 Task: nan
Action: Mouse moved to (541, 153)
Screenshot: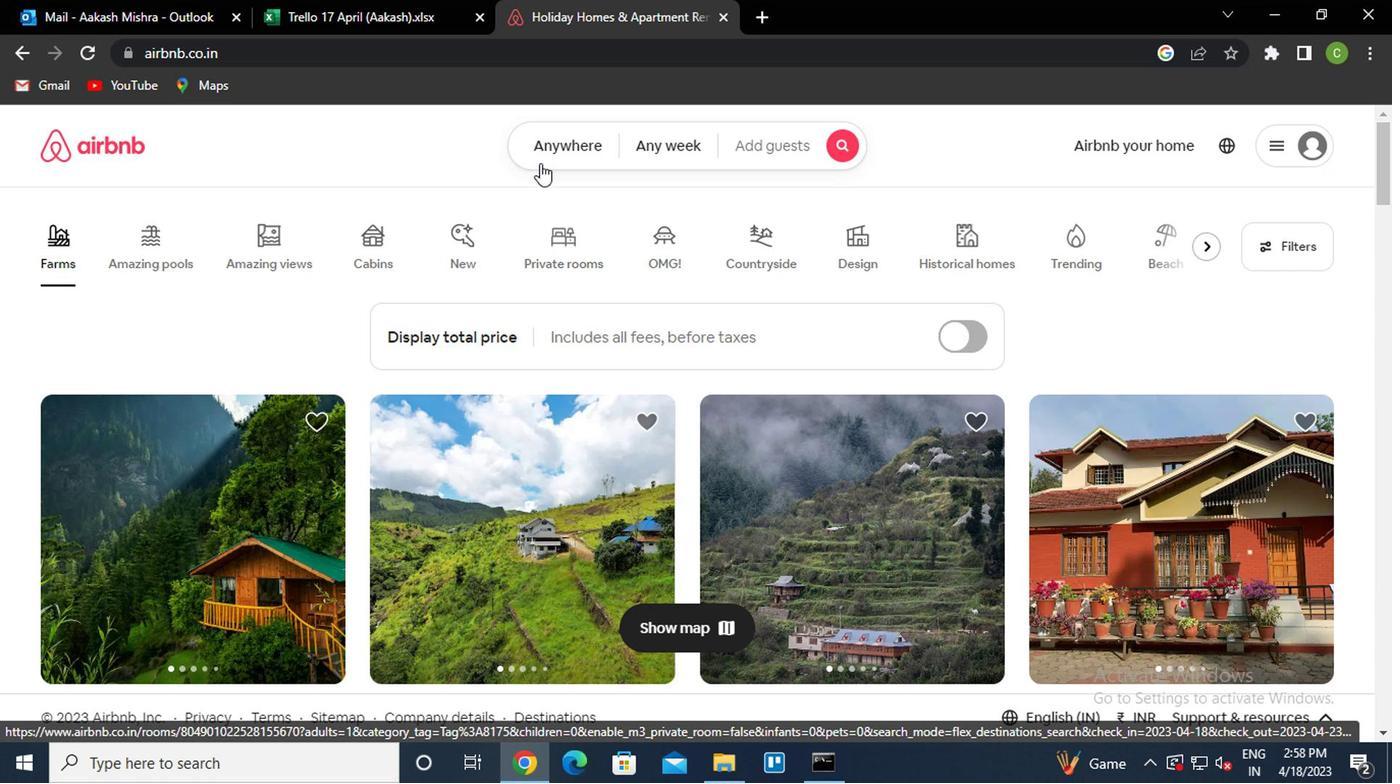 
Action: Mouse pressed left at (541, 153)
Screenshot: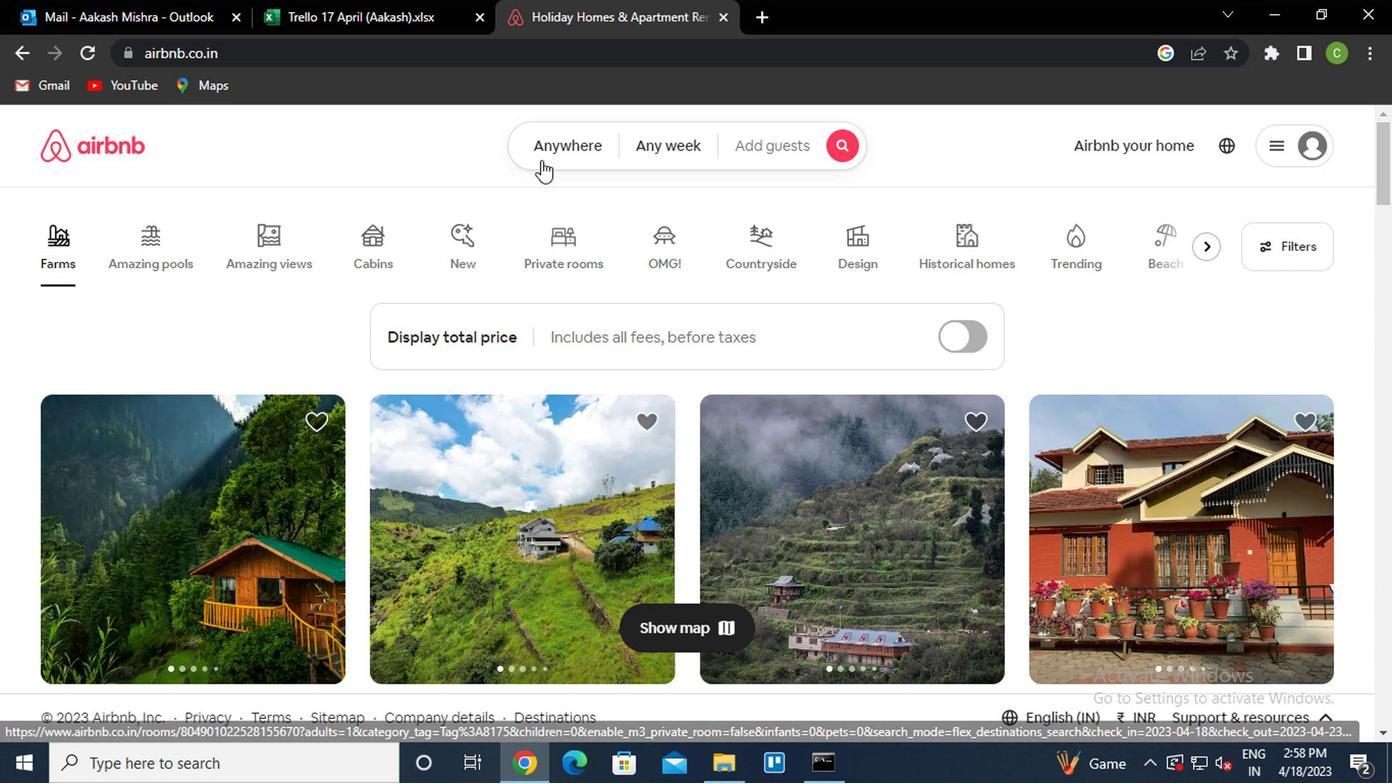 
Action: Mouse moved to (353, 216)
Screenshot: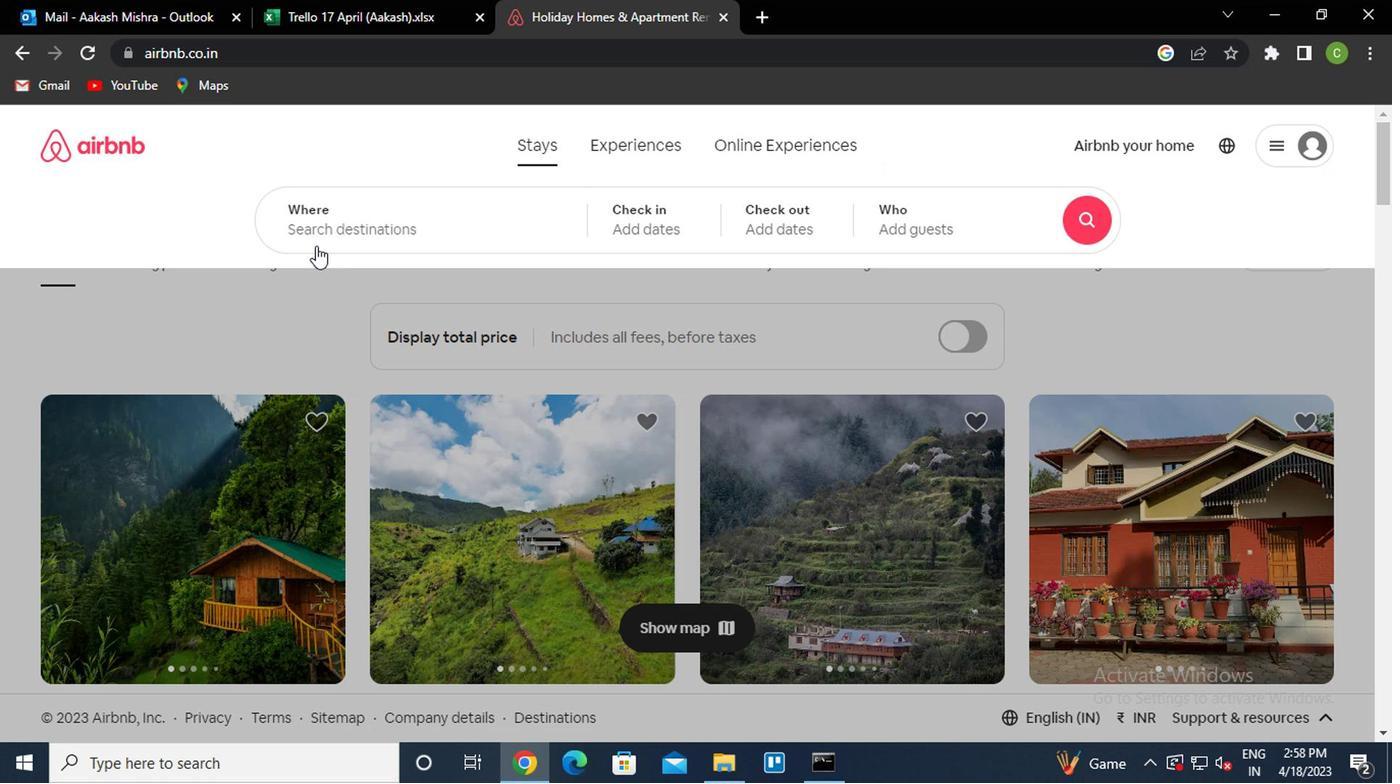 
Action: Mouse pressed left at (353, 216)
Screenshot: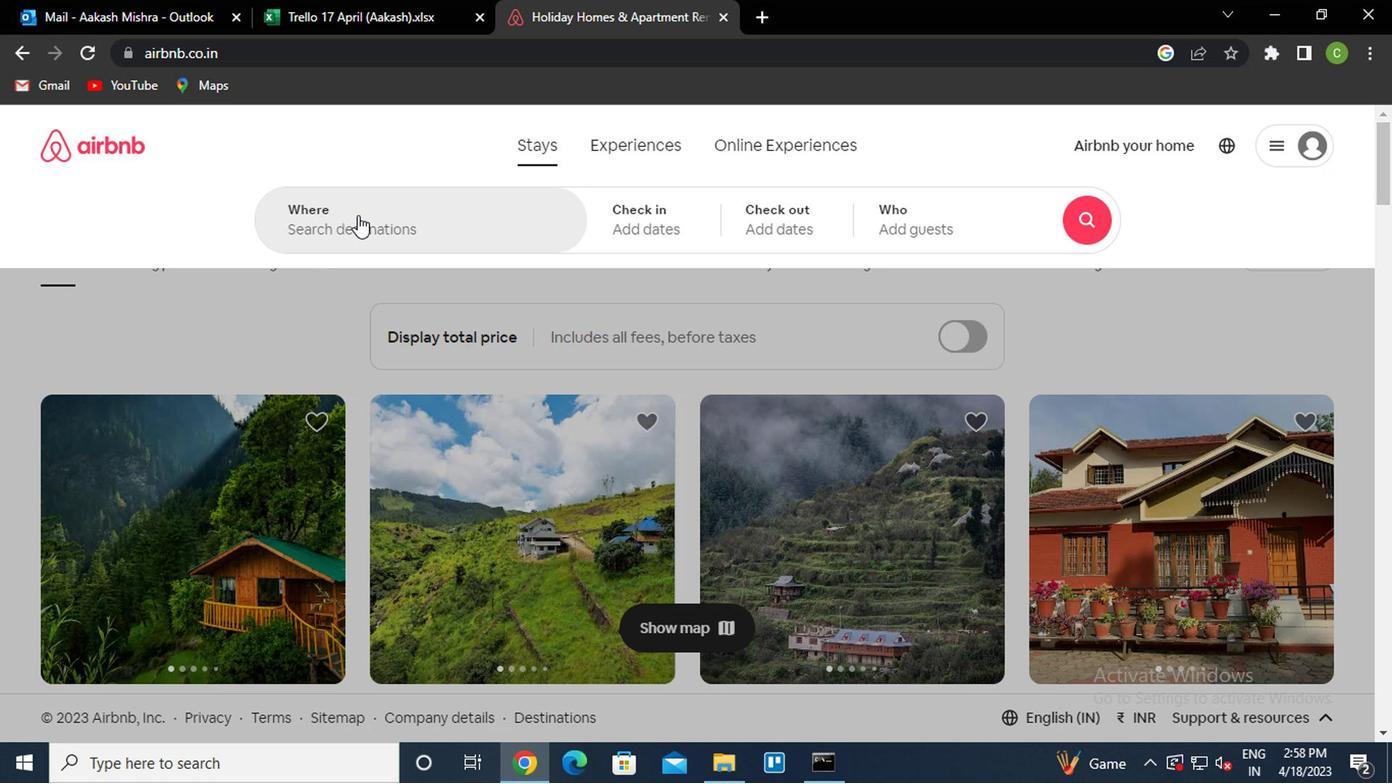 
Action: Mouse moved to (357, 225)
Screenshot: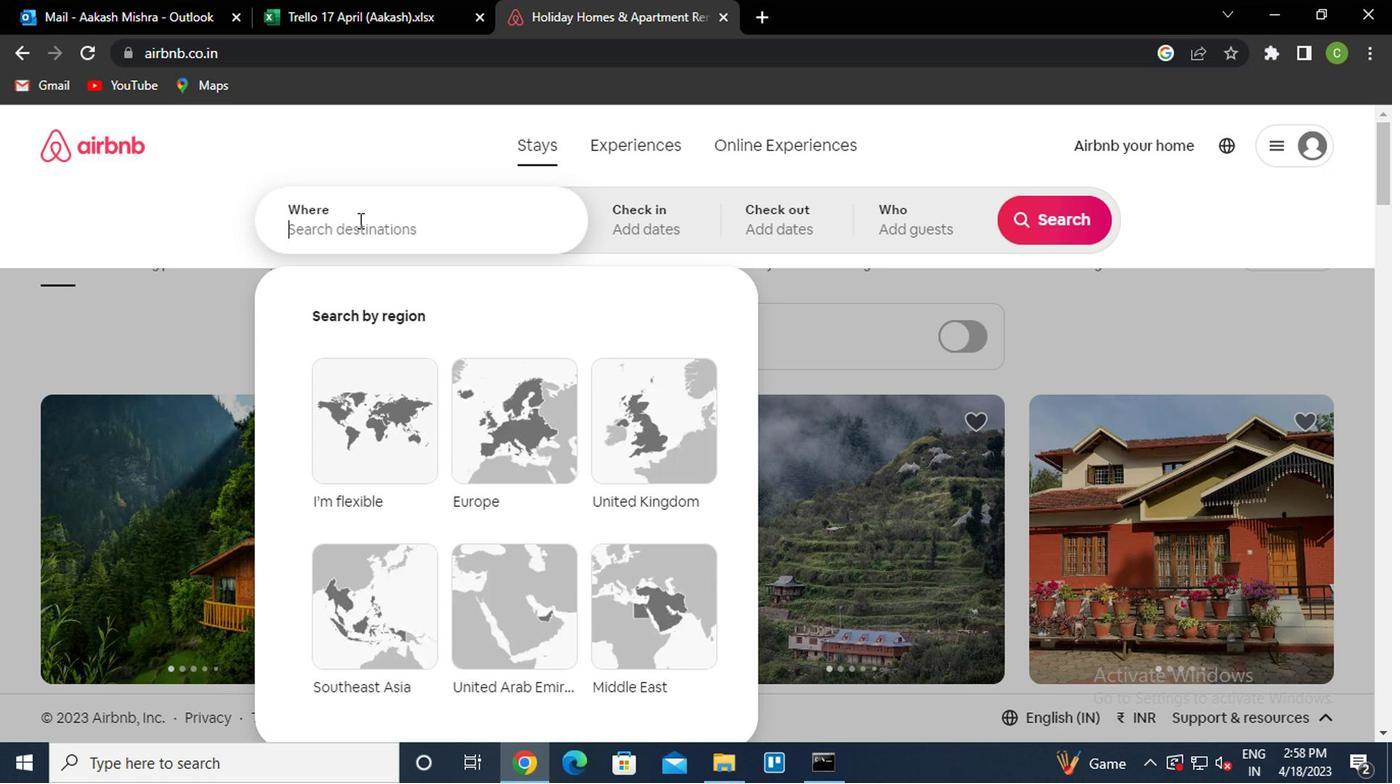 
Action: Key pressed <Key.caps_lock>i<Key.caps_lock>tapecuru<Key.space>brazil
Screenshot: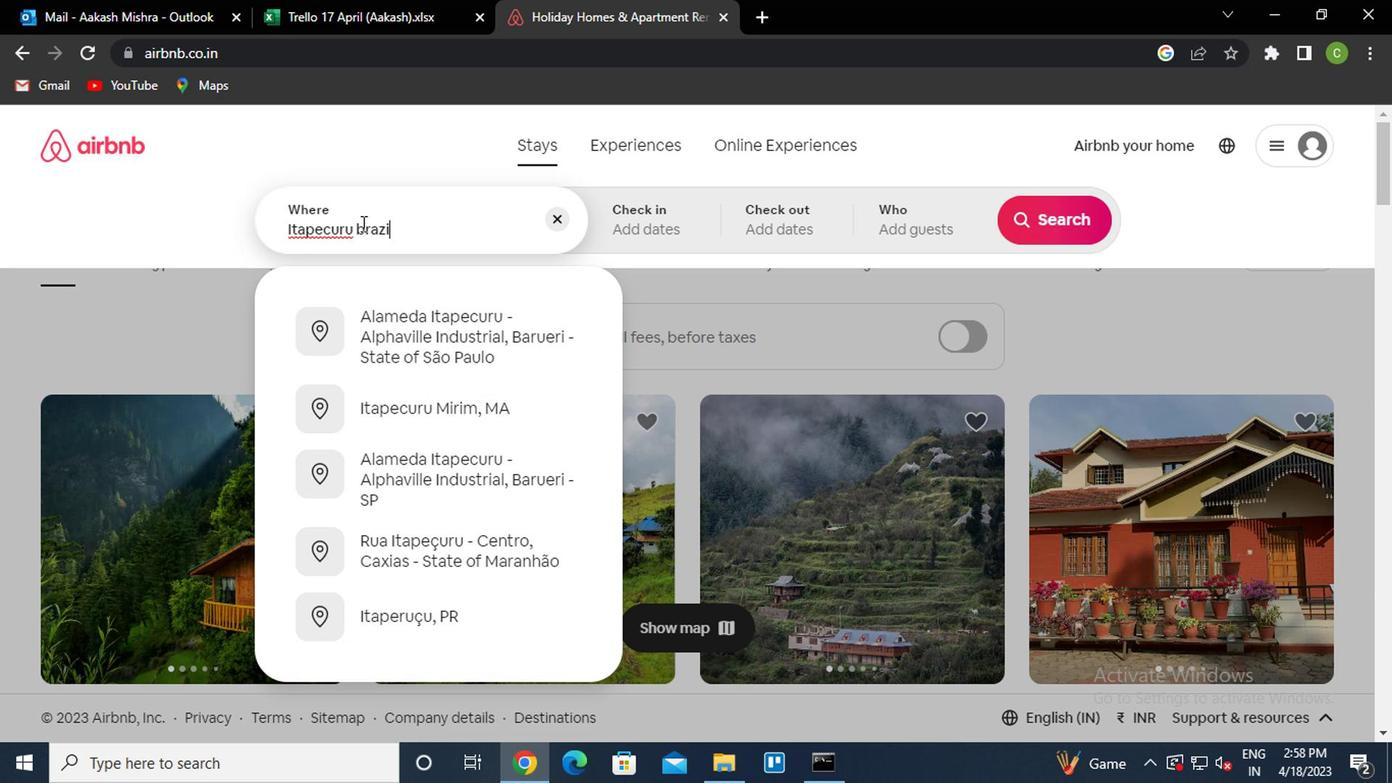 
Action: Mouse moved to (417, 330)
Screenshot: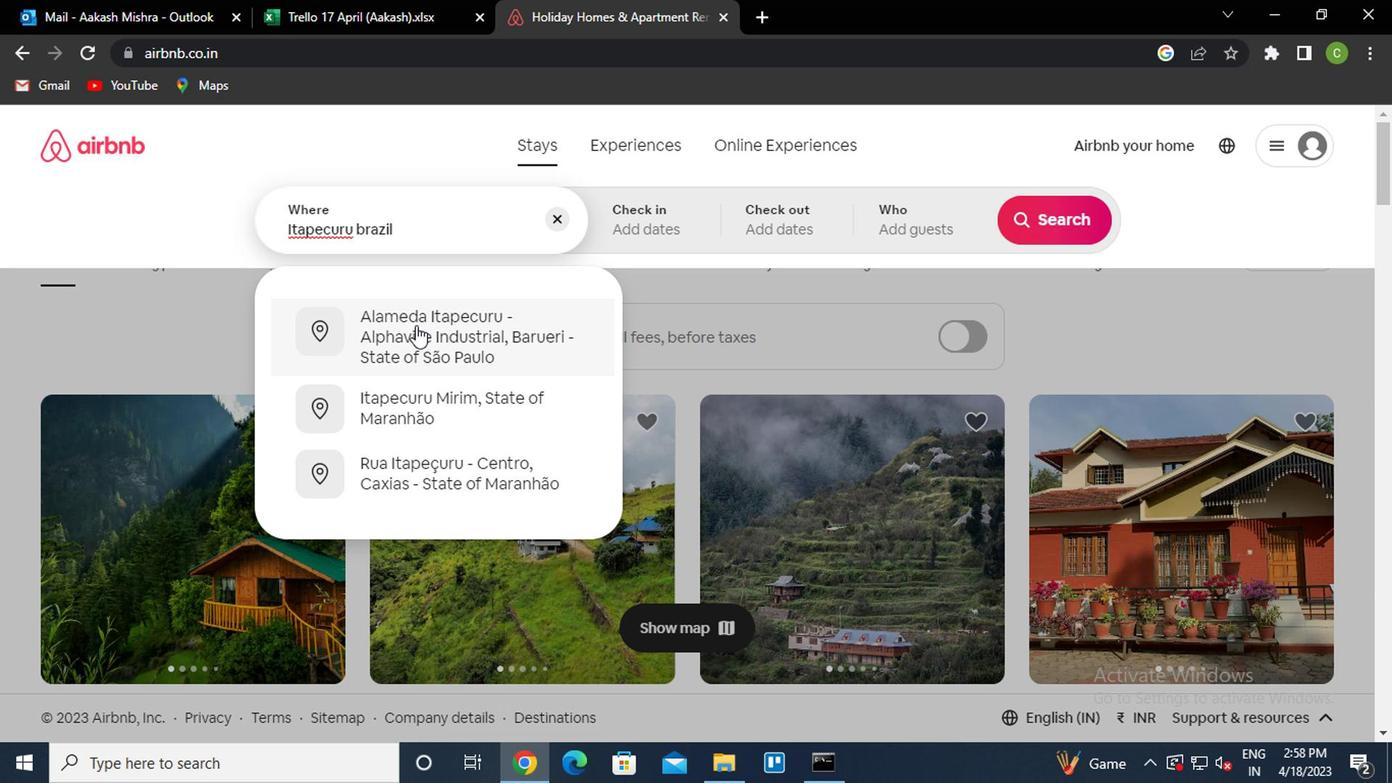 
Action: Mouse pressed left at (417, 330)
Screenshot: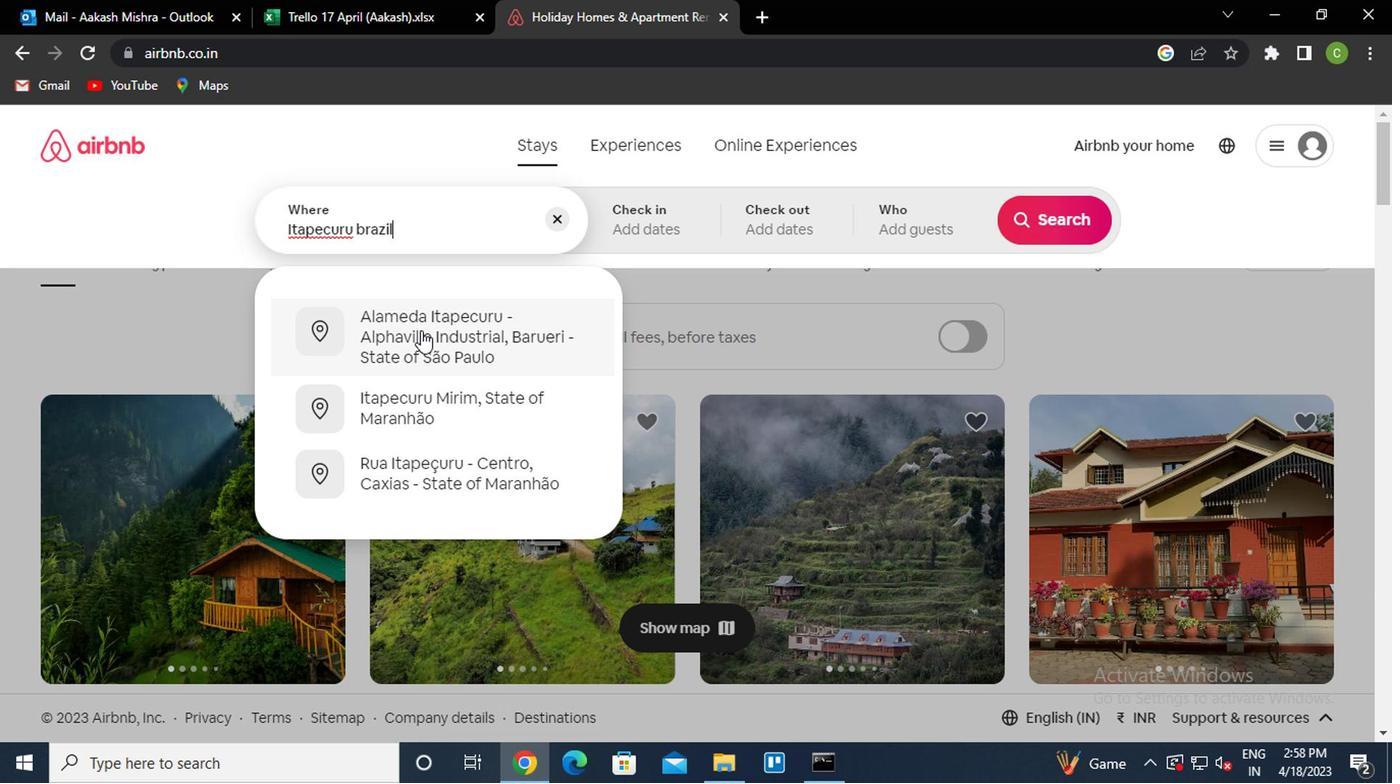 
Action: Mouse moved to (725, 503)
Screenshot: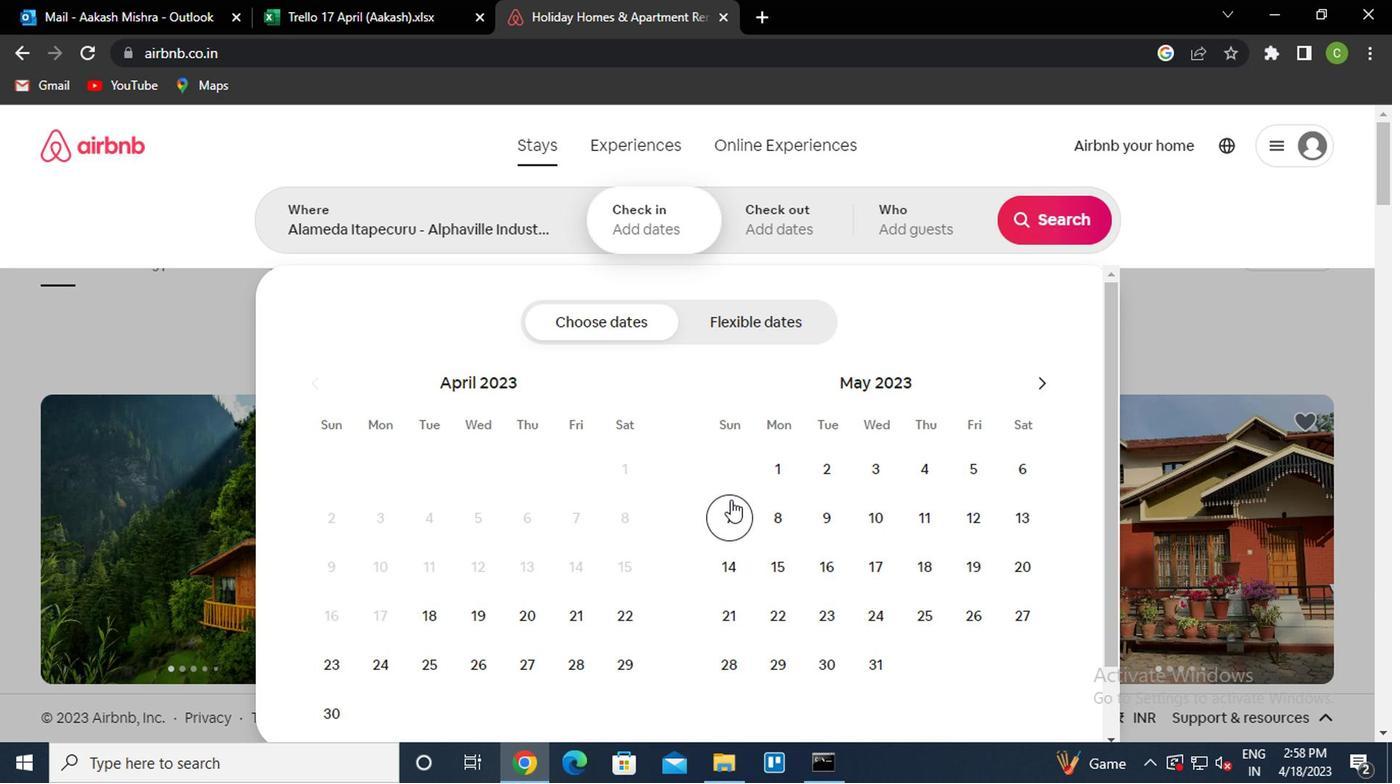
Action: Mouse pressed left at (725, 503)
Screenshot: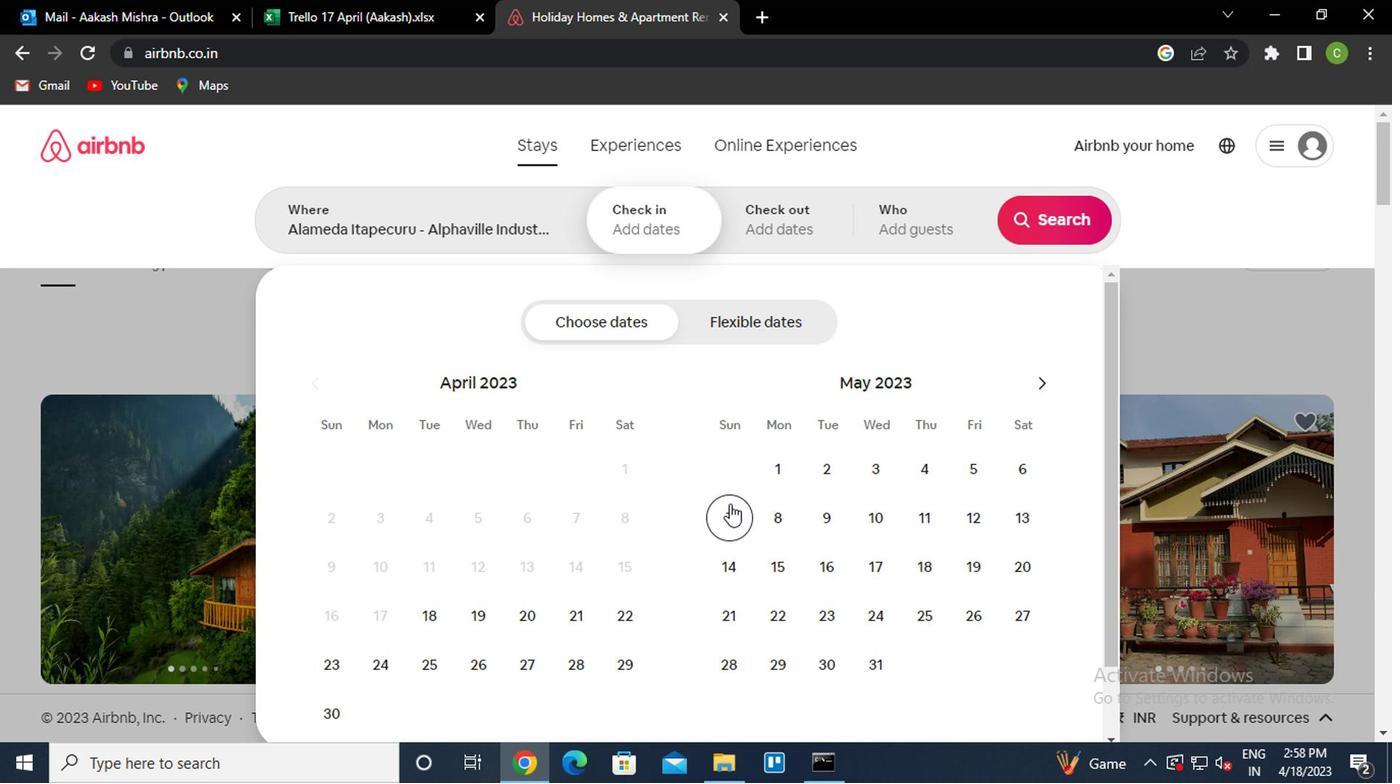 
Action: Mouse moved to (782, 570)
Screenshot: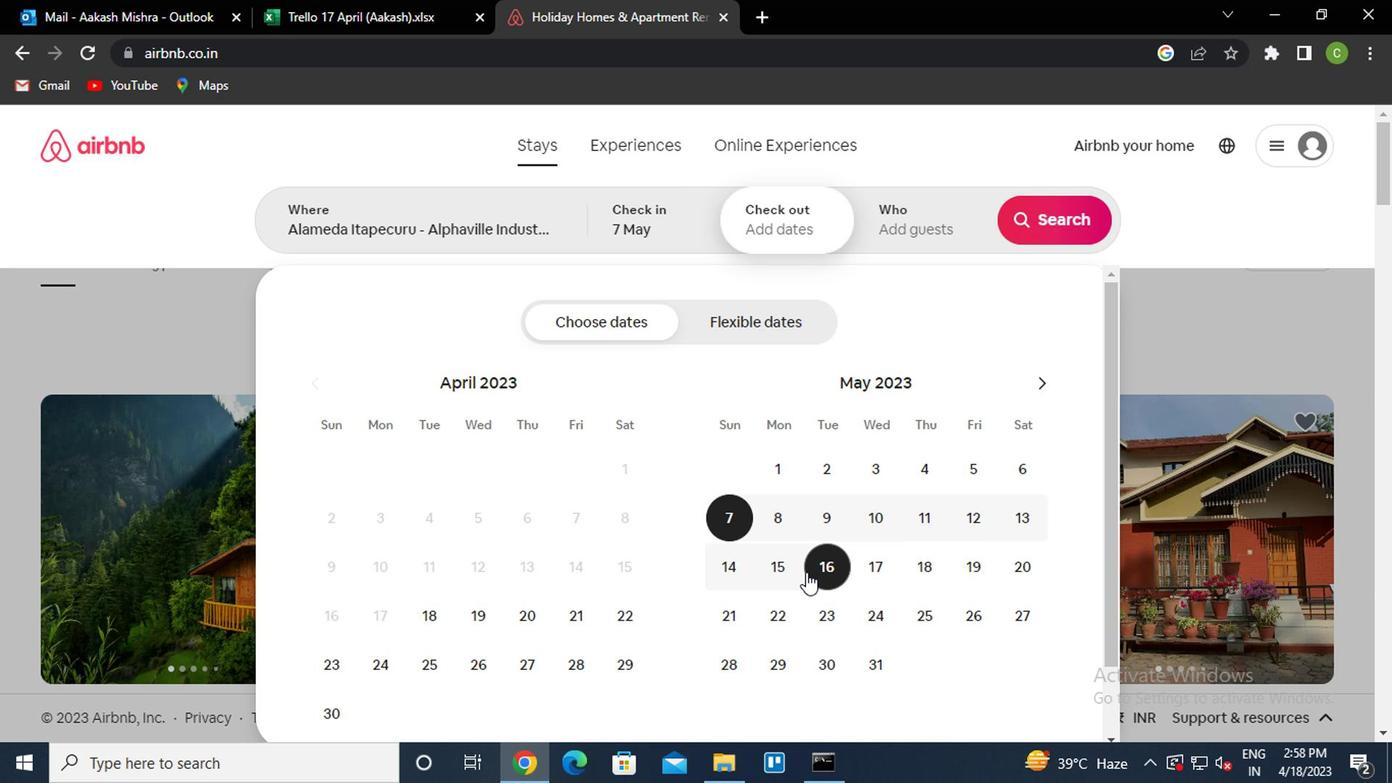 
Action: Mouse pressed left at (782, 570)
Screenshot: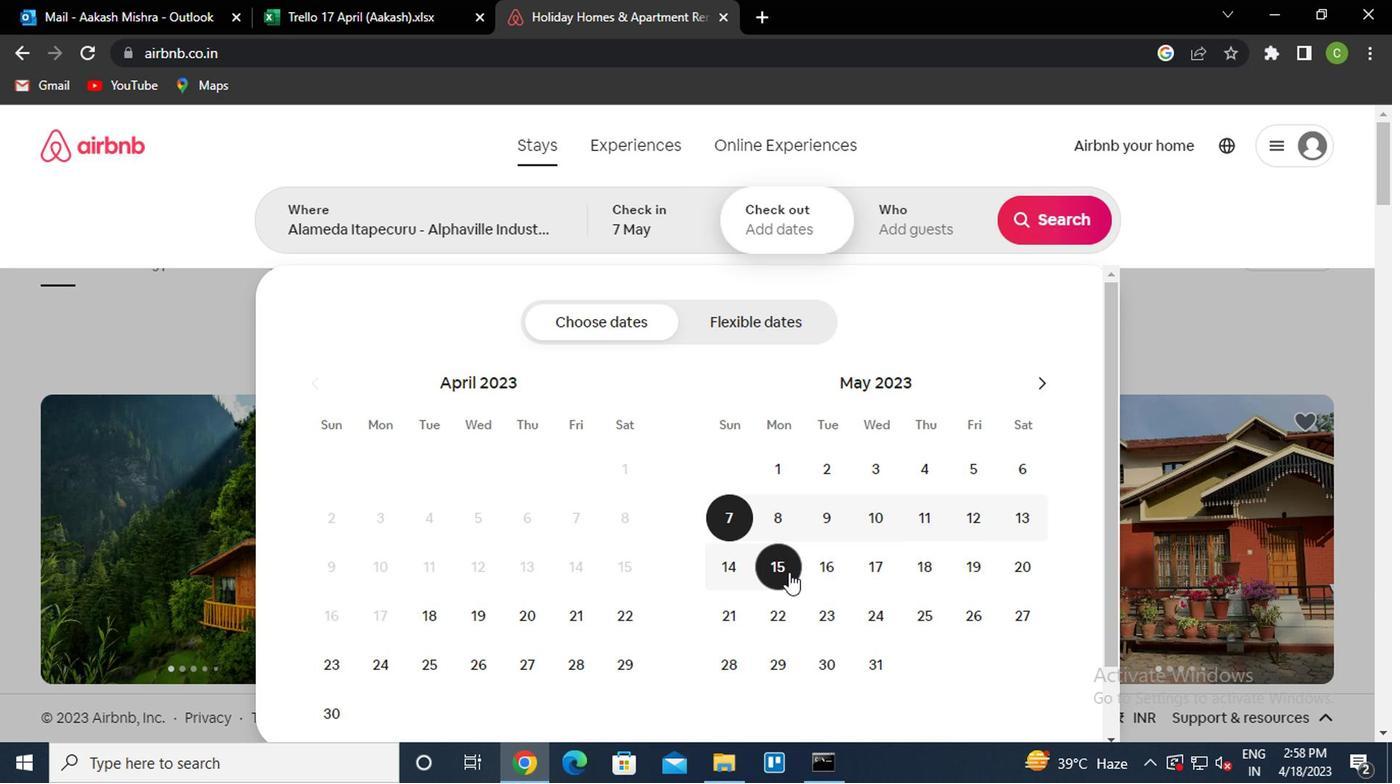 
Action: Mouse moved to (961, 216)
Screenshot: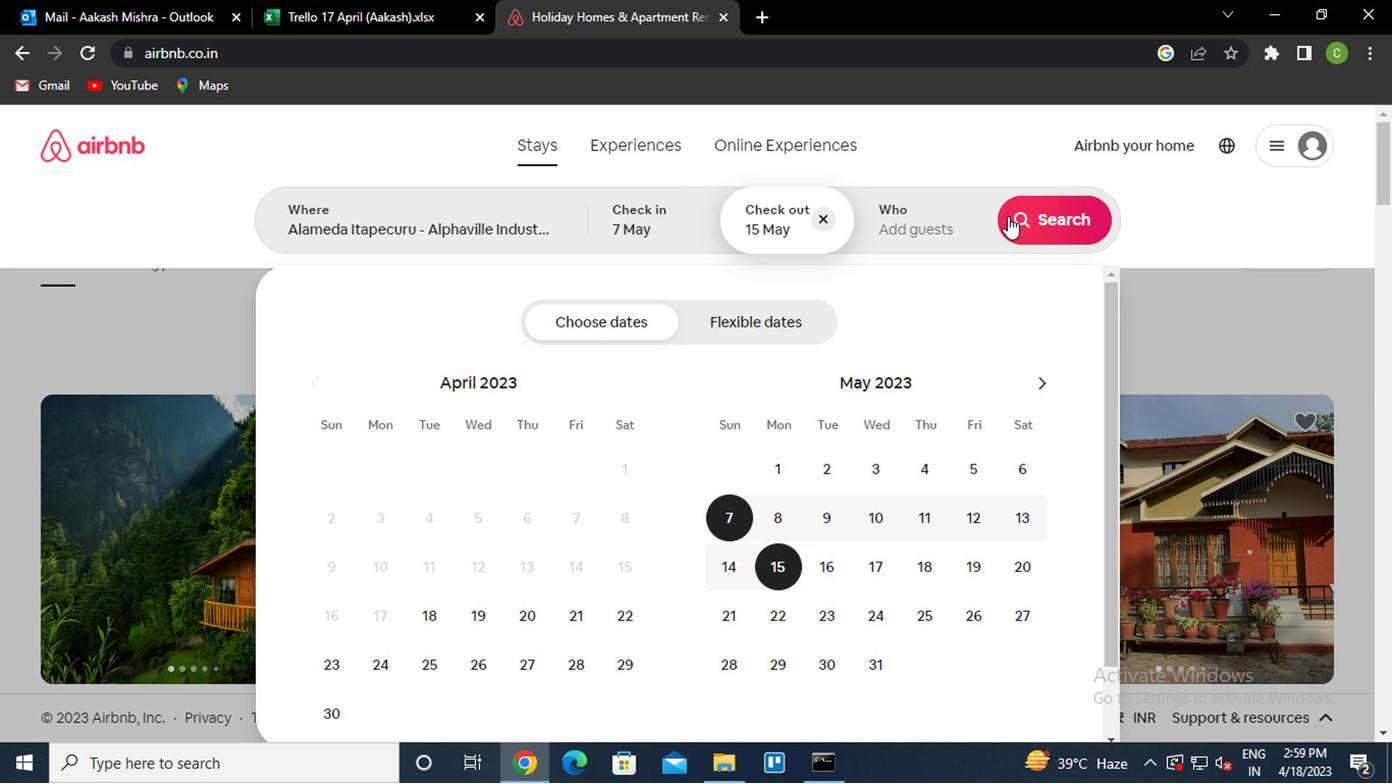 
Action: Mouse pressed left at (961, 216)
Screenshot: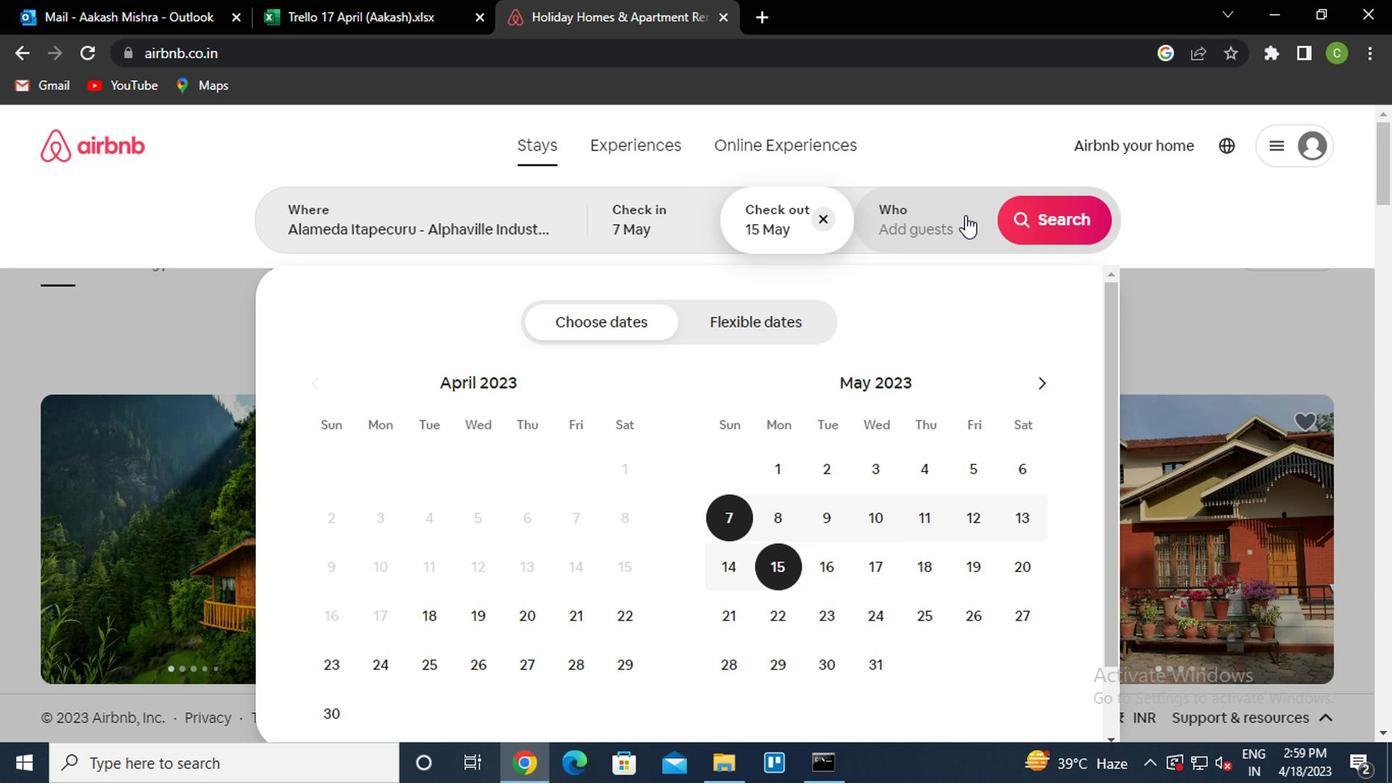 
Action: Mouse moved to (1053, 343)
Screenshot: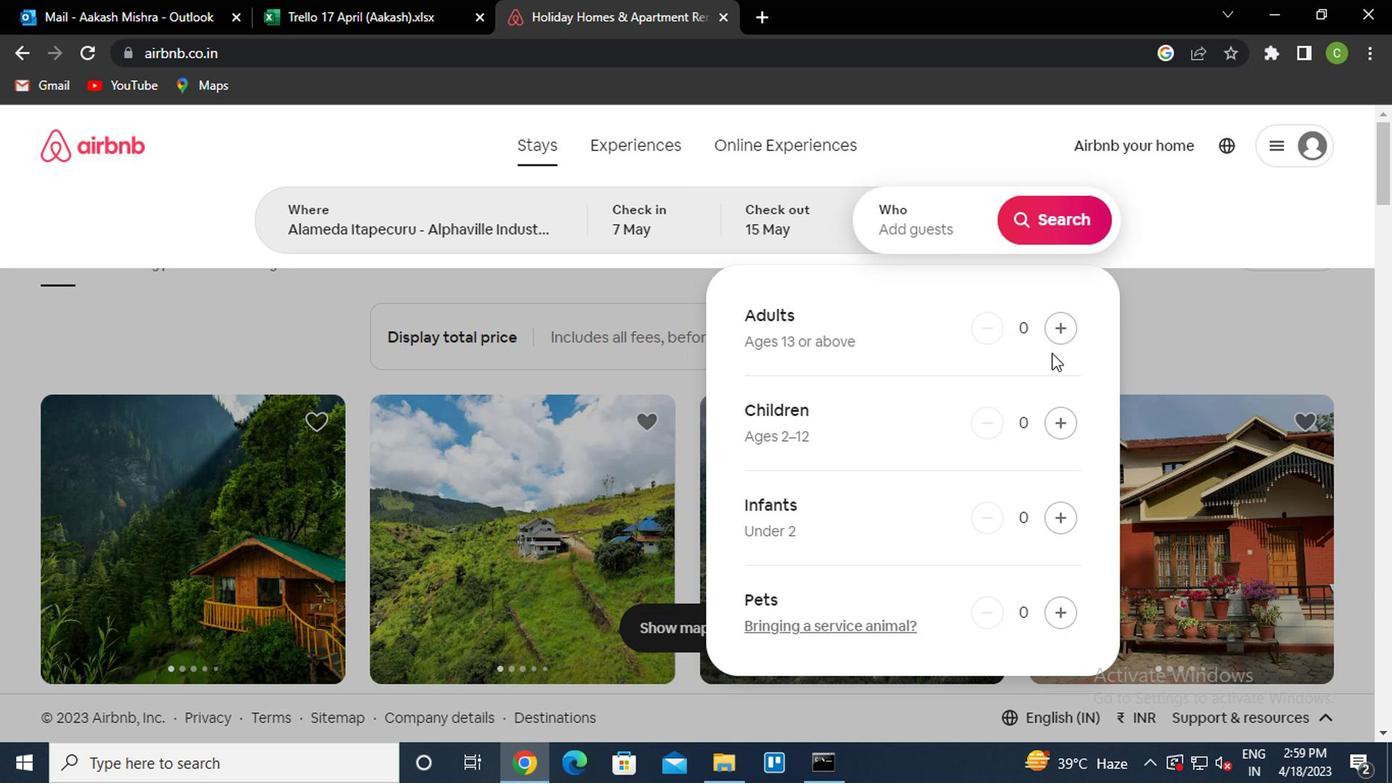 
Action: Mouse pressed left at (1053, 343)
Screenshot: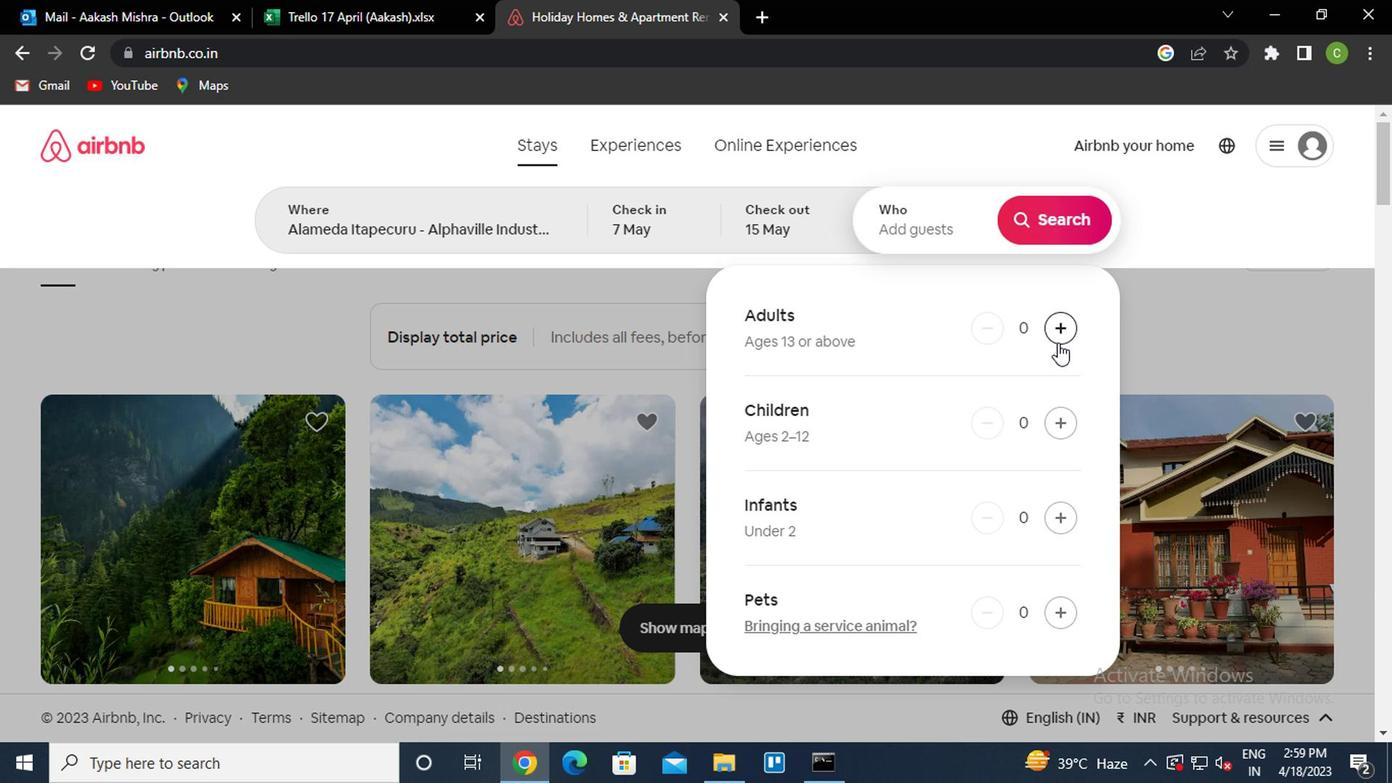
Action: Mouse pressed left at (1053, 343)
Screenshot: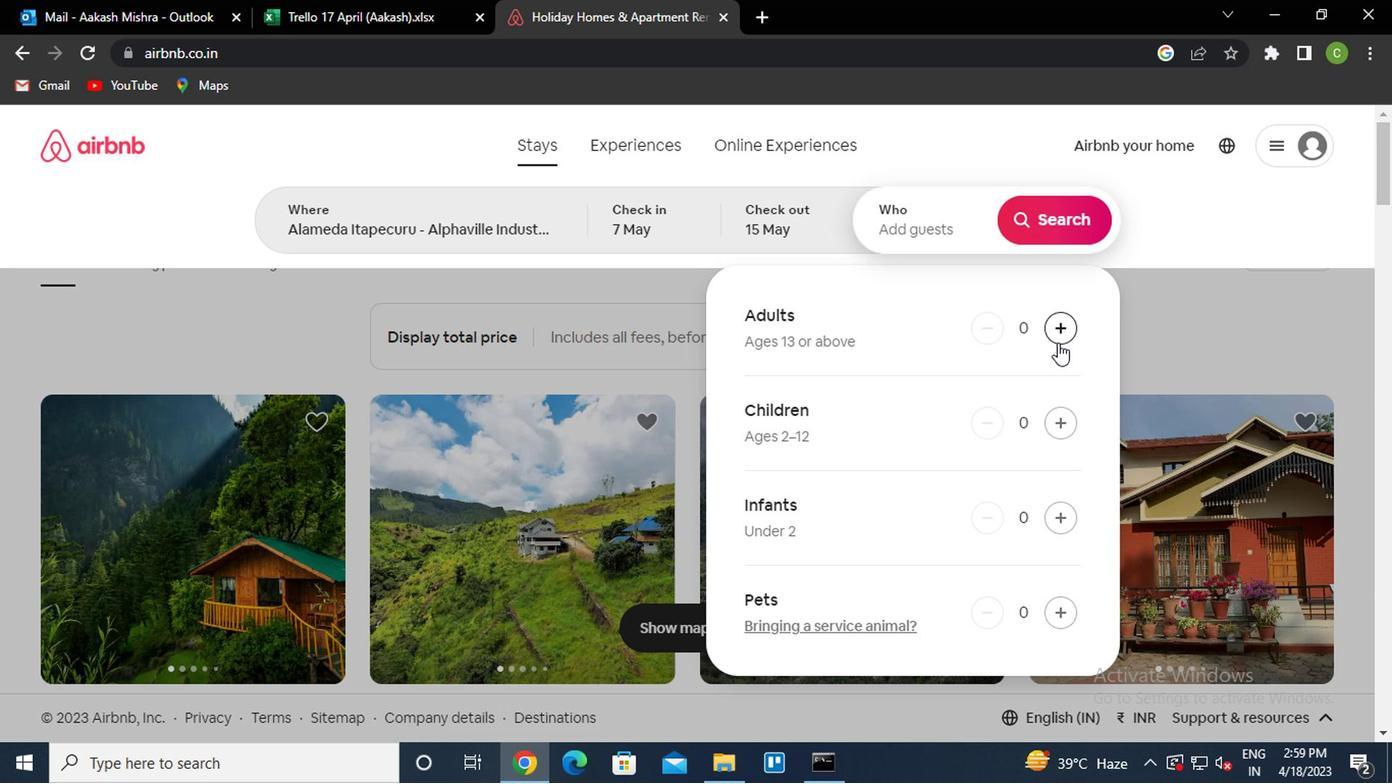
Action: Mouse pressed left at (1053, 343)
Screenshot: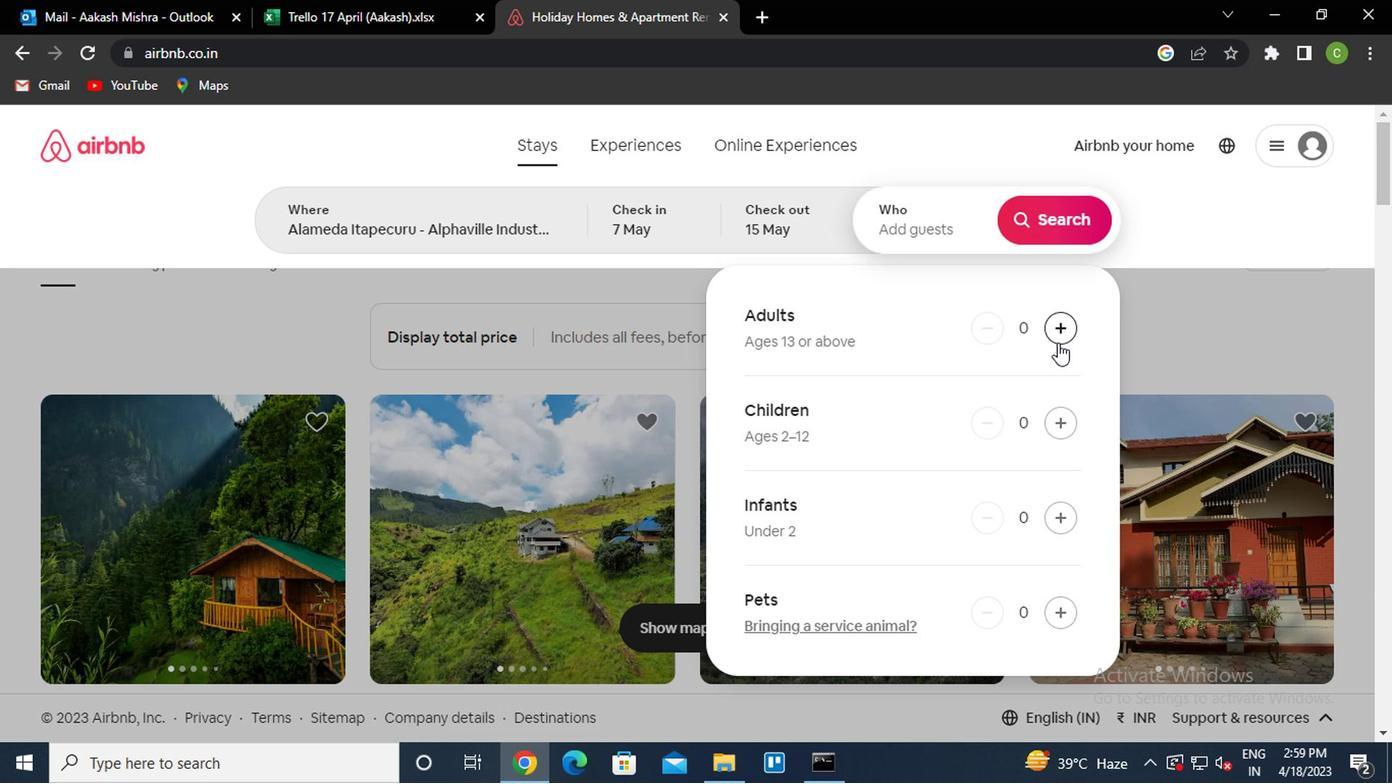 
Action: Mouse pressed left at (1053, 343)
Screenshot: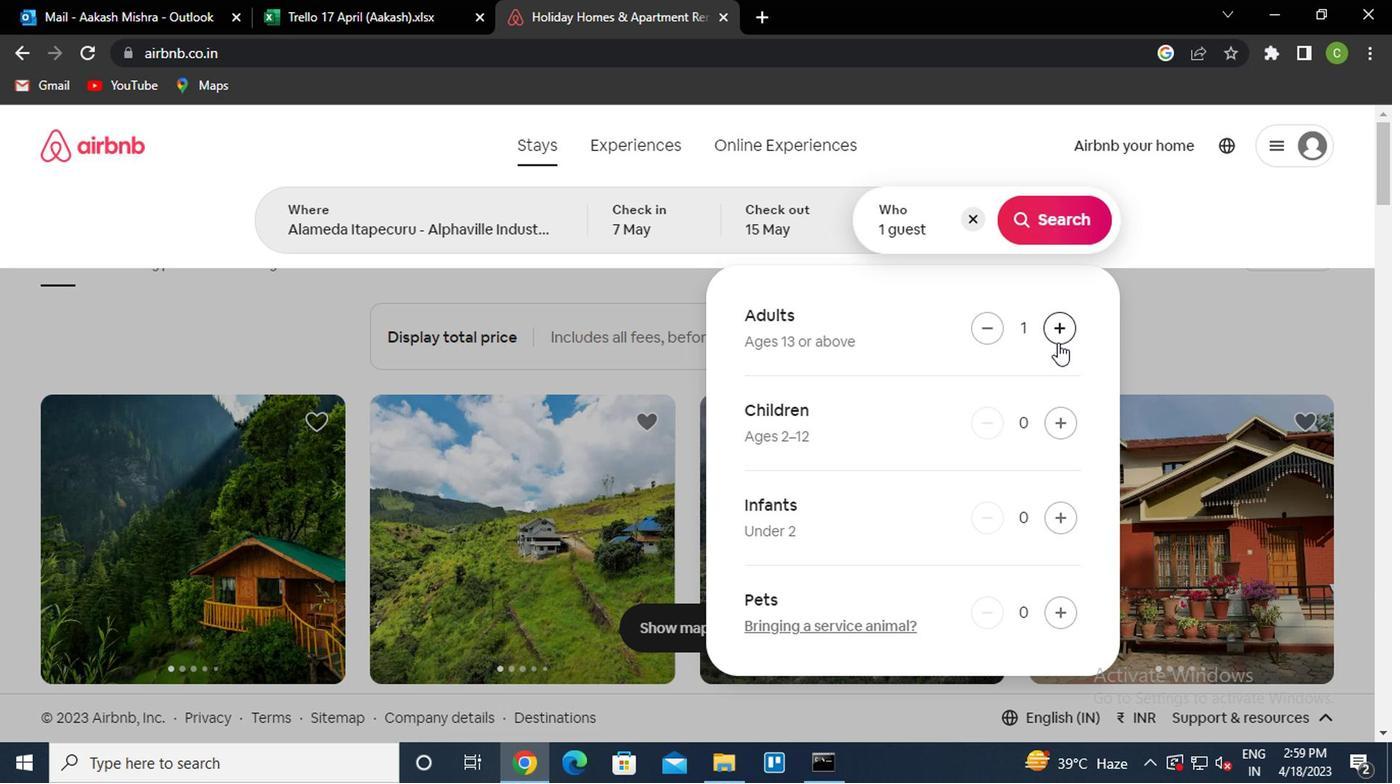 
Action: Mouse pressed left at (1053, 343)
Screenshot: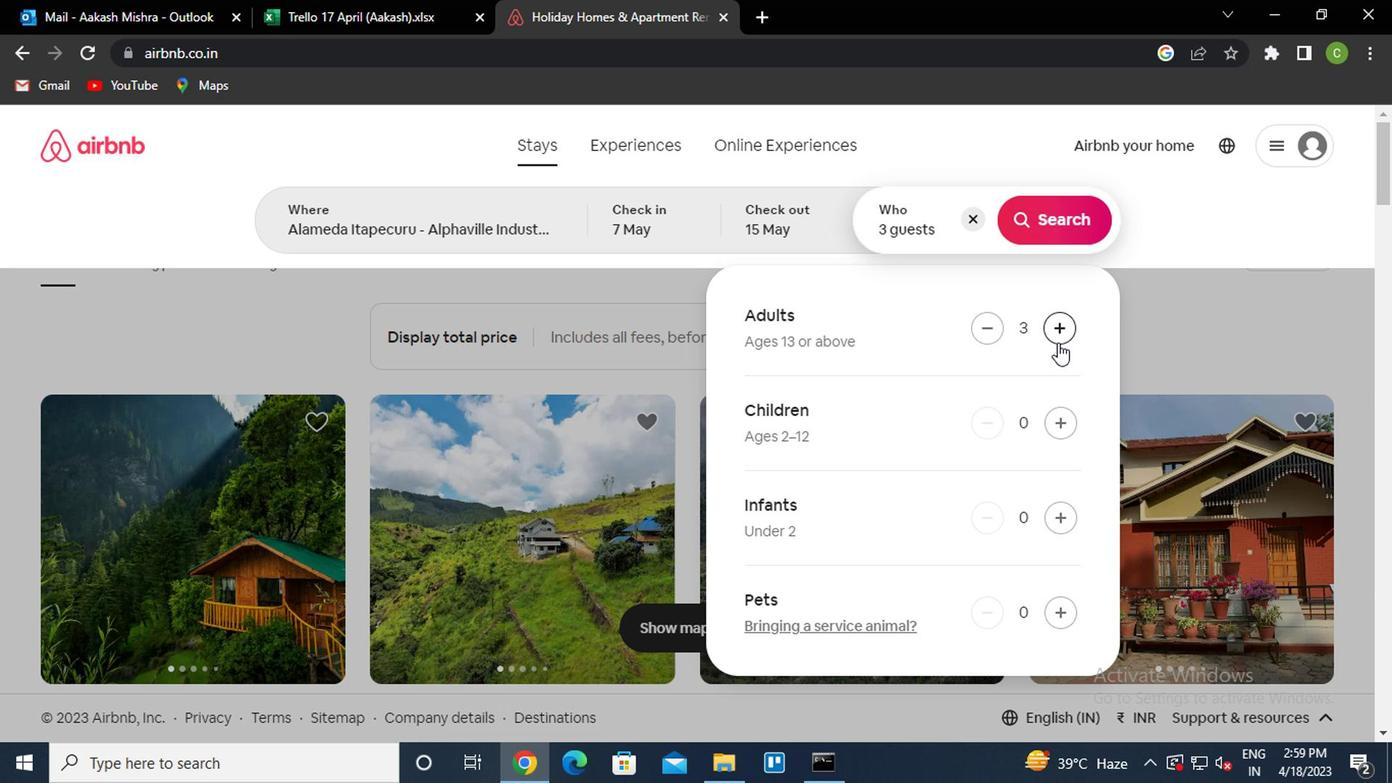 
Action: Mouse pressed left at (1053, 343)
Screenshot: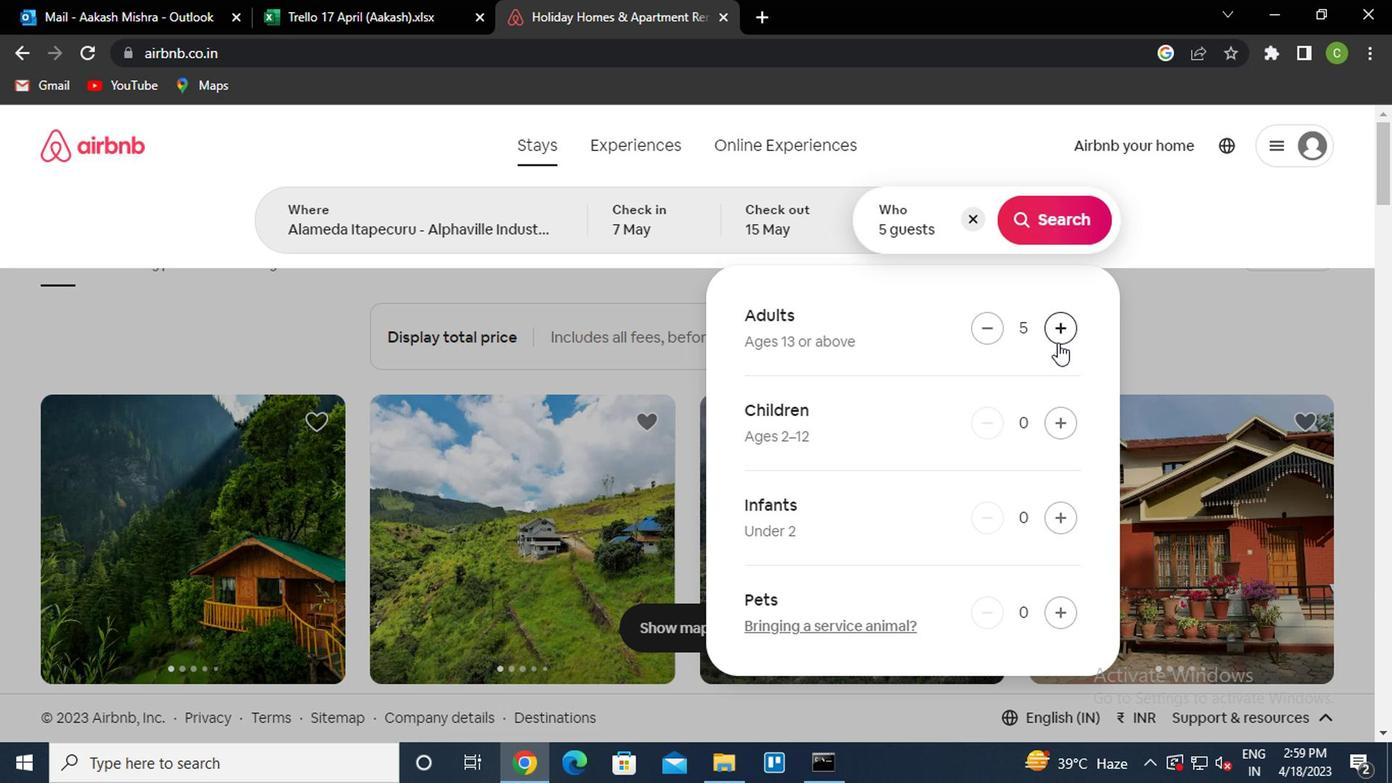 
Action: Mouse moved to (1166, 357)
Screenshot: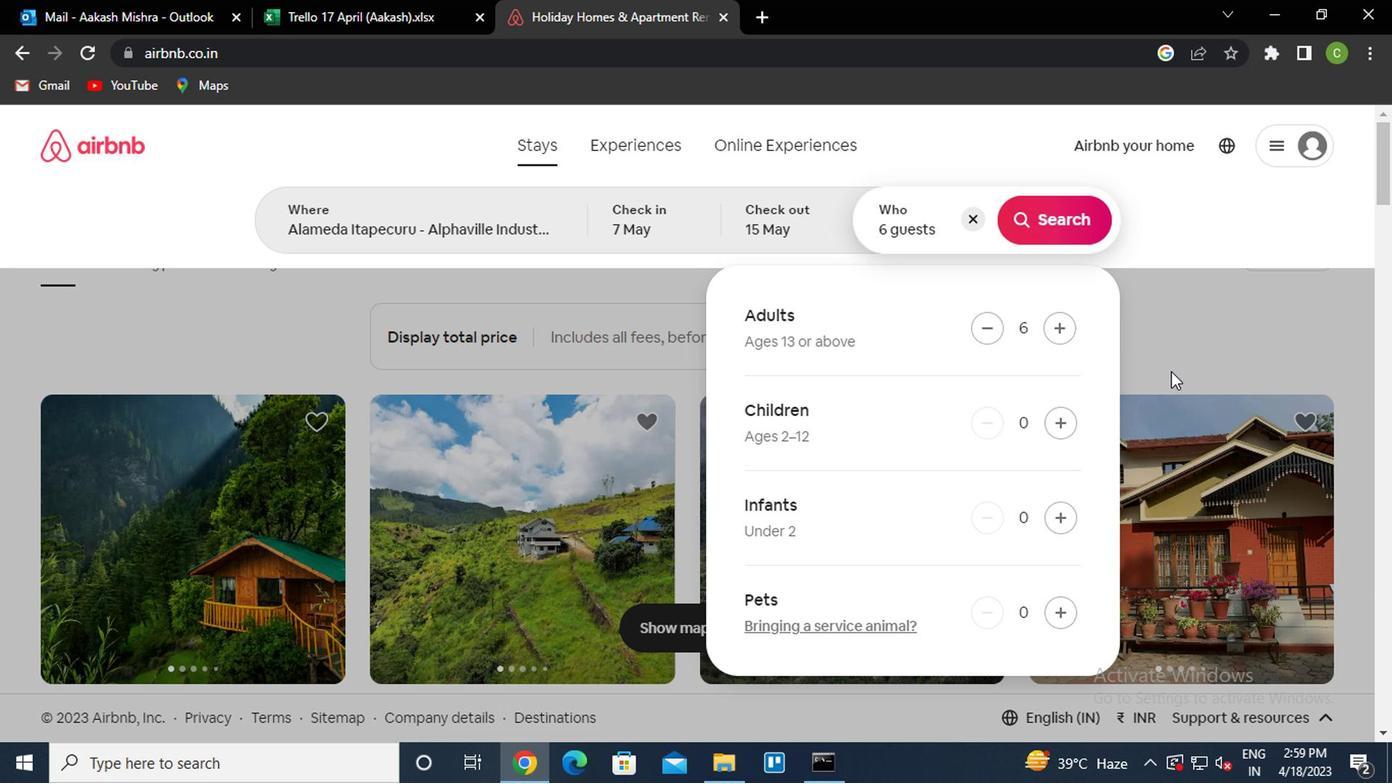 
Action: Mouse pressed left at (1166, 357)
Screenshot: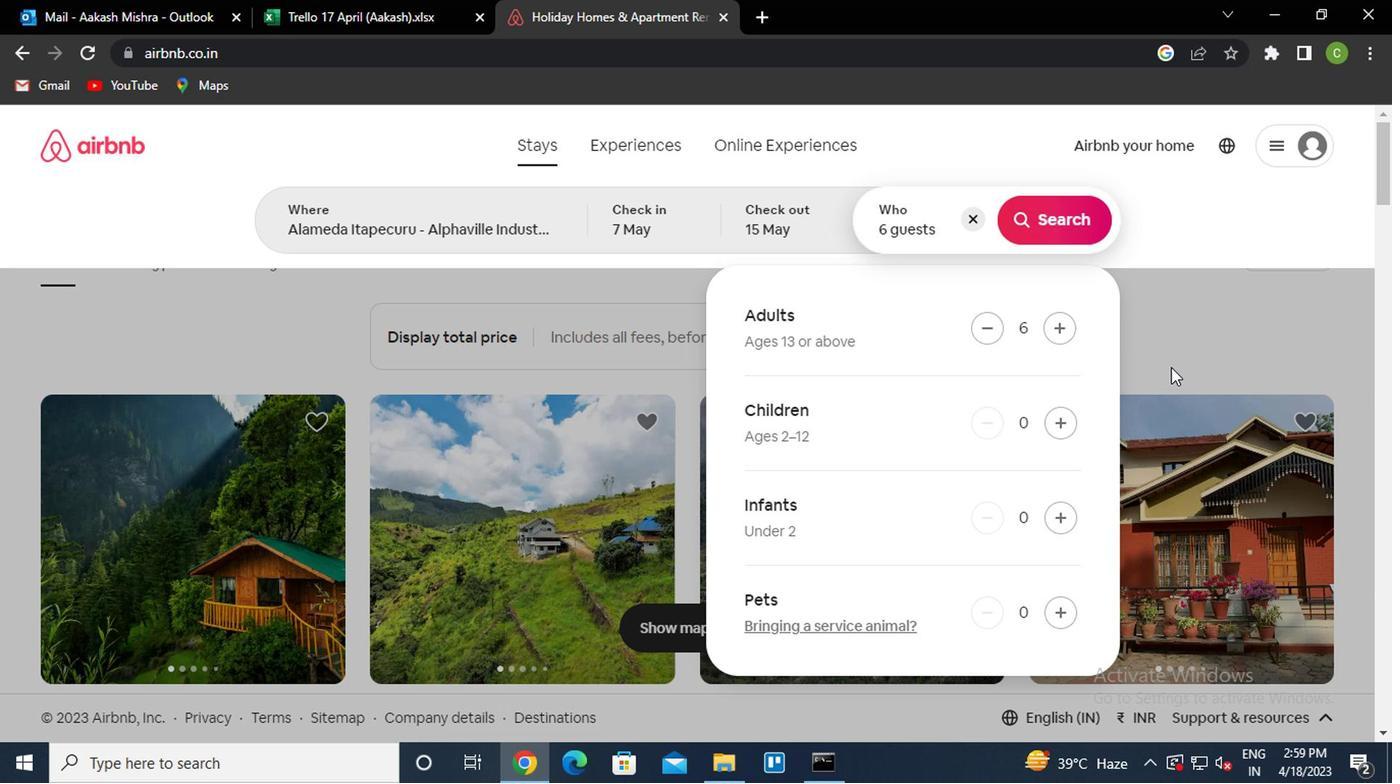 
Action: Mouse moved to (1279, 254)
Screenshot: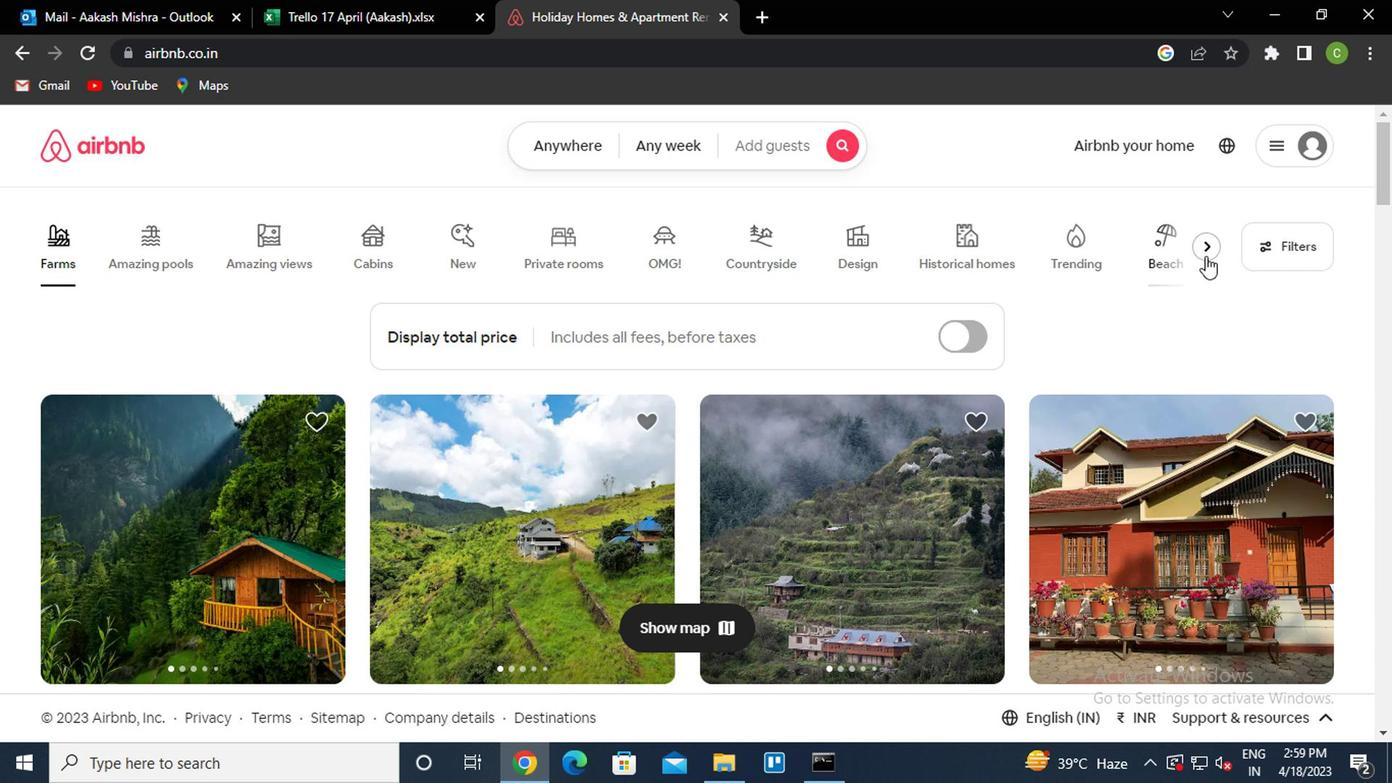 
Action: Mouse pressed left at (1279, 254)
Screenshot: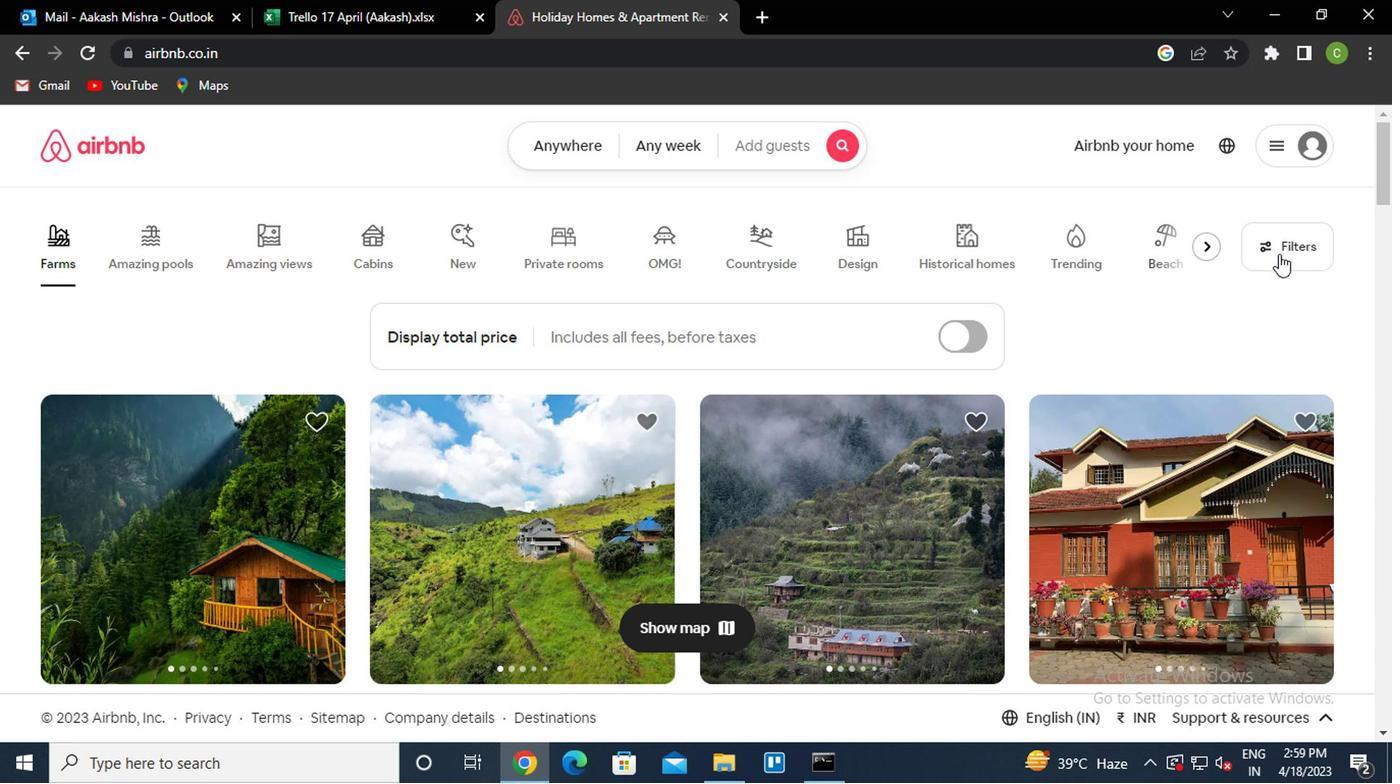 
Action: Mouse moved to (454, 493)
Screenshot: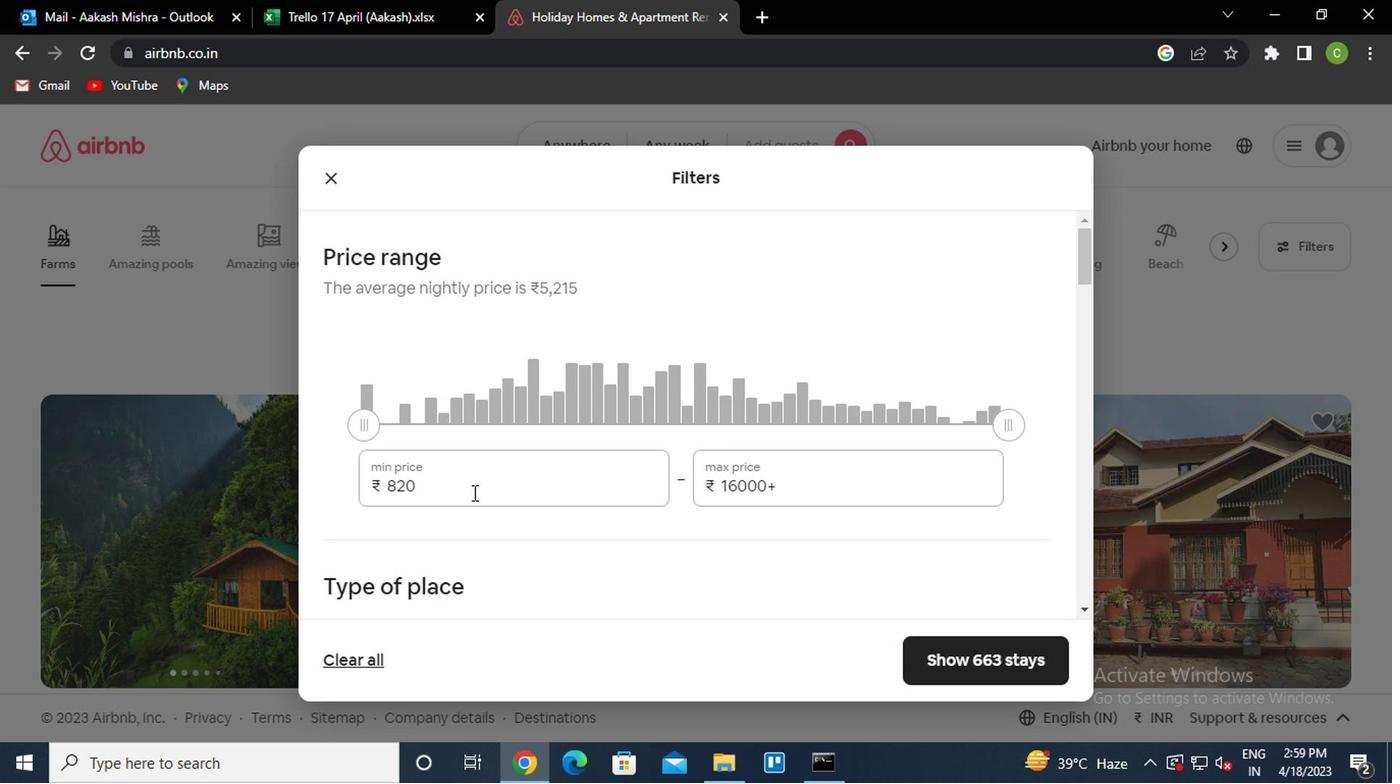 
Action: Mouse pressed left at (454, 493)
Screenshot: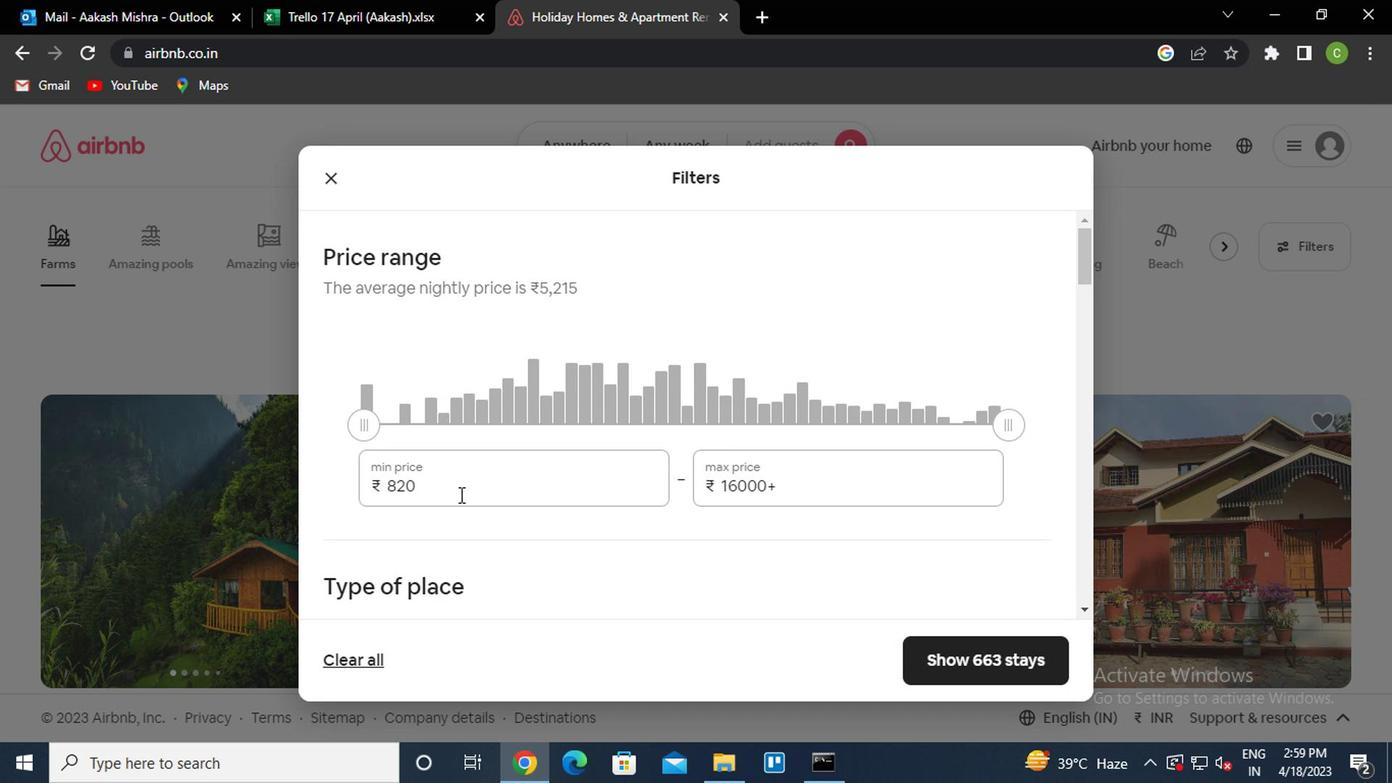 
Action: Mouse moved to (454, 493)
Screenshot: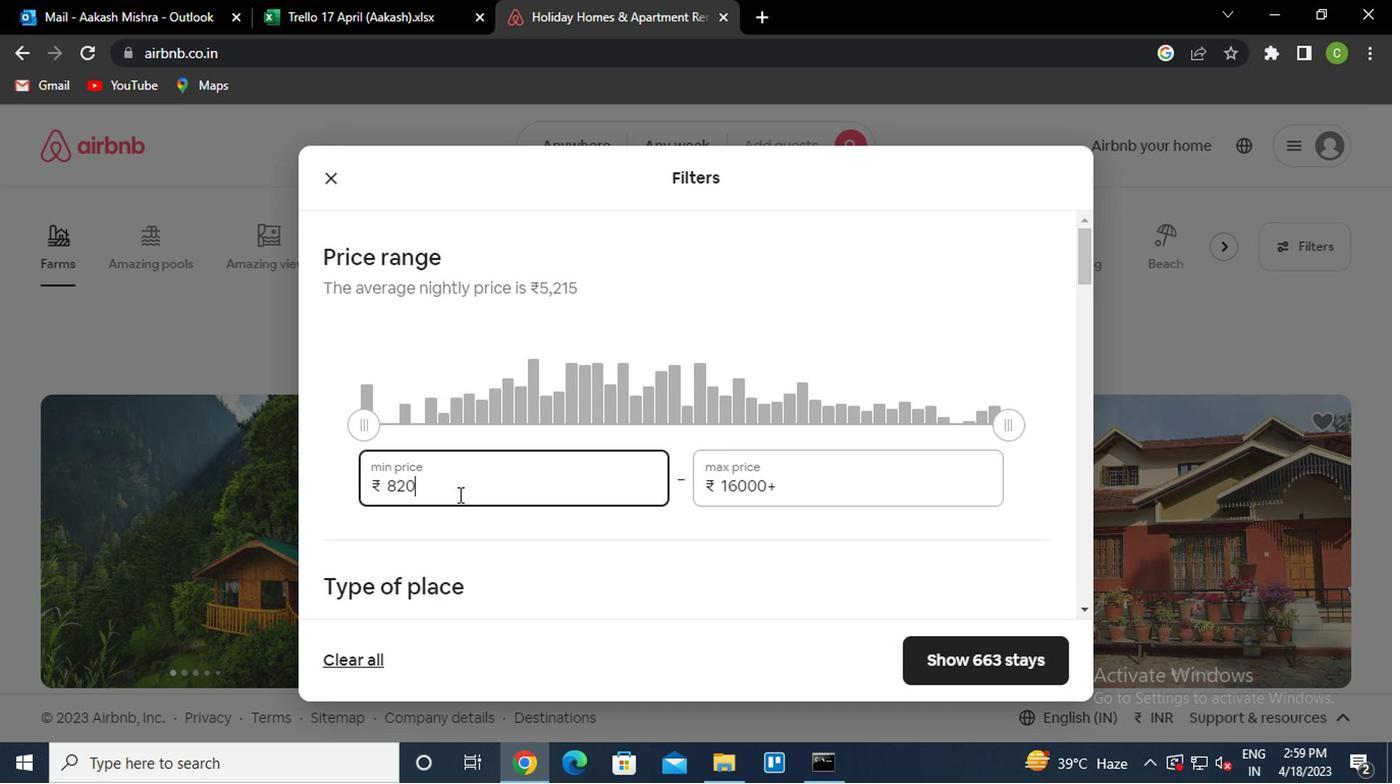 
Action: Key pressed <Key.backspace><Key.backspace><Key.backspace>15000<Key.tab>20000
Screenshot: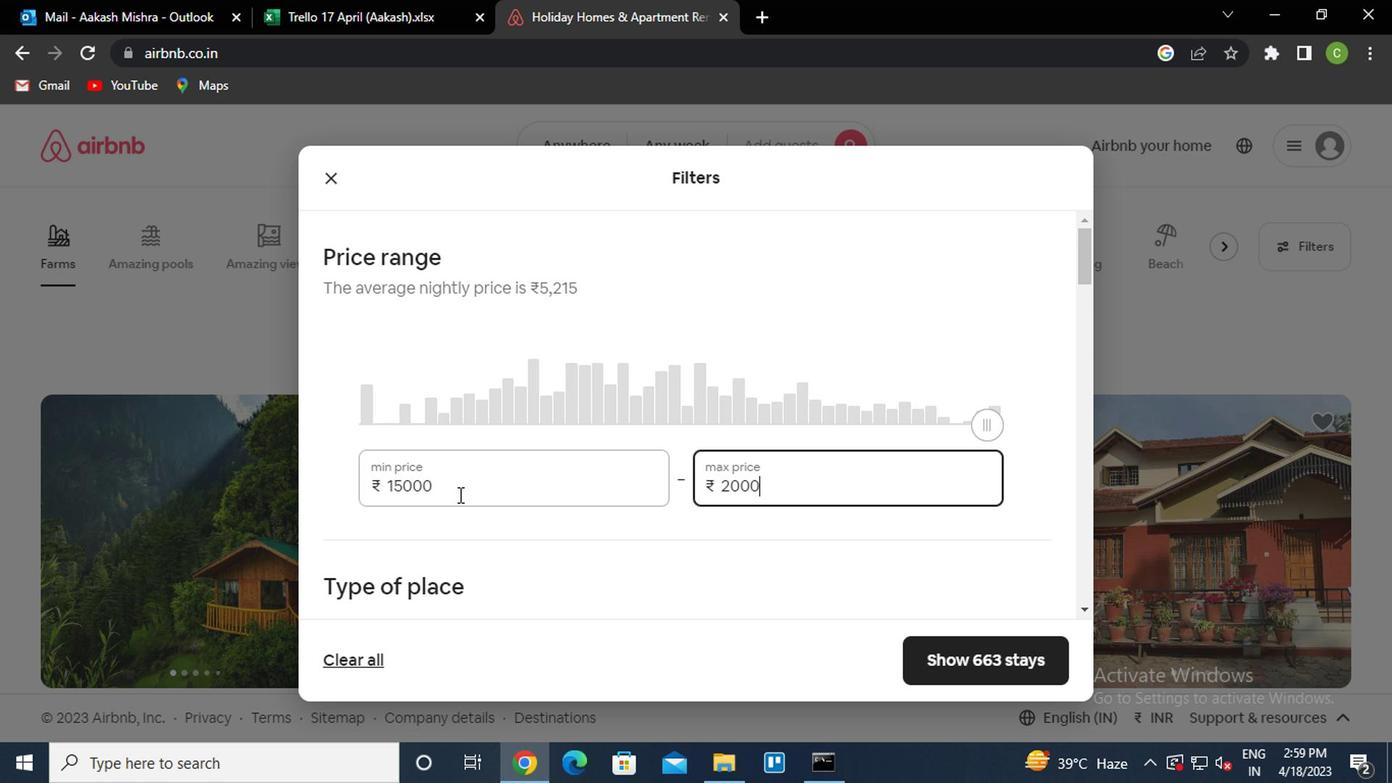 
Action: Mouse moved to (443, 532)
Screenshot: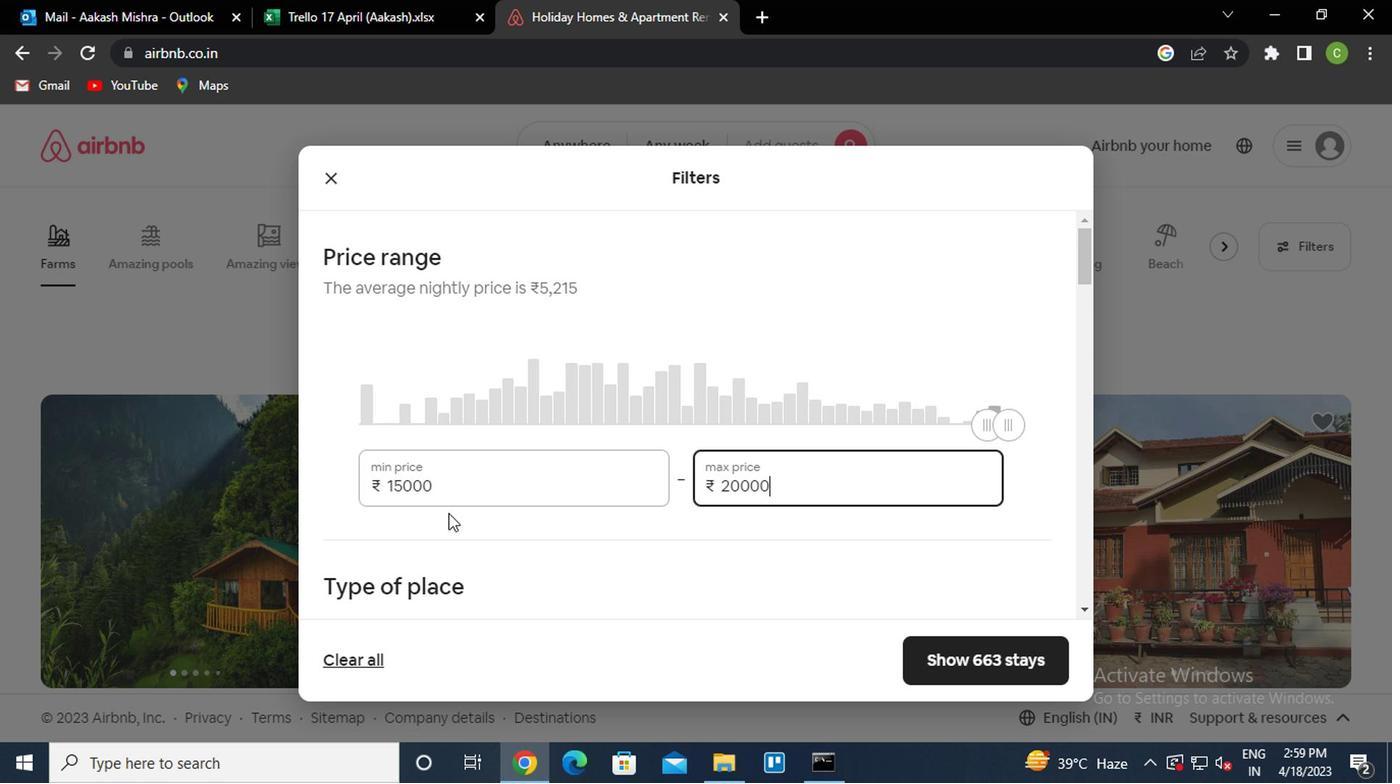 
Action: Mouse scrolled (443, 531) with delta (0, 0)
Screenshot: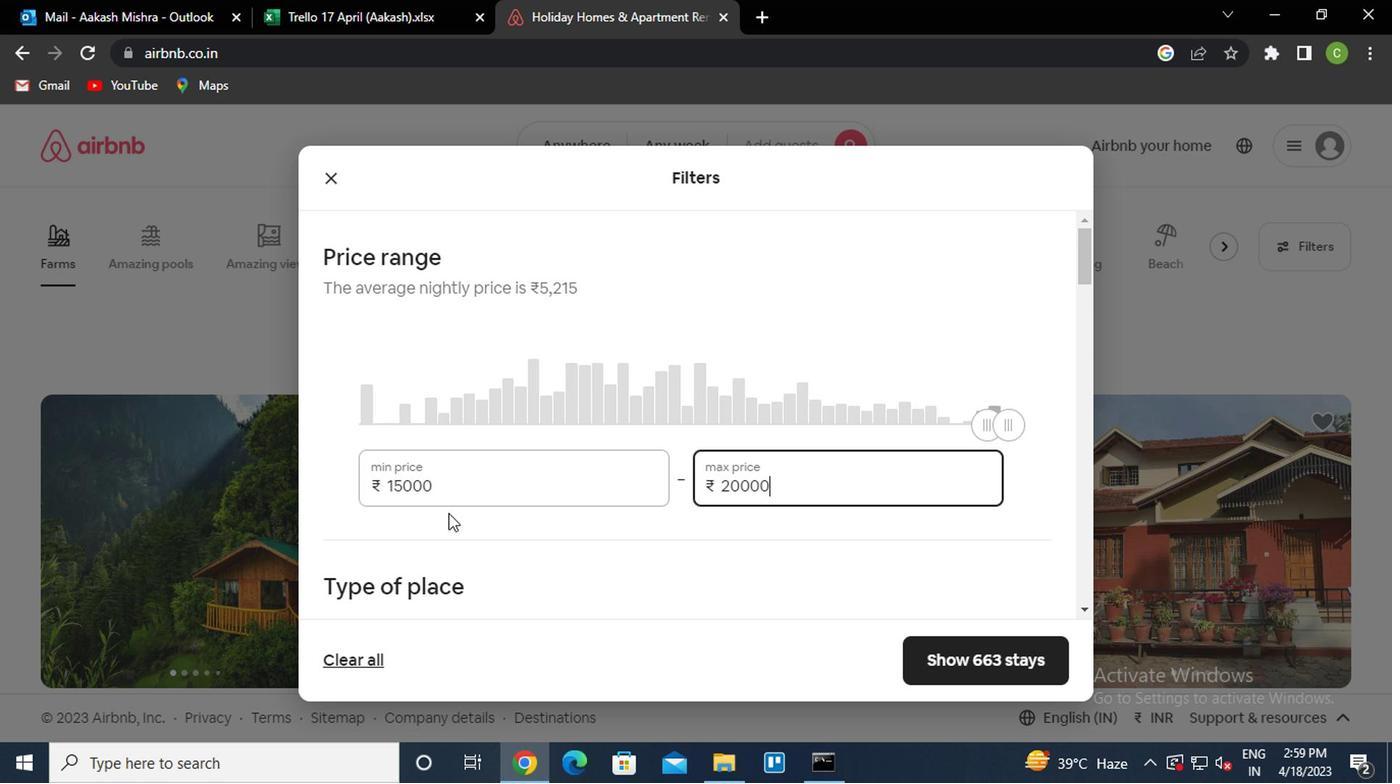 
Action: Mouse moved to (443, 540)
Screenshot: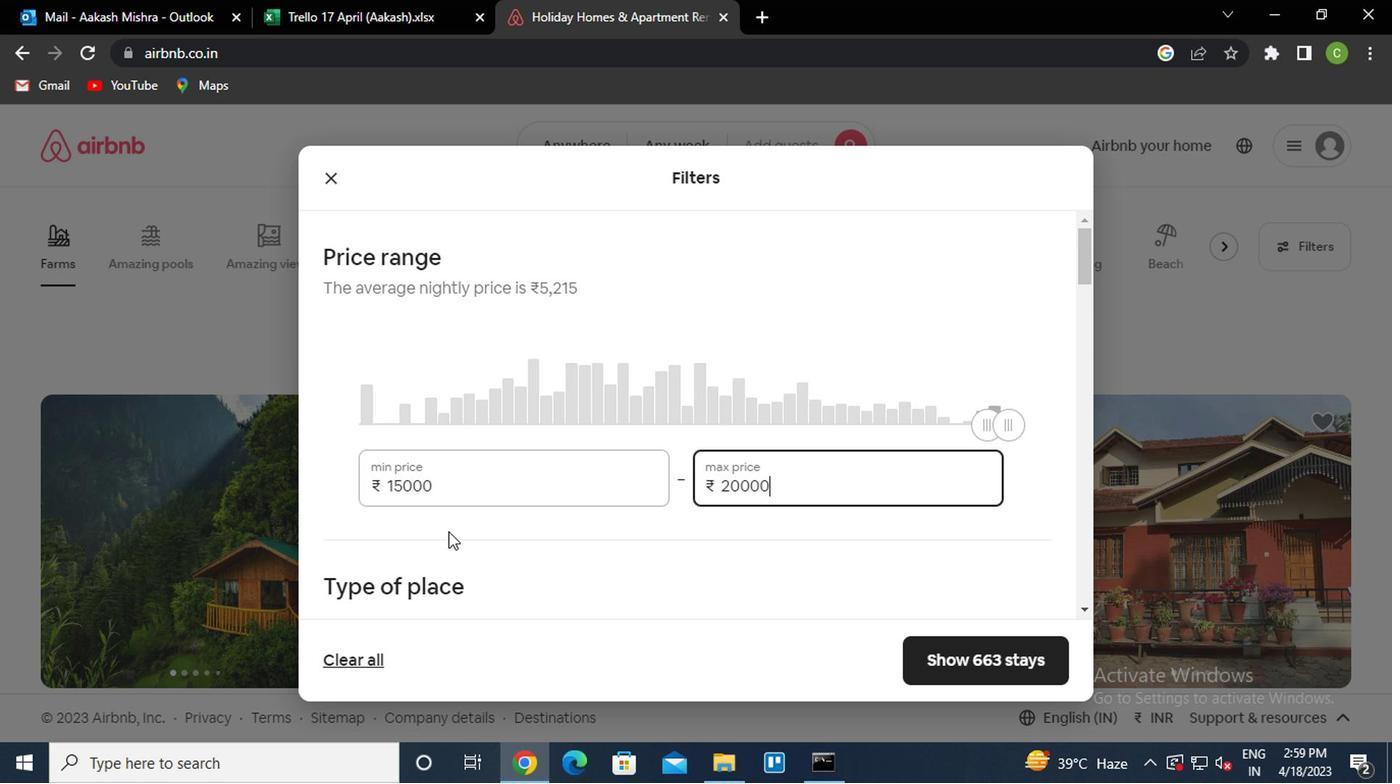 
Action: Mouse scrolled (443, 539) with delta (0, 0)
Screenshot: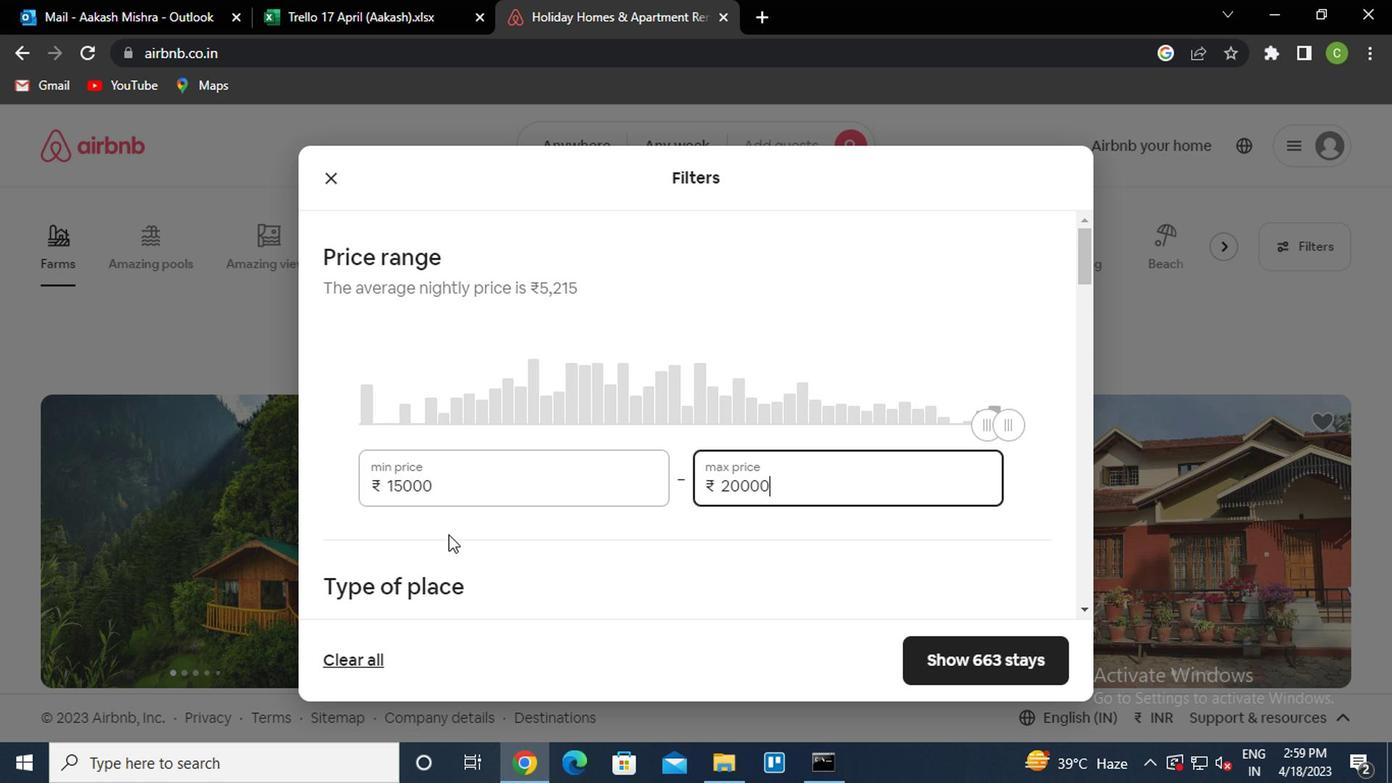 
Action: Mouse moved to (422, 449)
Screenshot: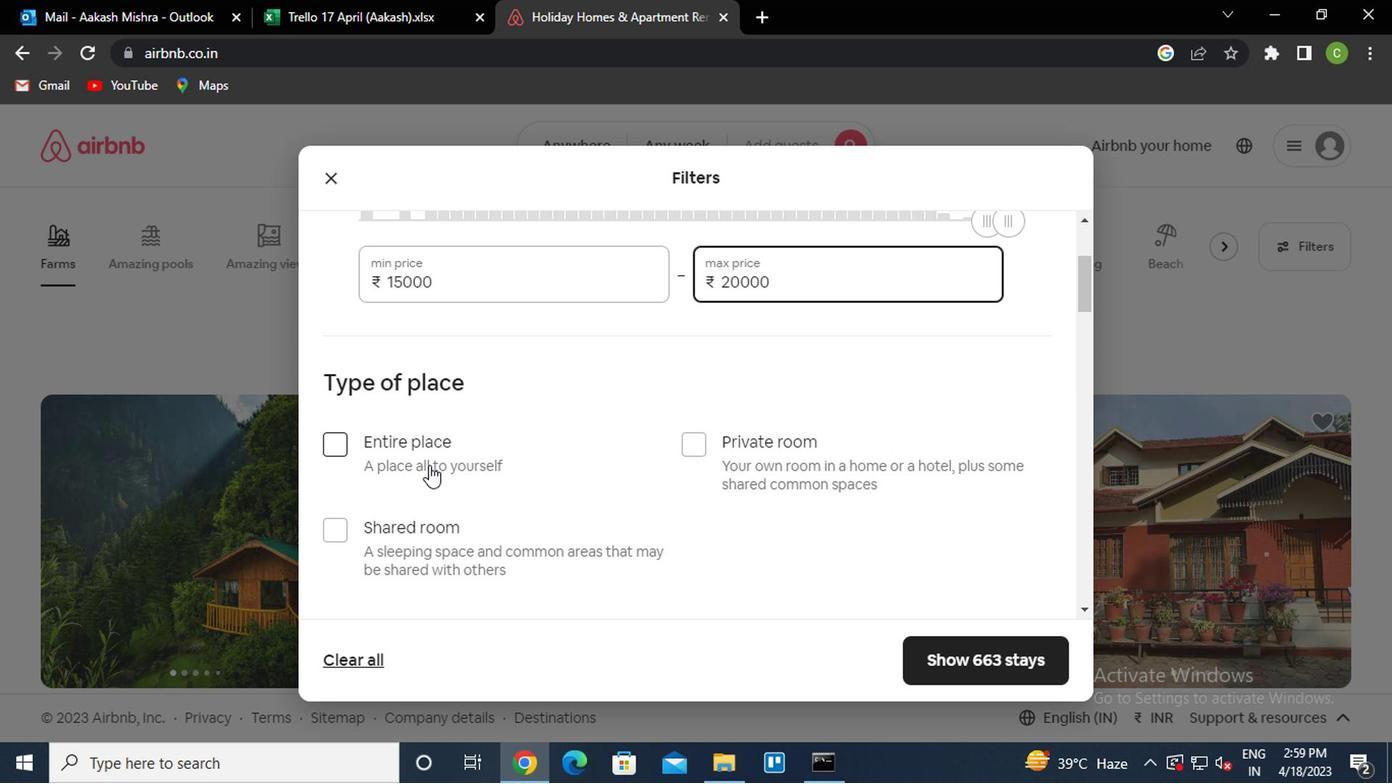 
Action: Mouse pressed left at (422, 449)
Screenshot: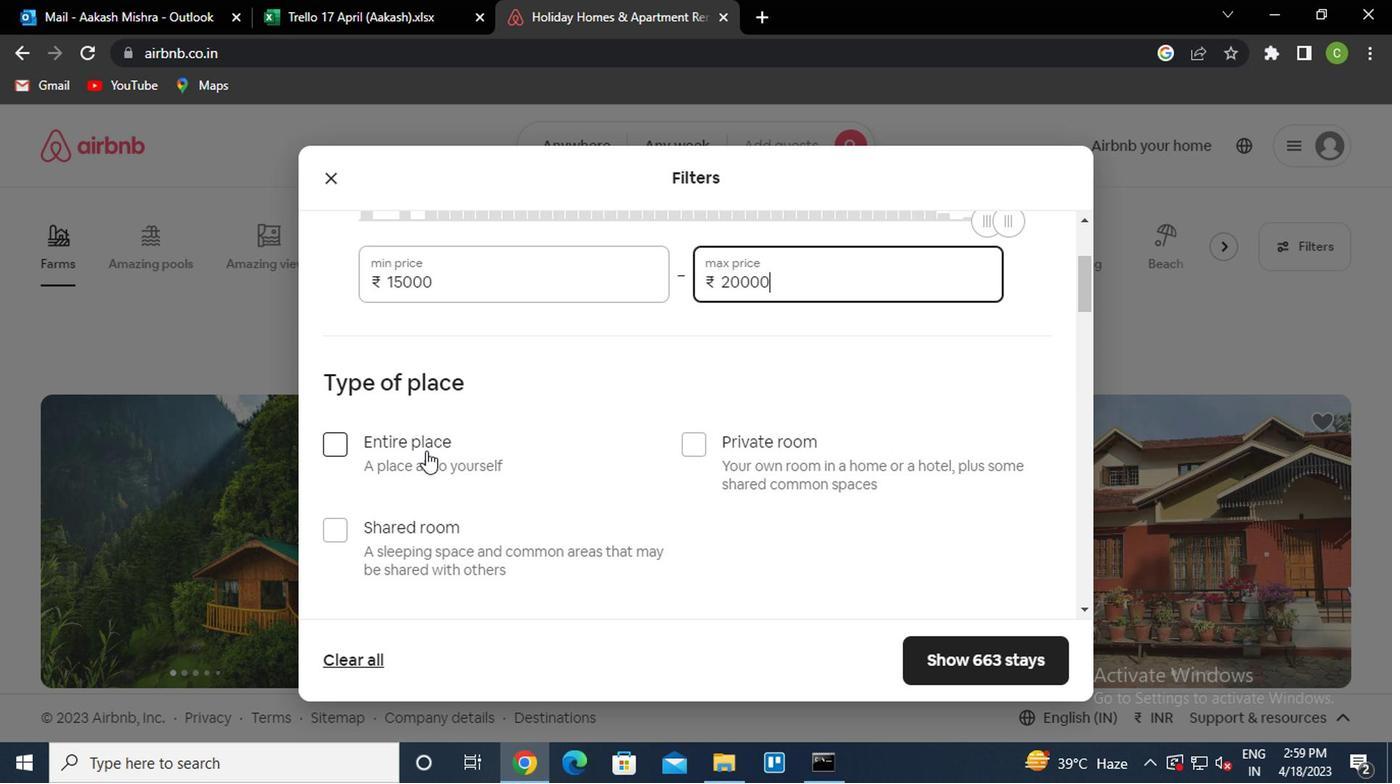 
Action: Mouse moved to (494, 462)
Screenshot: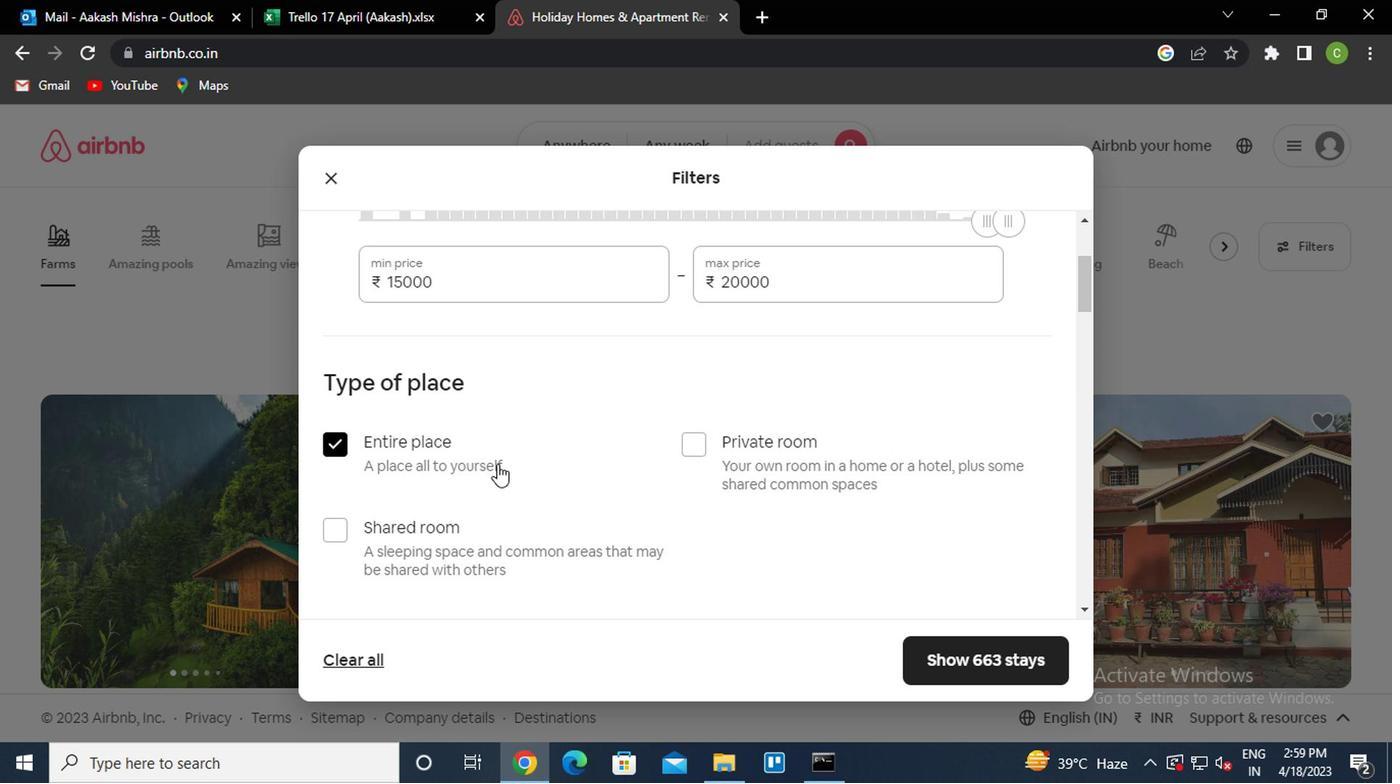 
Action: Mouse scrolled (494, 462) with delta (0, 0)
Screenshot: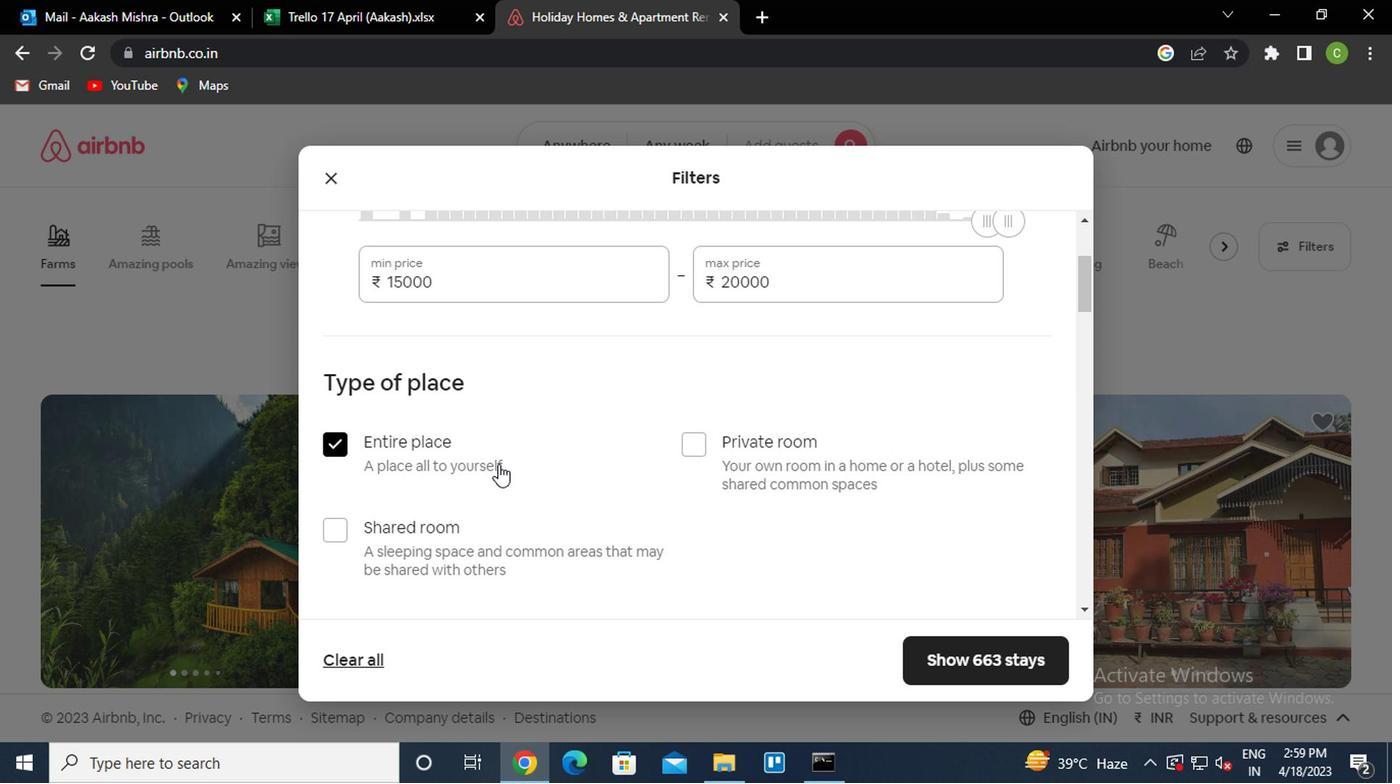 
Action: Mouse scrolled (494, 462) with delta (0, 0)
Screenshot: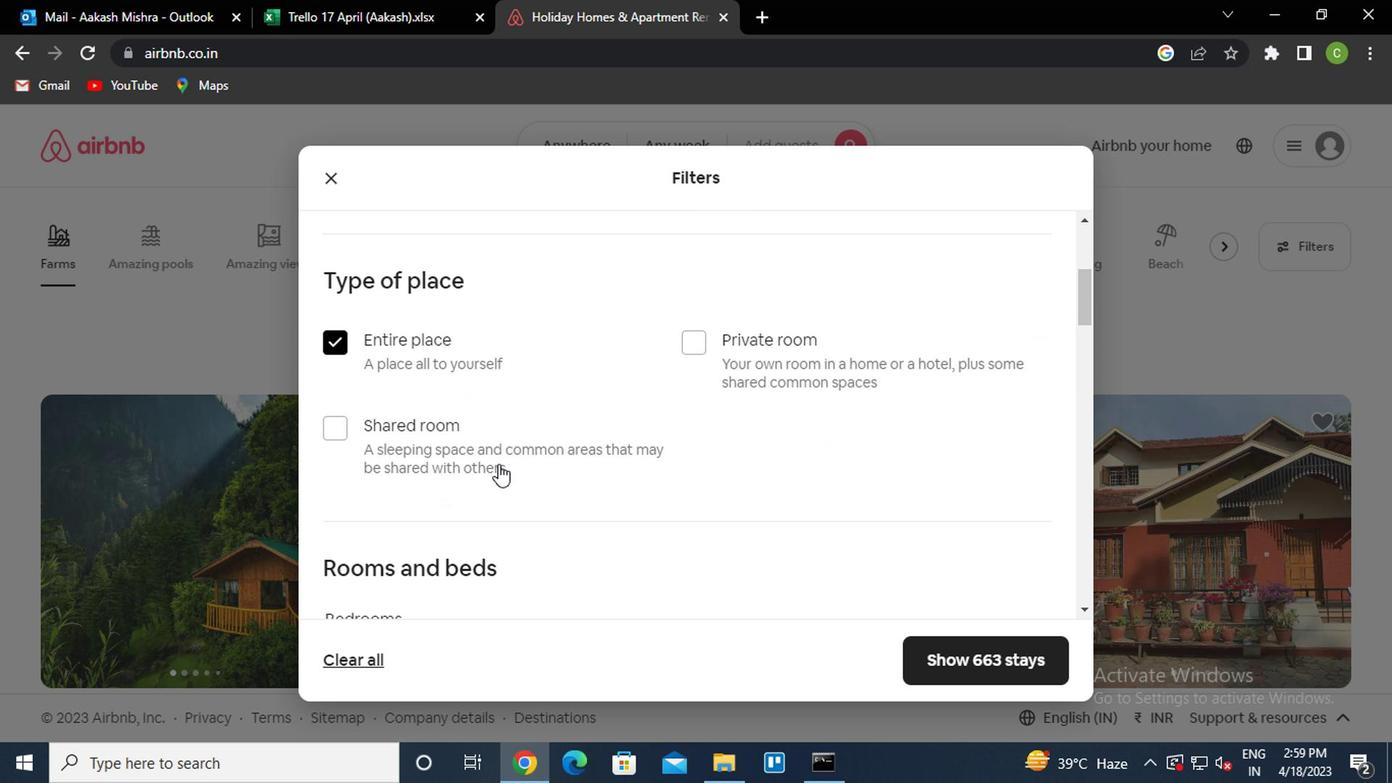 
Action: Mouse scrolled (494, 462) with delta (0, 0)
Screenshot: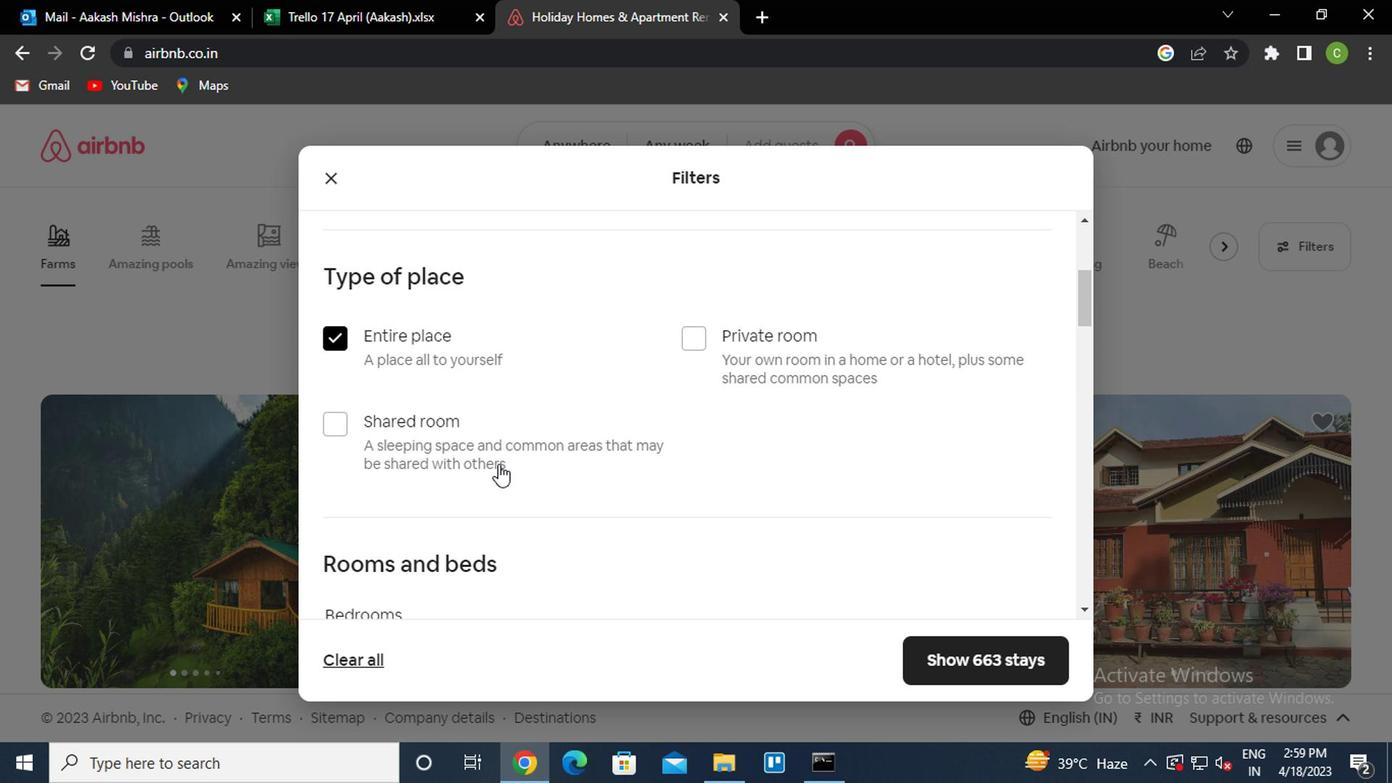 
Action: Mouse scrolled (494, 462) with delta (0, 0)
Screenshot: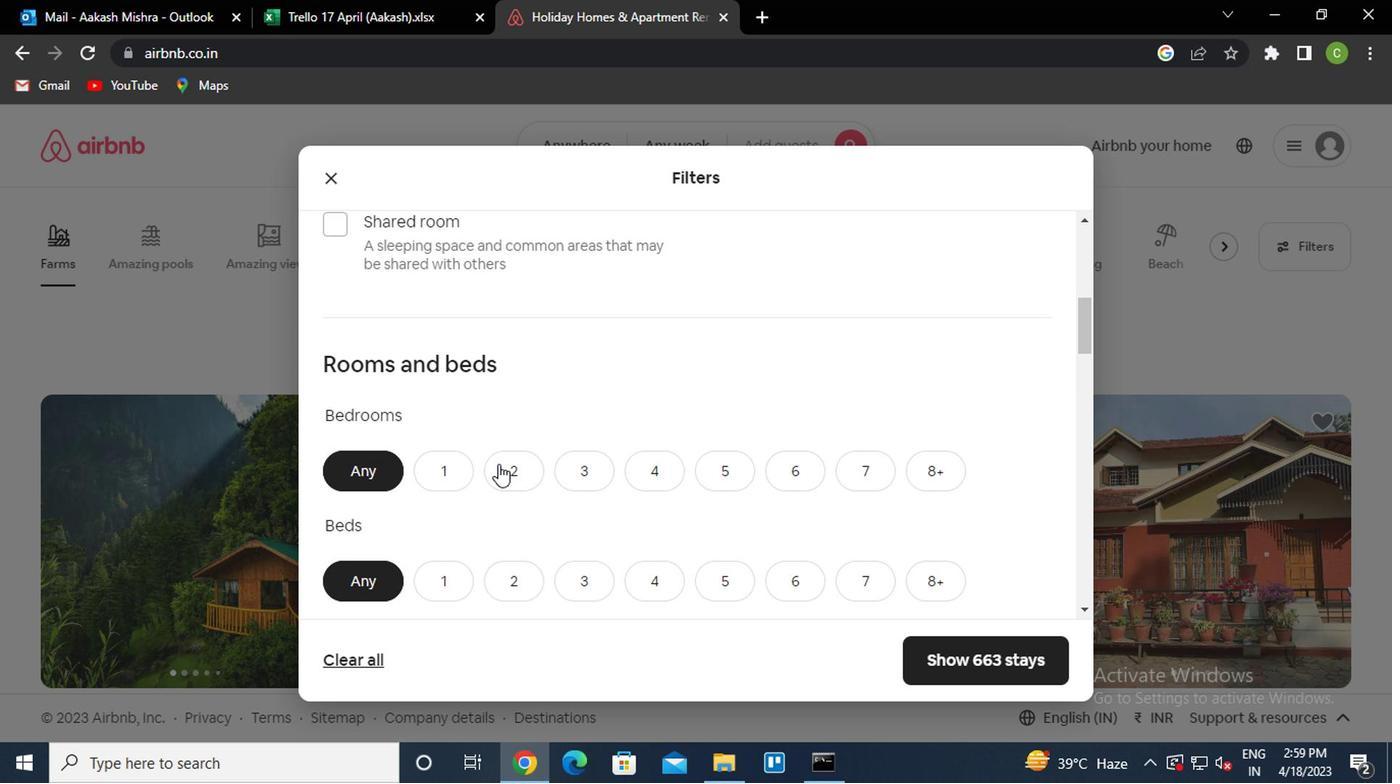 
Action: Mouse moved to (594, 381)
Screenshot: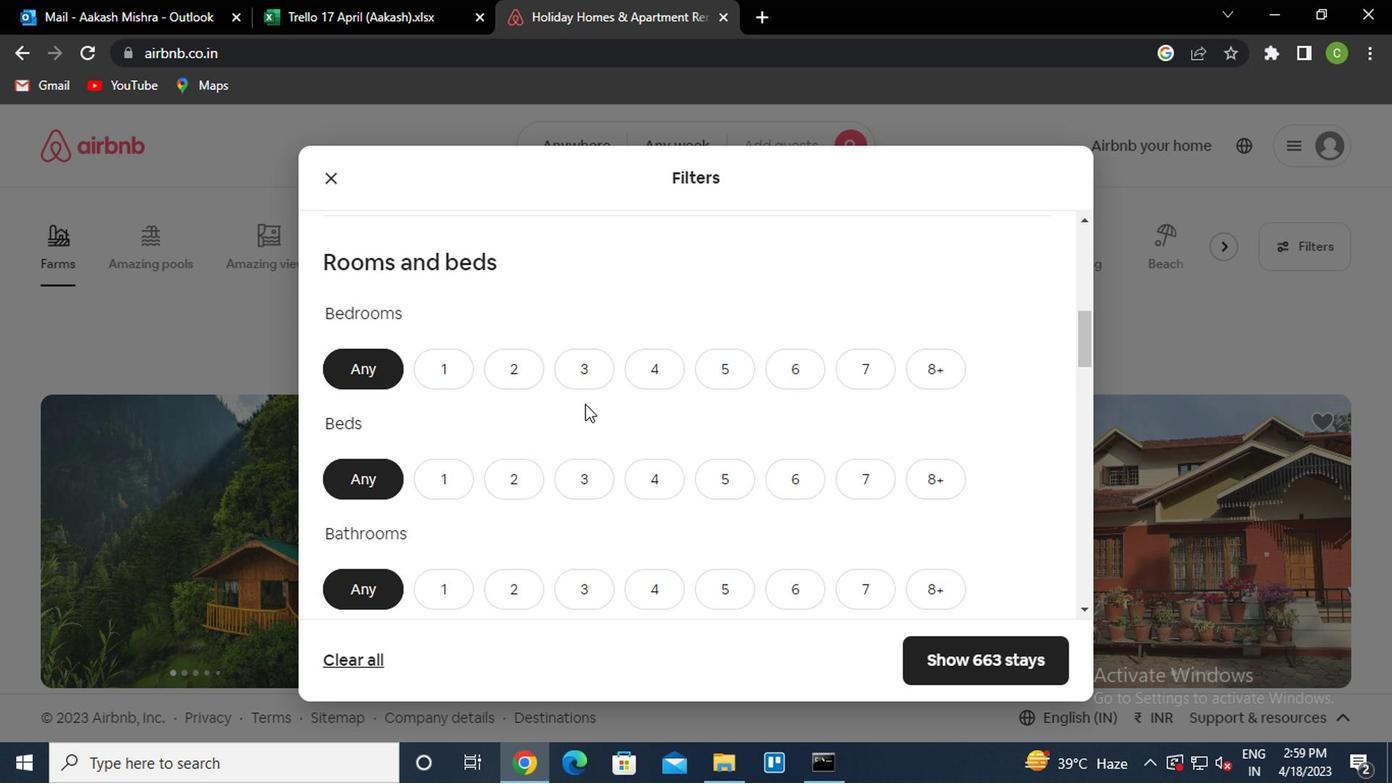 
Action: Mouse pressed left at (594, 381)
Screenshot: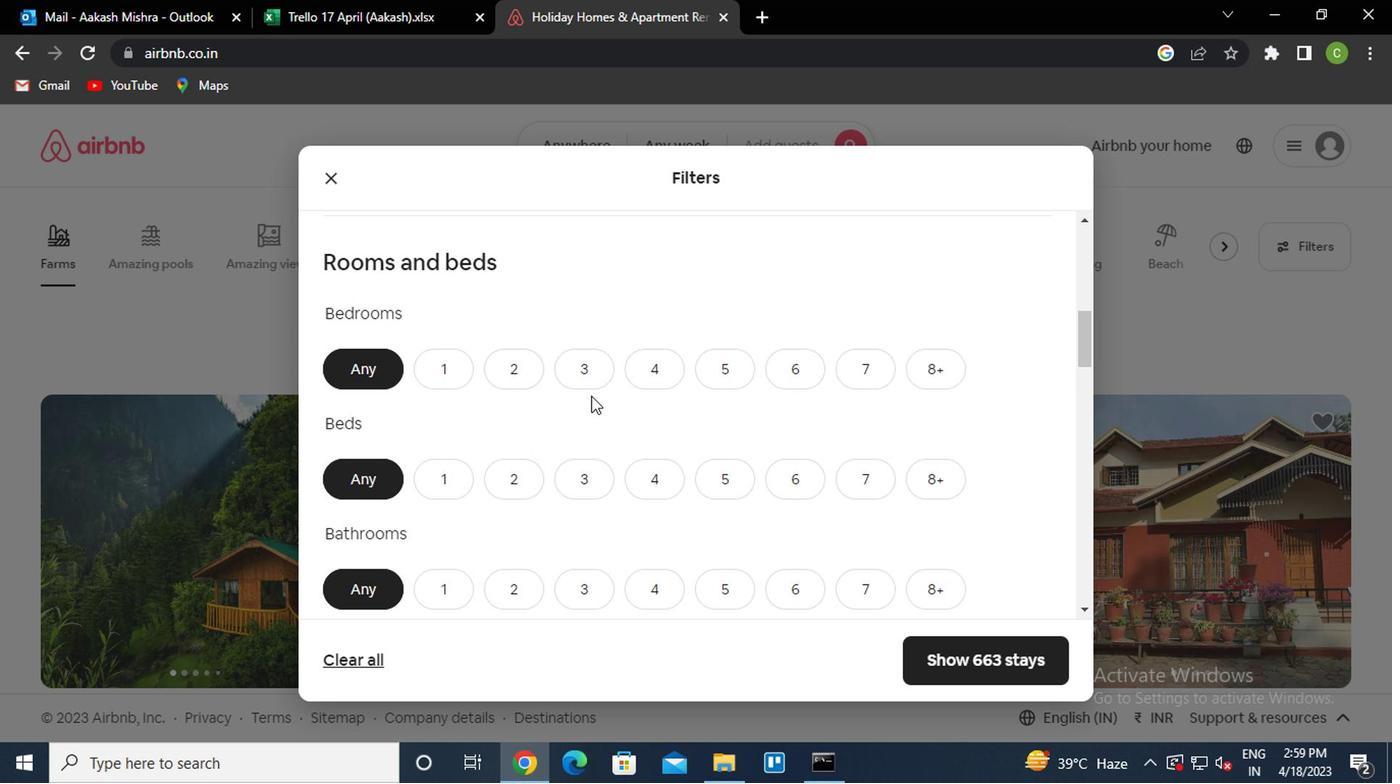 
Action: Mouse moved to (570, 475)
Screenshot: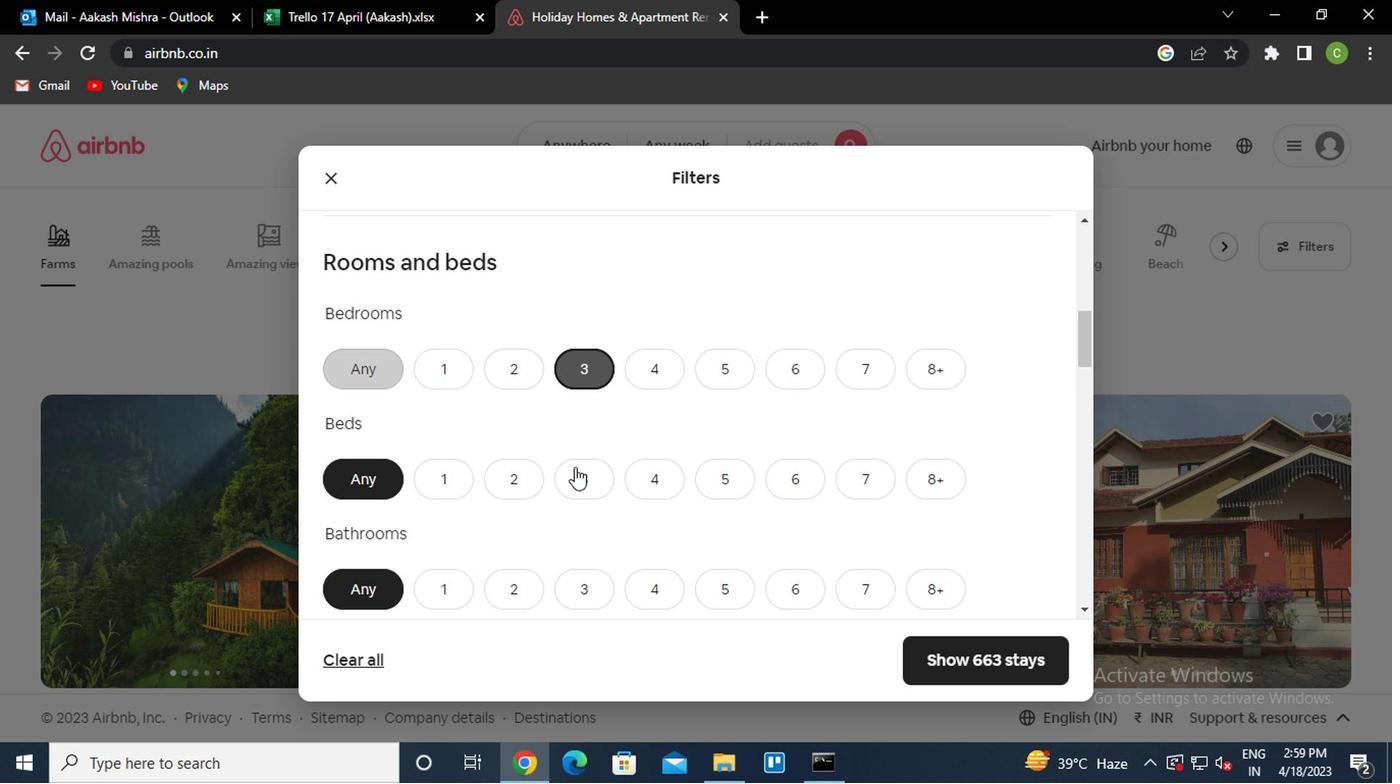 
Action: Mouse pressed left at (570, 475)
Screenshot: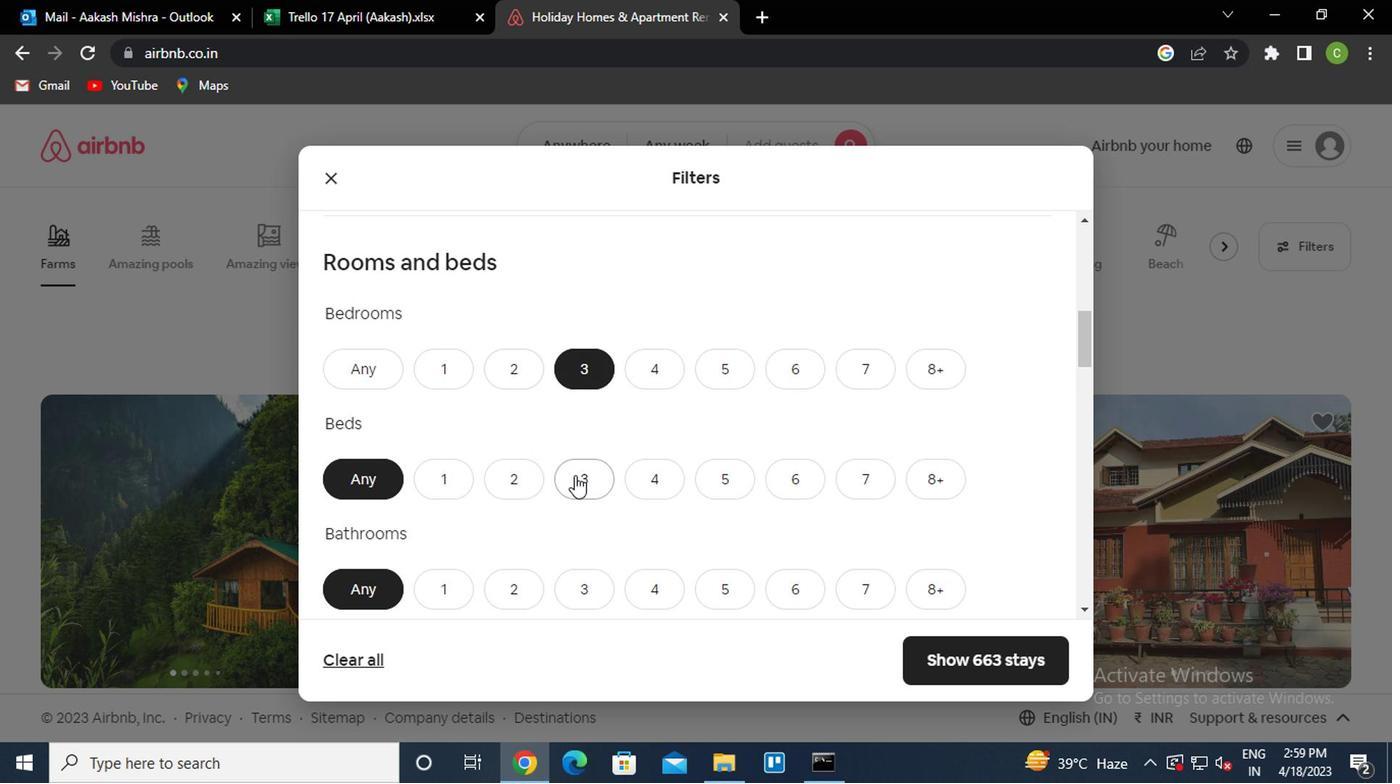 
Action: Mouse moved to (586, 580)
Screenshot: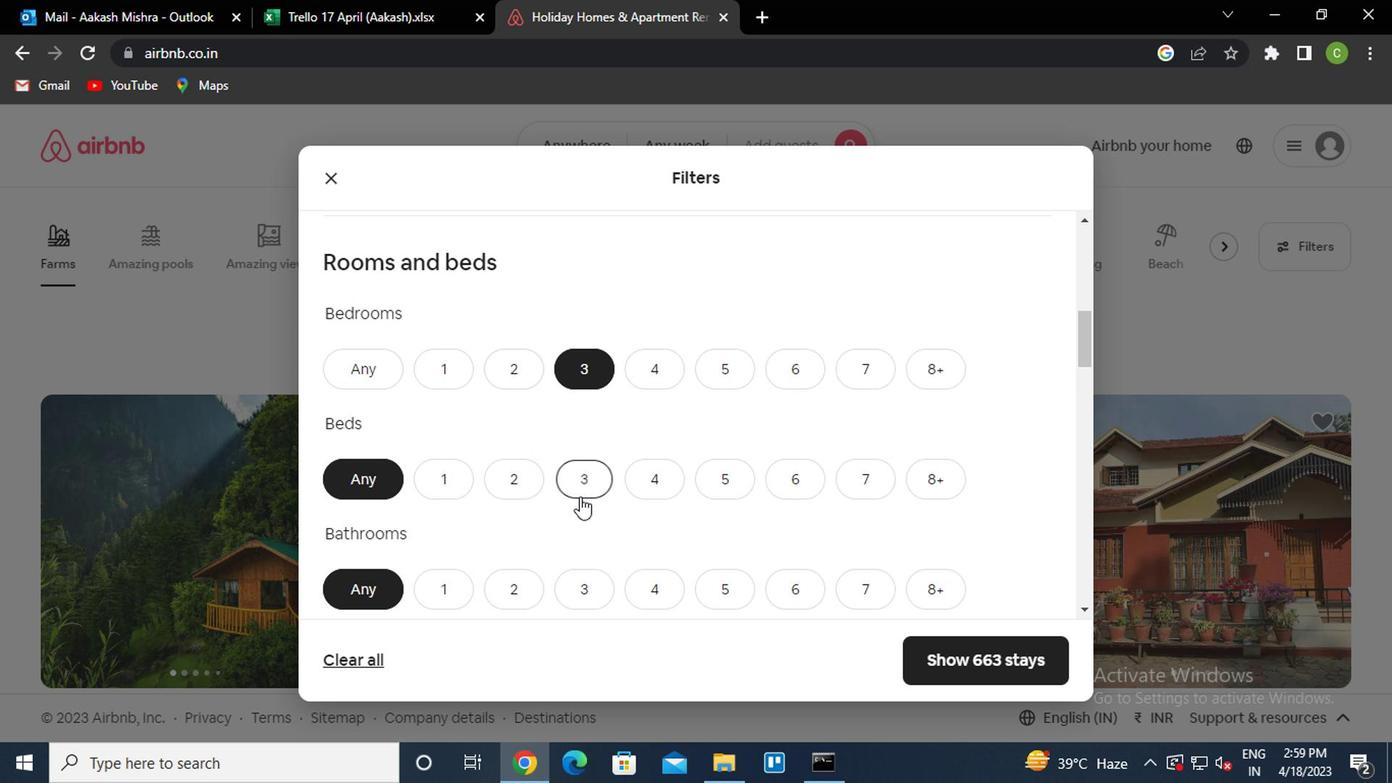 
Action: Mouse pressed left at (586, 580)
Screenshot: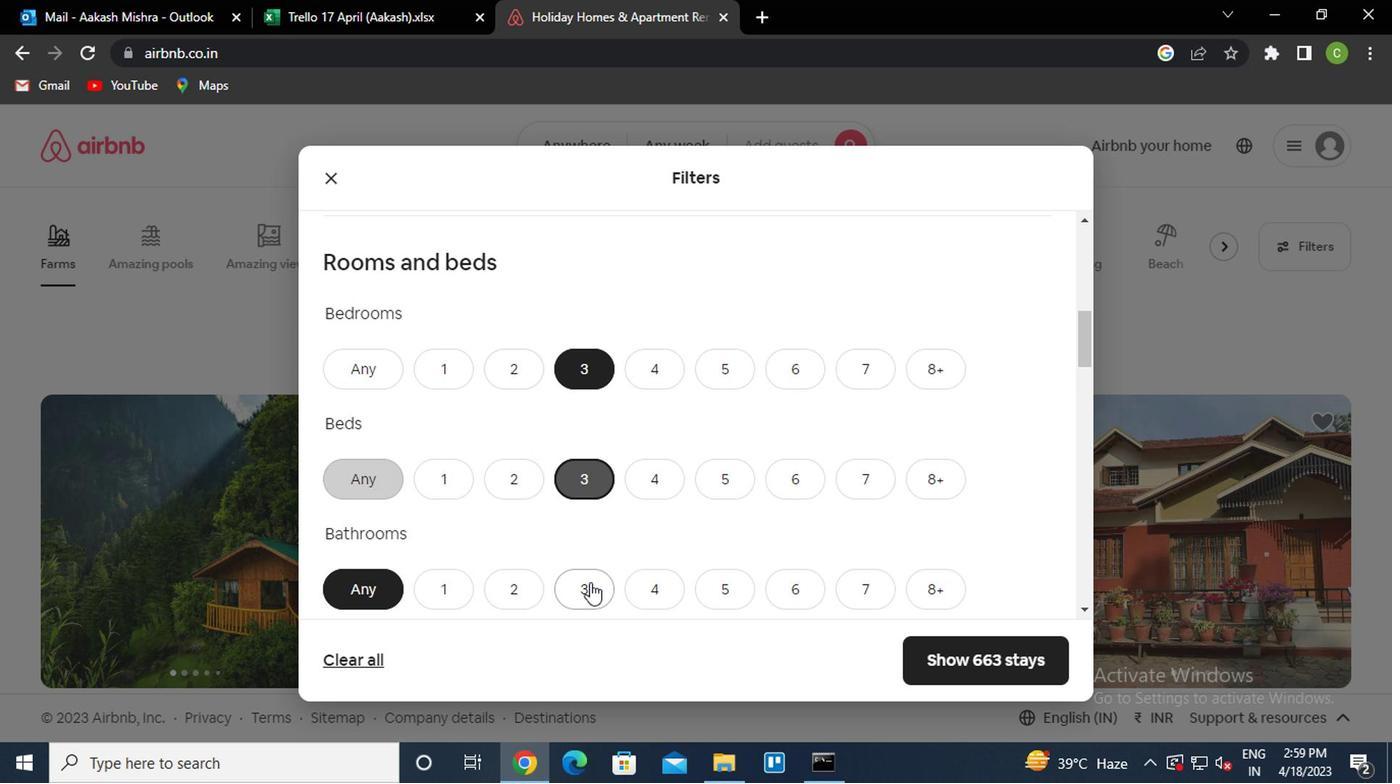 
Action: Mouse moved to (606, 539)
Screenshot: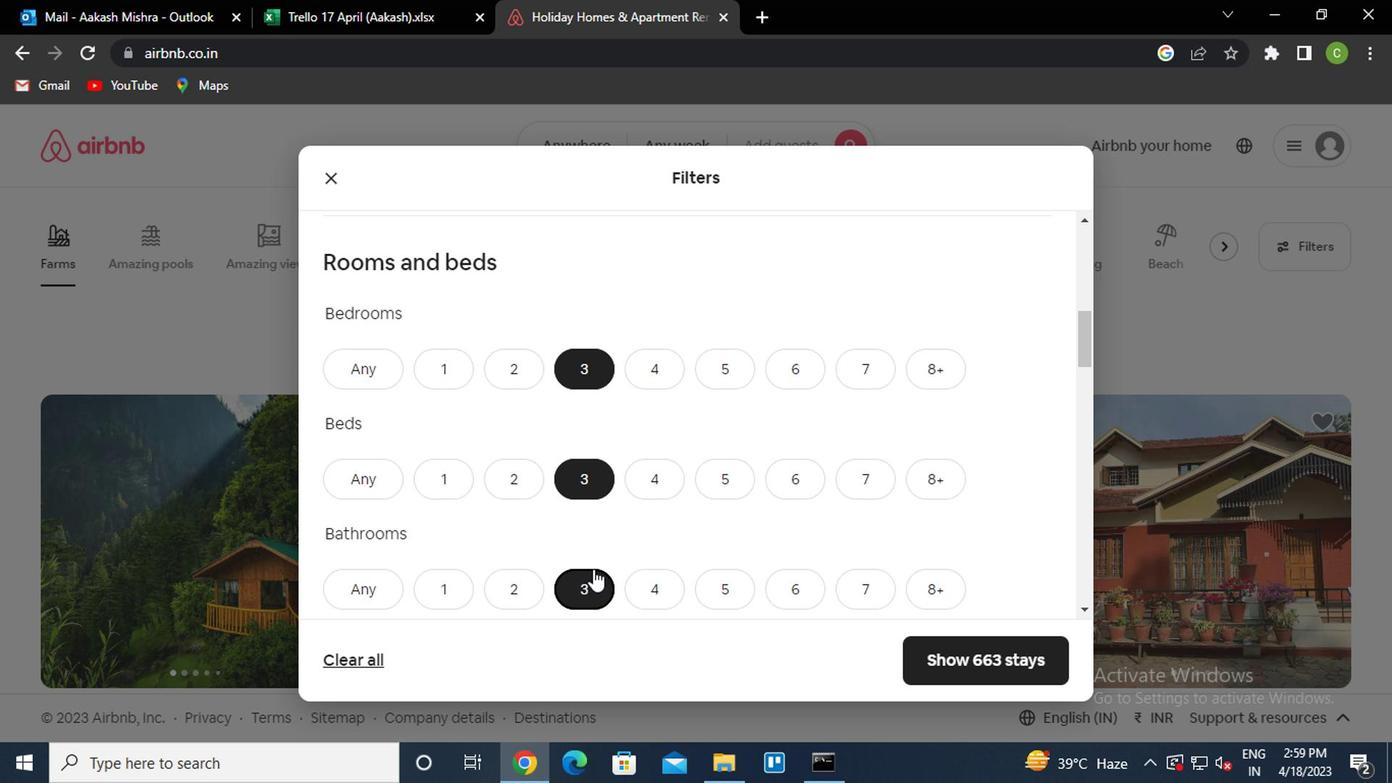 
Action: Mouse scrolled (606, 537) with delta (0, -1)
Screenshot: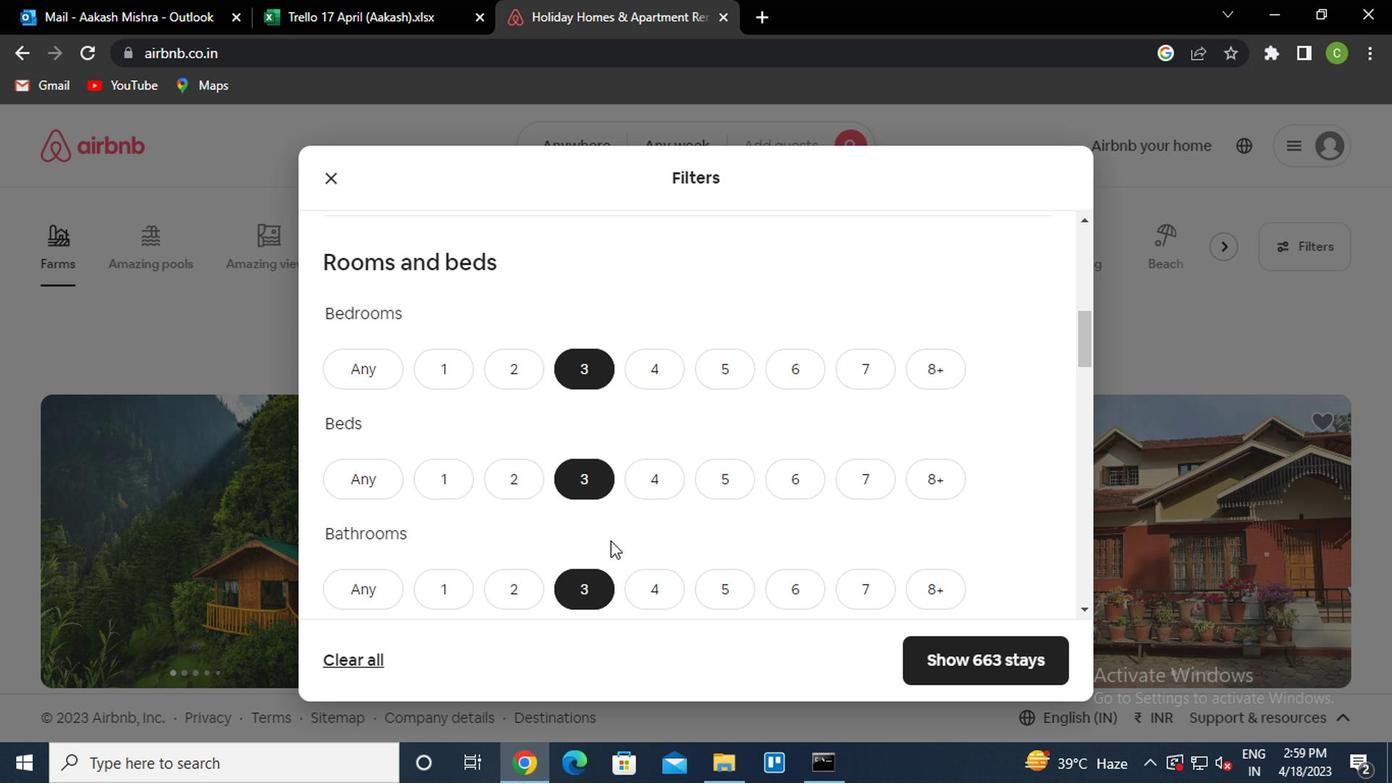 
Action: Mouse scrolled (606, 537) with delta (0, -1)
Screenshot: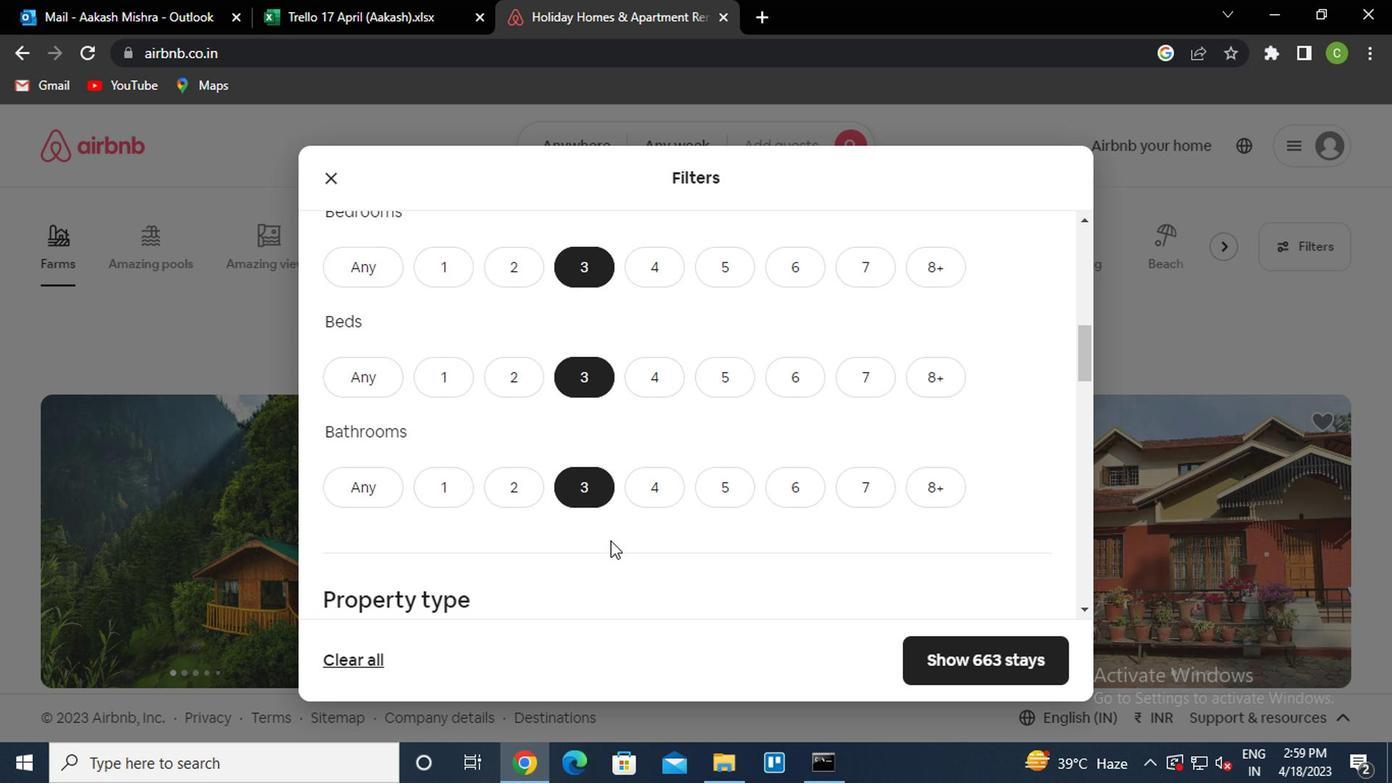 
Action: Mouse scrolled (606, 537) with delta (0, -1)
Screenshot: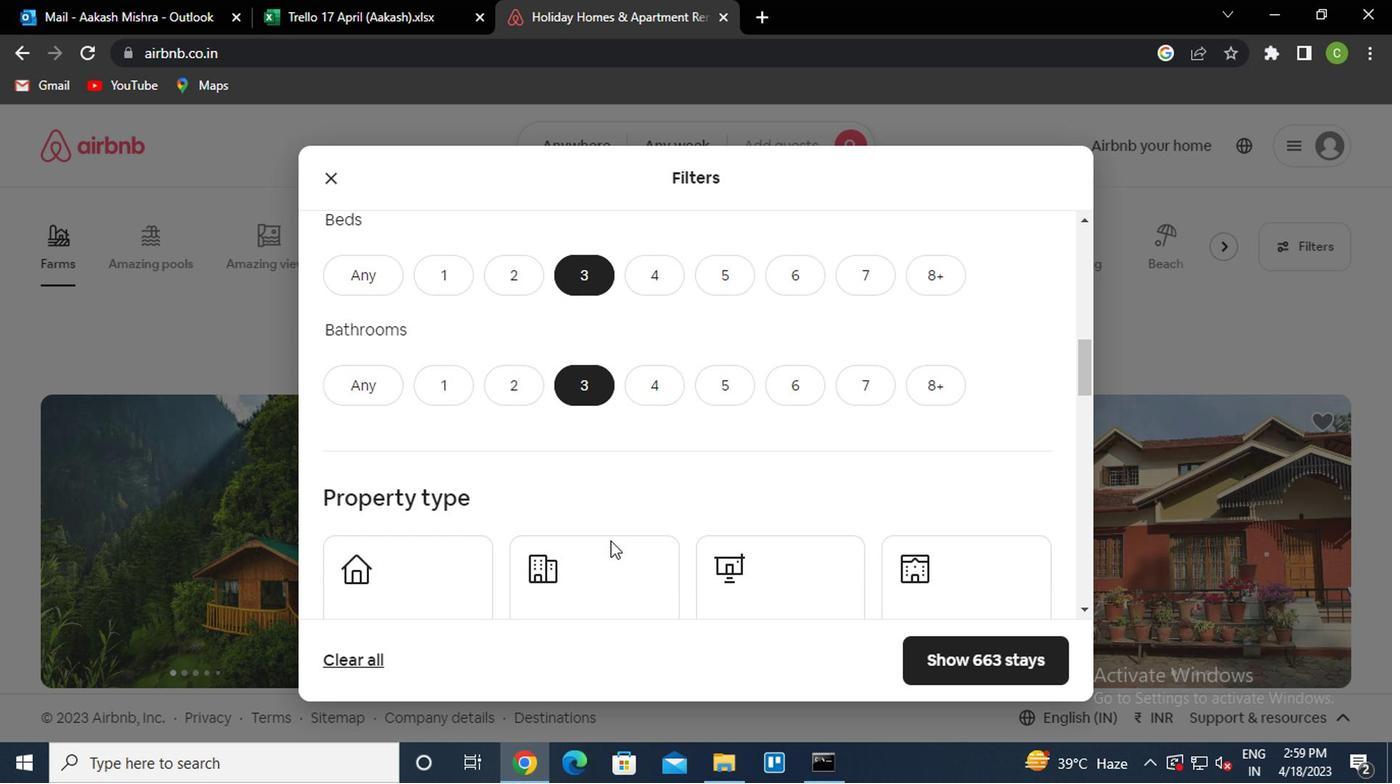 
Action: Mouse scrolled (606, 537) with delta (0, -1)
Screenshot: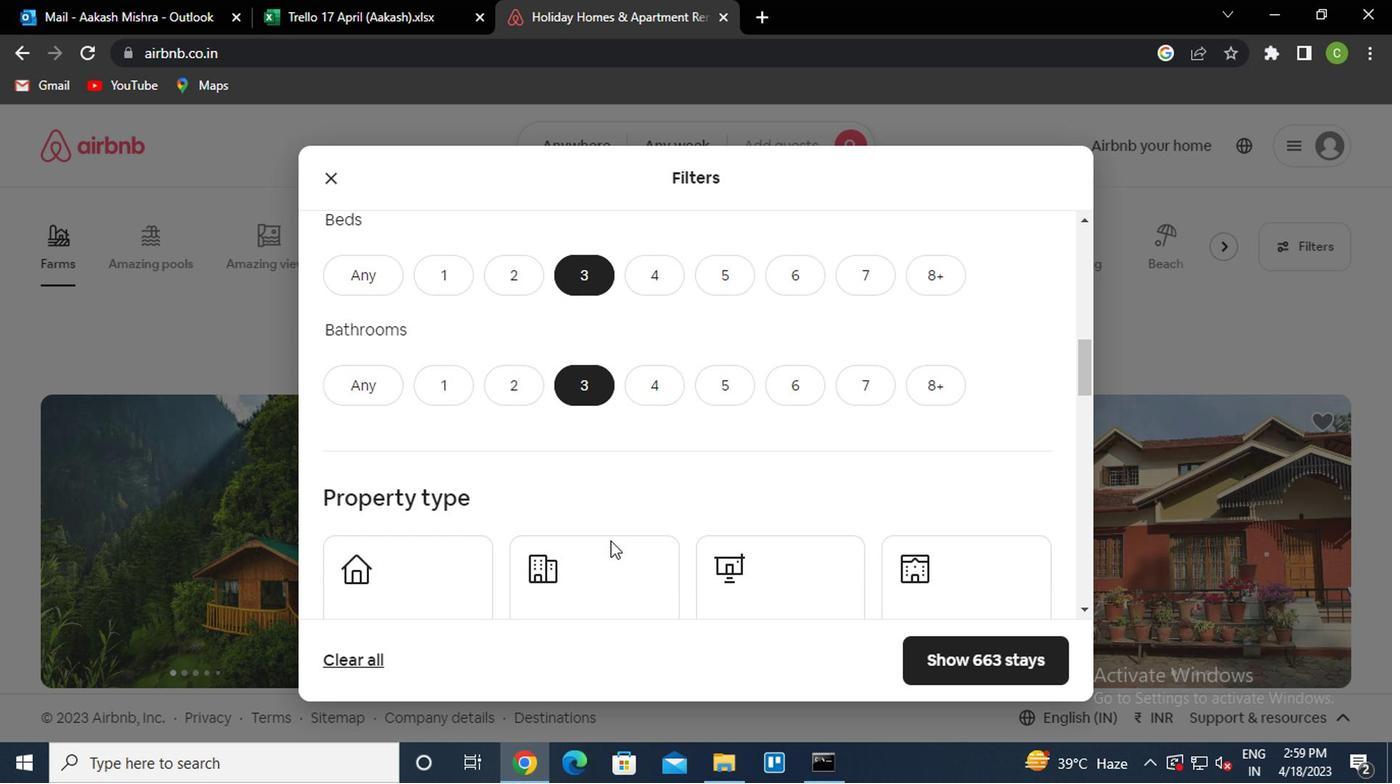 
Action: Mouse scrolled (606, 537) with delta (0, -1)
Screenshot: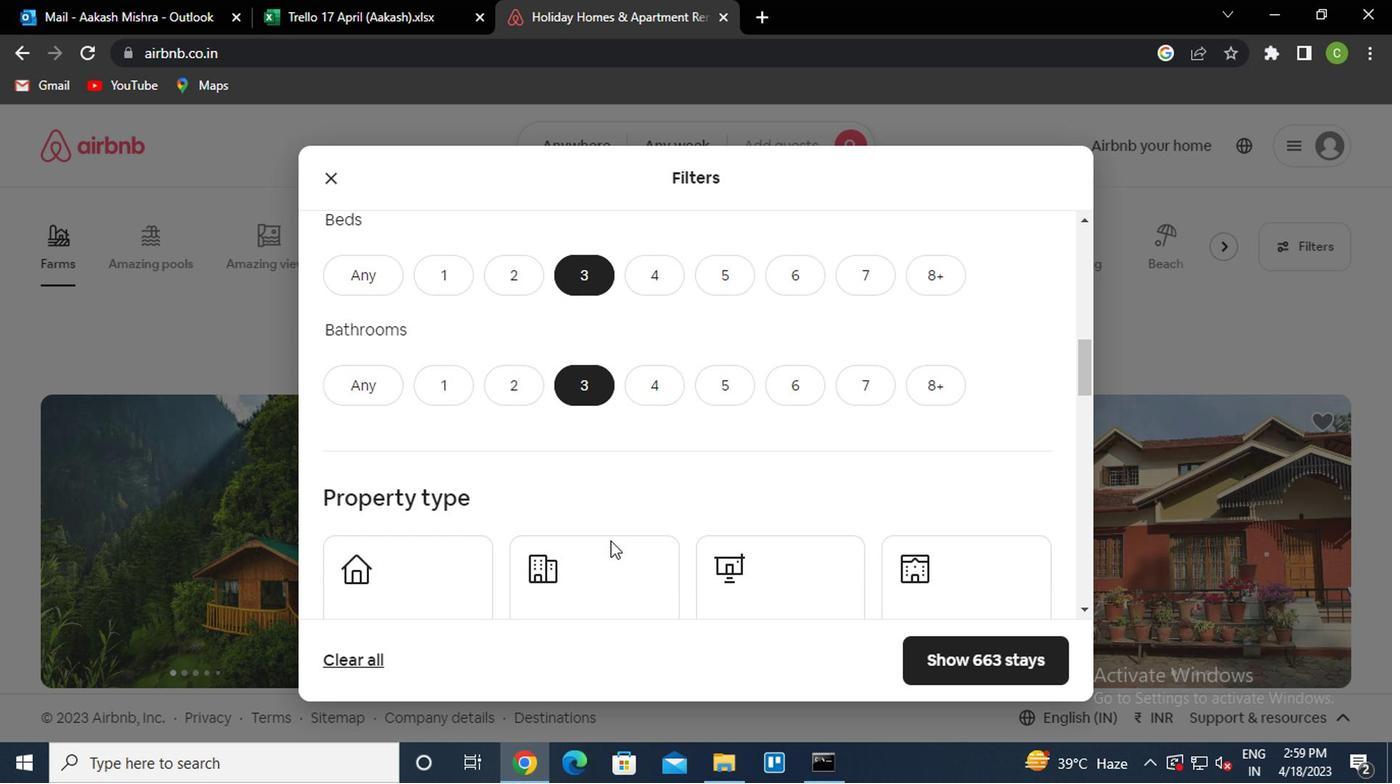 
Action: Mouse moved to (798, 319)
Screenshot: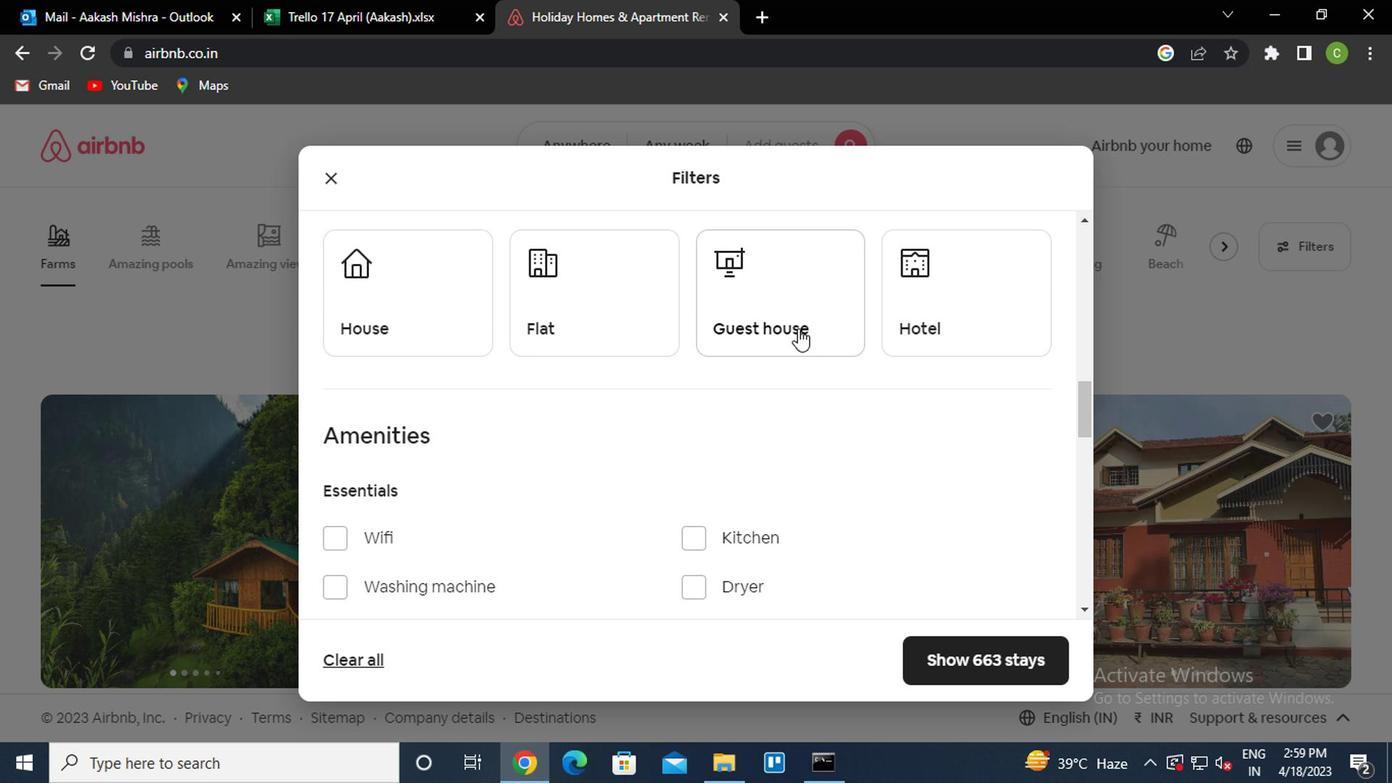 
Action: Mouse pressed left at (798, 319)
Screenshot: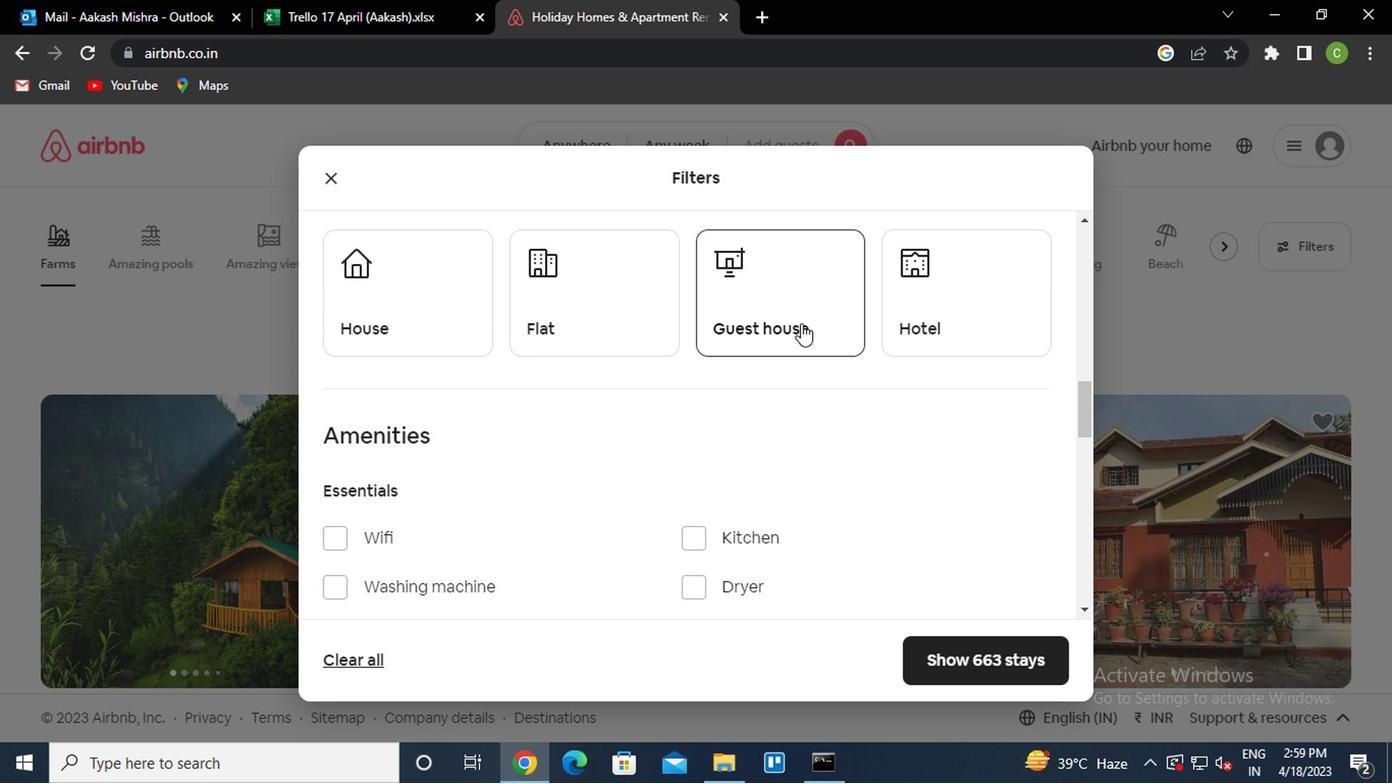 
Action: Mouse moved to (720, 387)
Screenshot: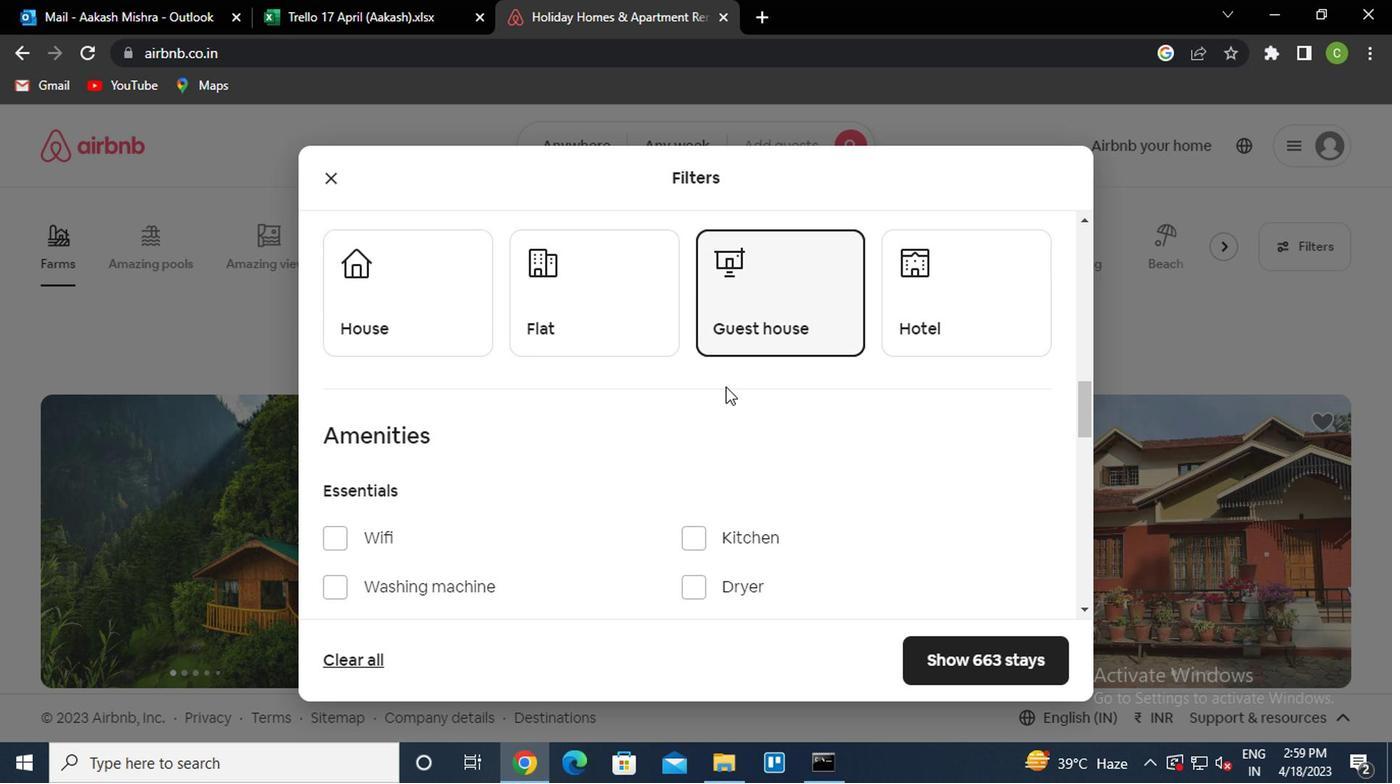 
Action: Mouse scrolled (720, 386) with delta (0, 0)
Screenshot: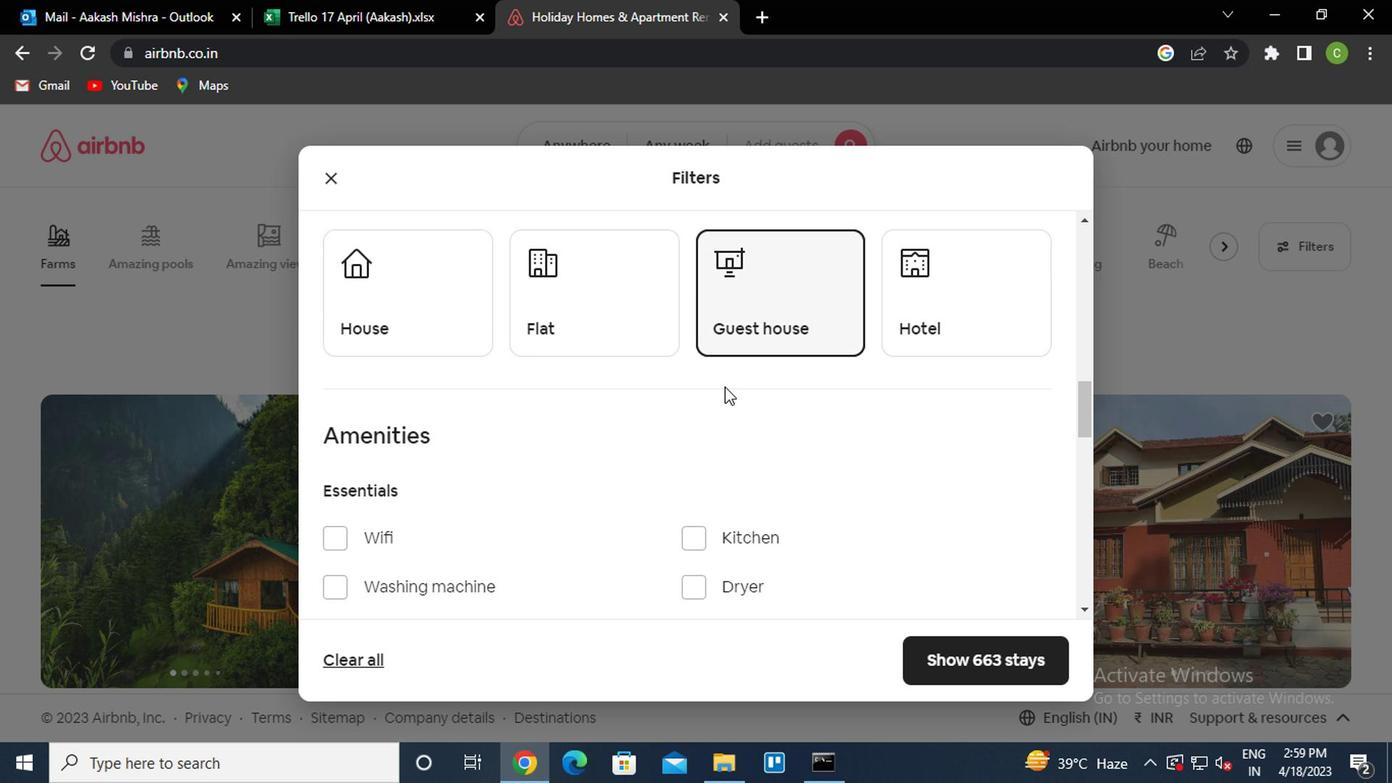 
Action: Mouse scrolled (720, 386) with delta (0, 0)
Screenshot: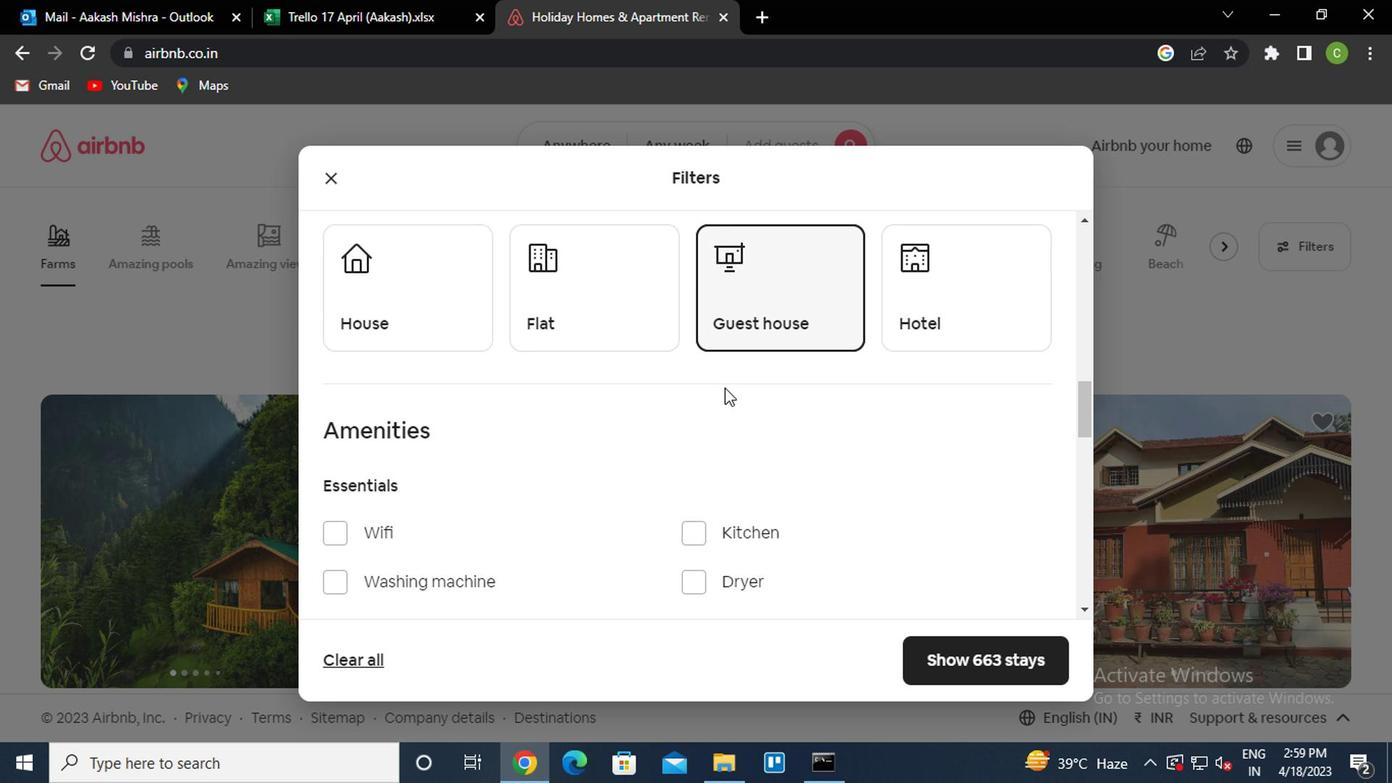 
Action: Mouse moved to (710, 394)
Screenshot: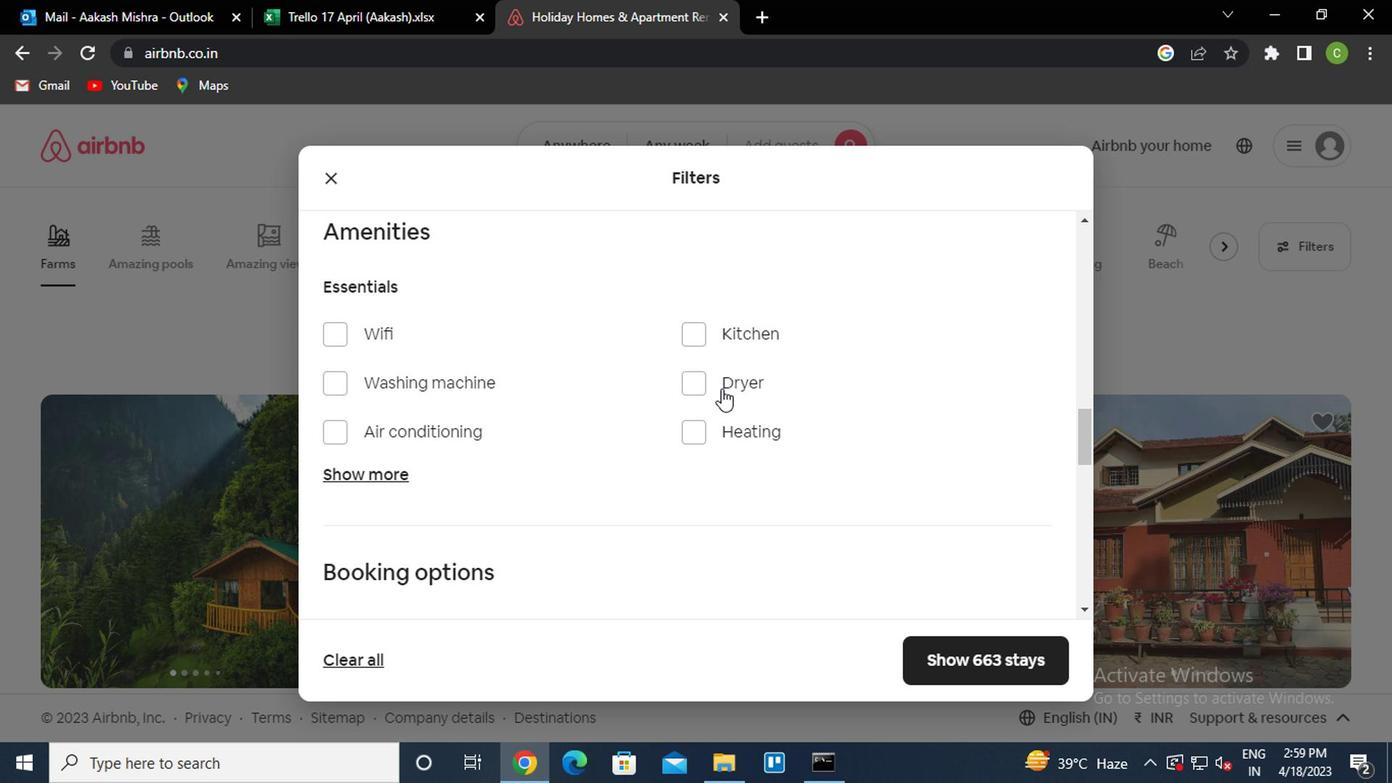 
Action: Mouse scrolled (710, 393) with delta (0, 0)
Screenshot: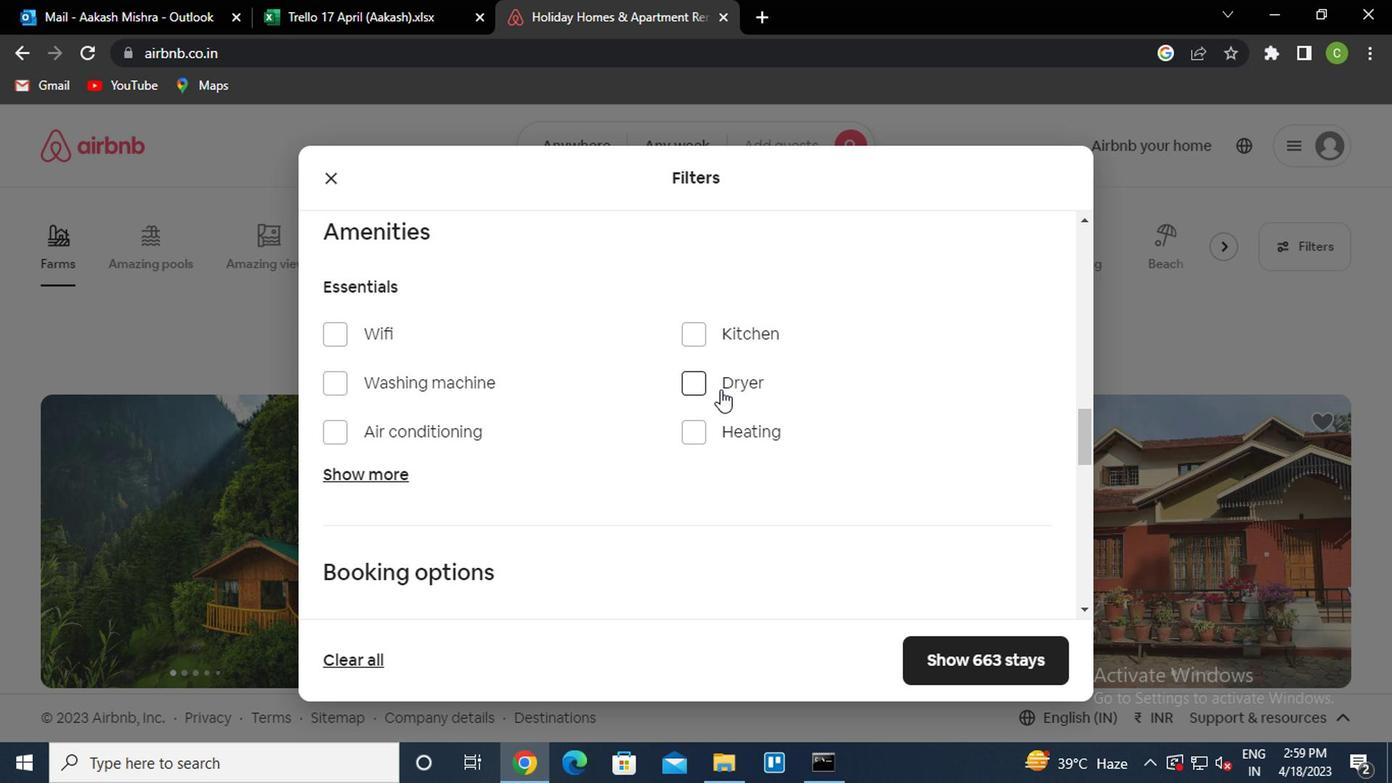
Action: Mouse moved to (710, 395)
Screenshot: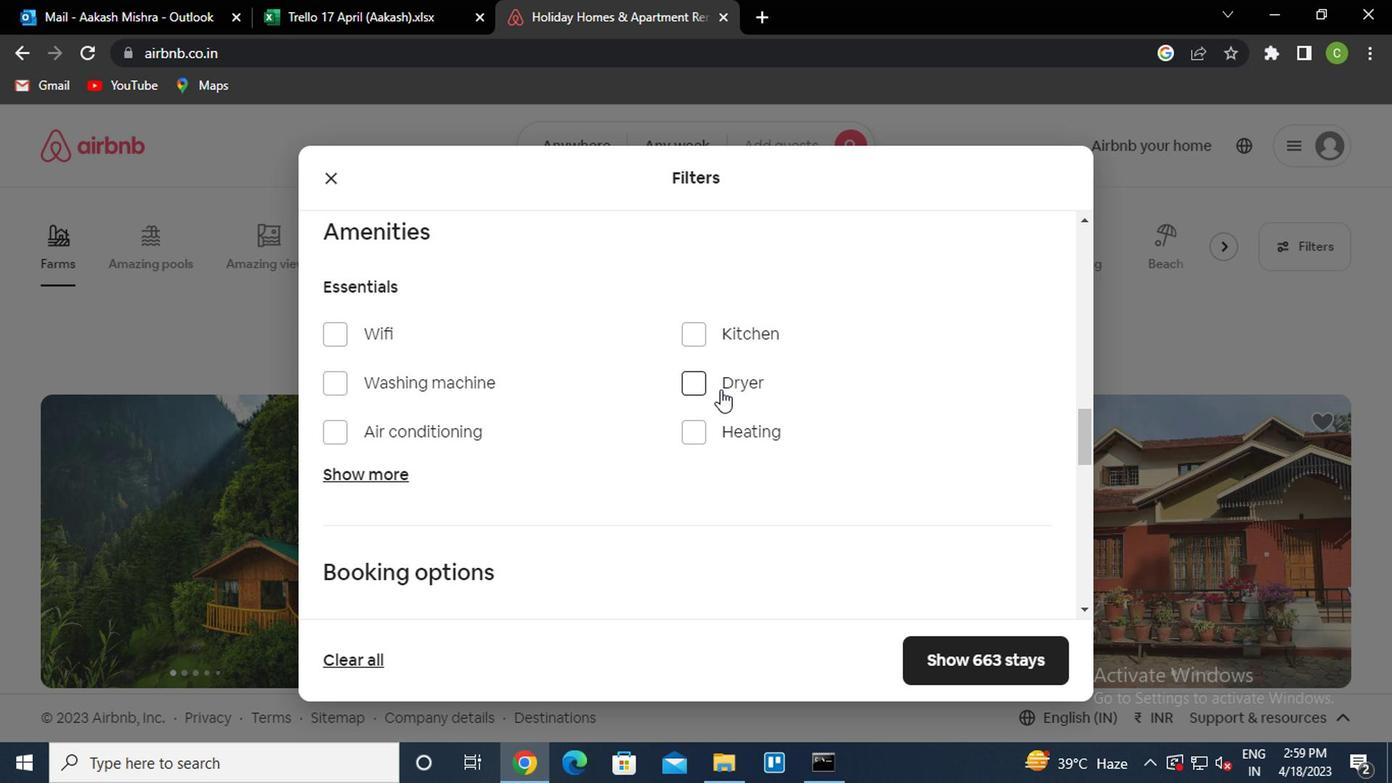 
Action: Mouse scrolled (710, 394) with delta (0, 0)
Screenshot: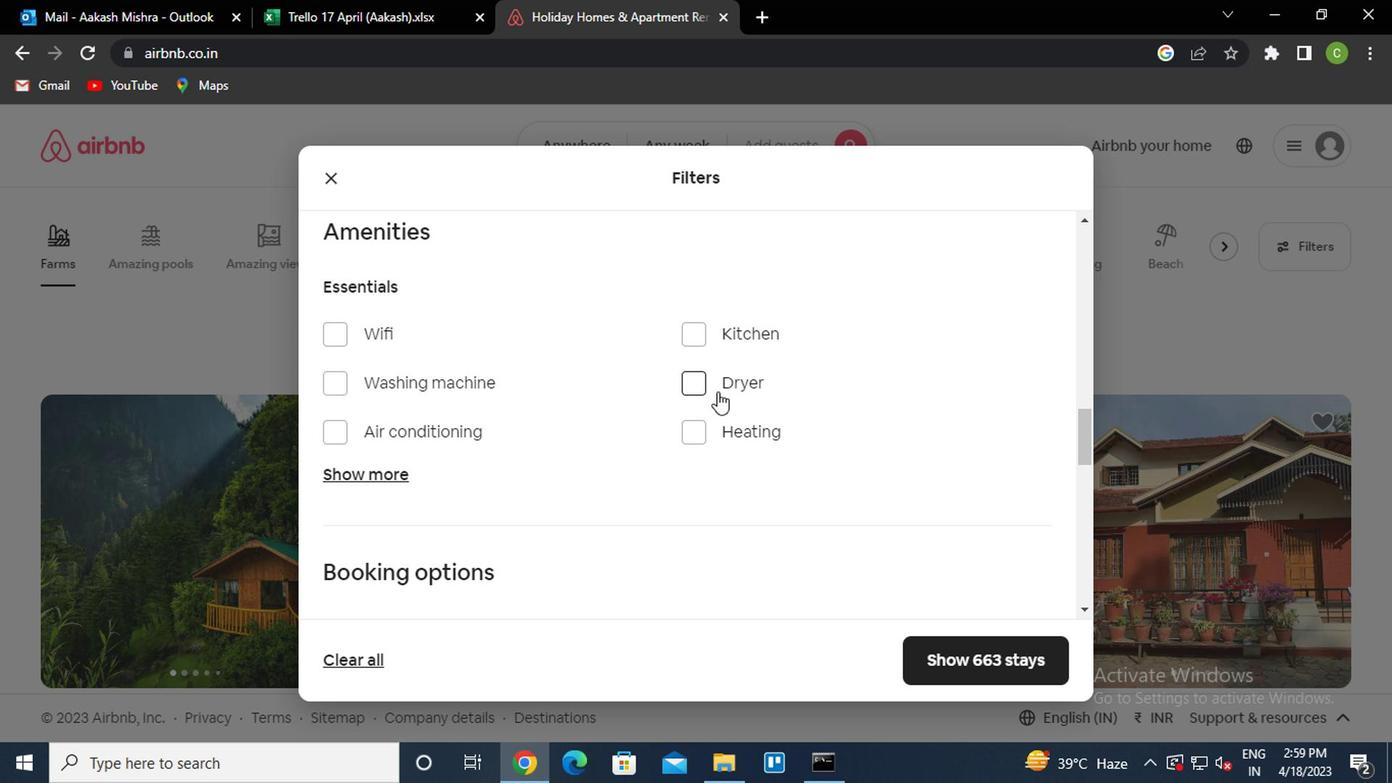 
Action: Mouse moved to (709, 395)
Screenshot: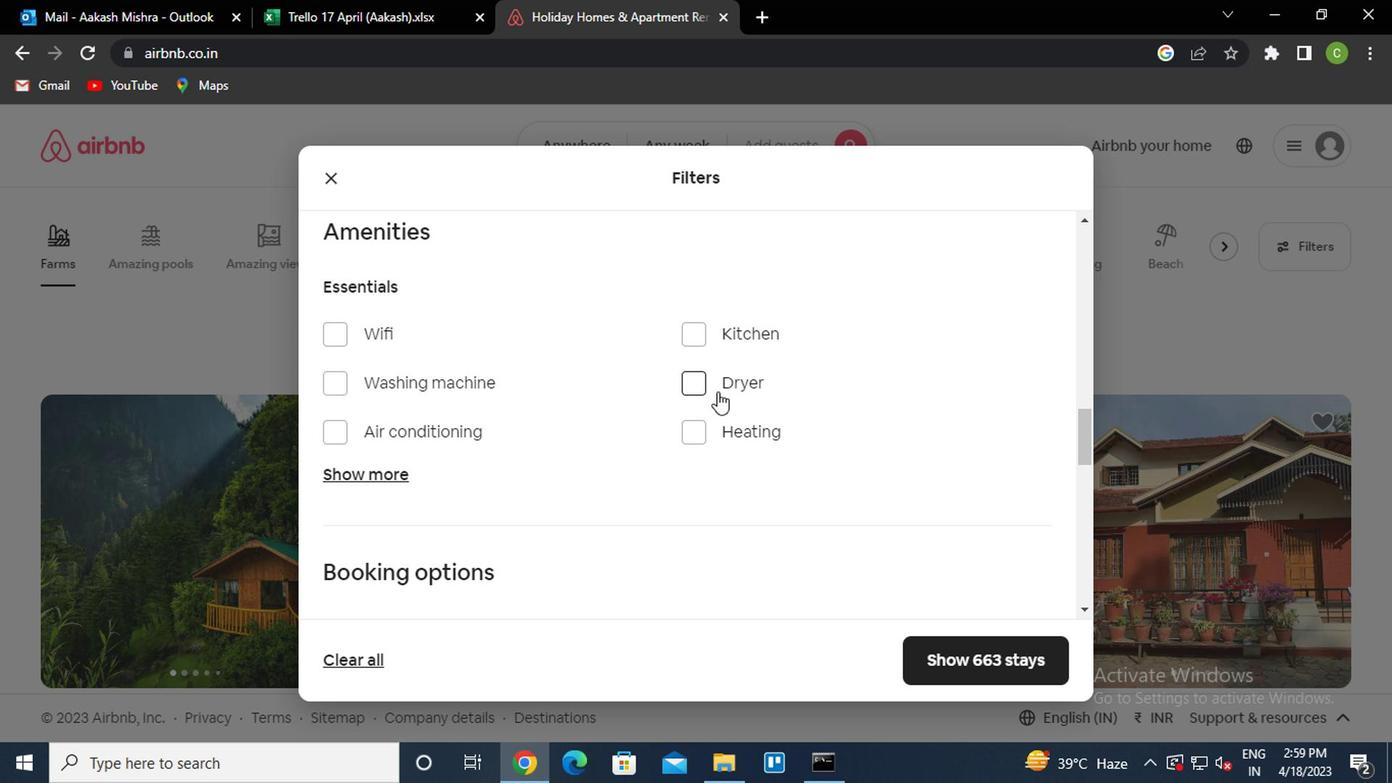 
Action: Mouse scrolled (709, 394) with delta (0, 0)
Screenshot: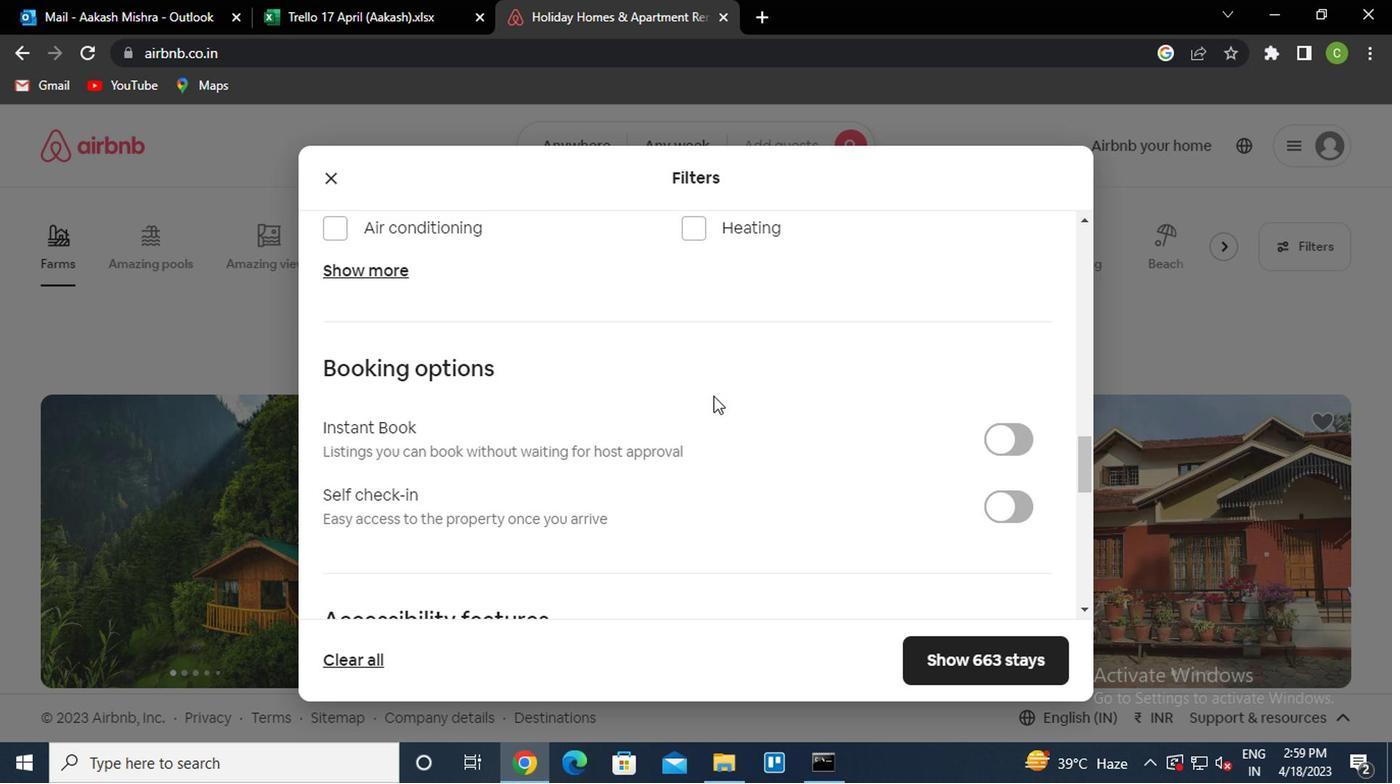 
Action: Mouse moved to (997, 404)
Screenshot: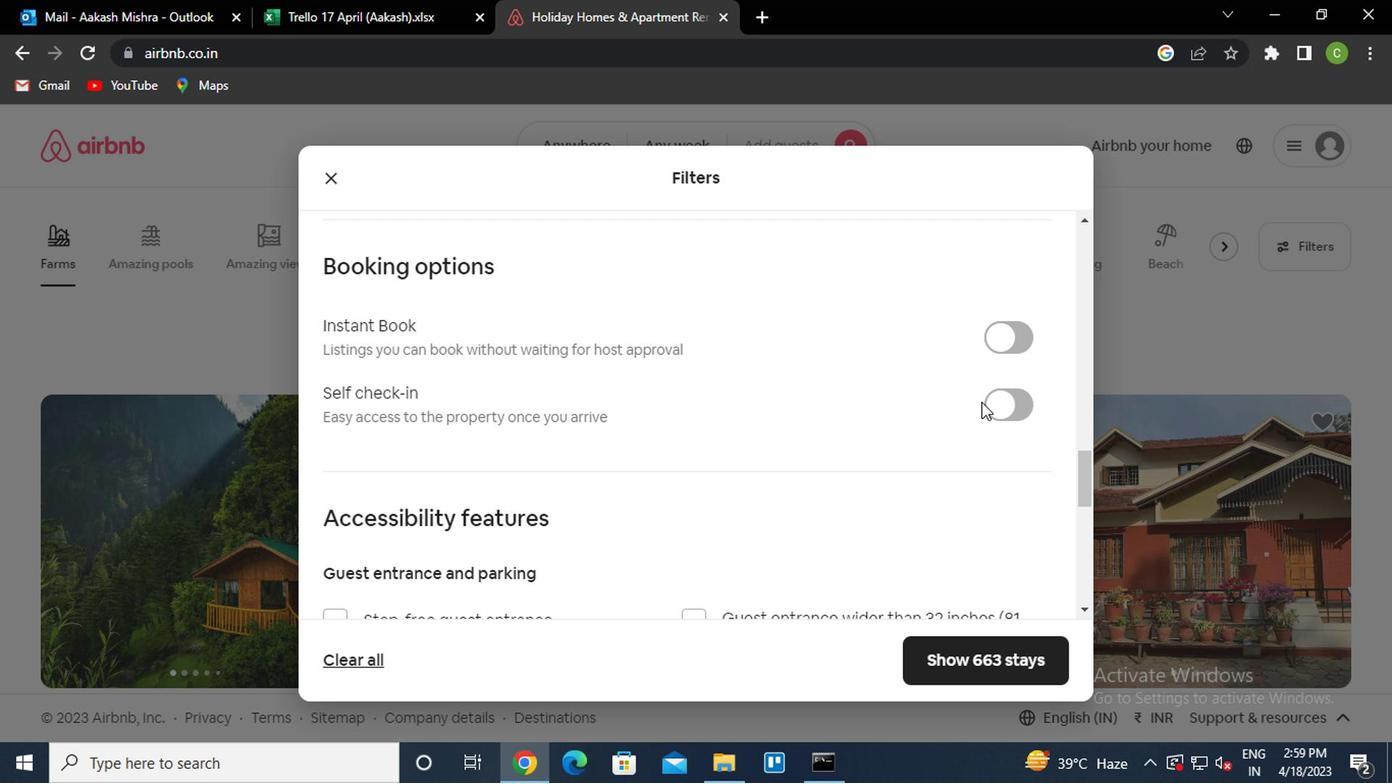 
Action: Mouse pressed left at (997, 404)
Screenshot: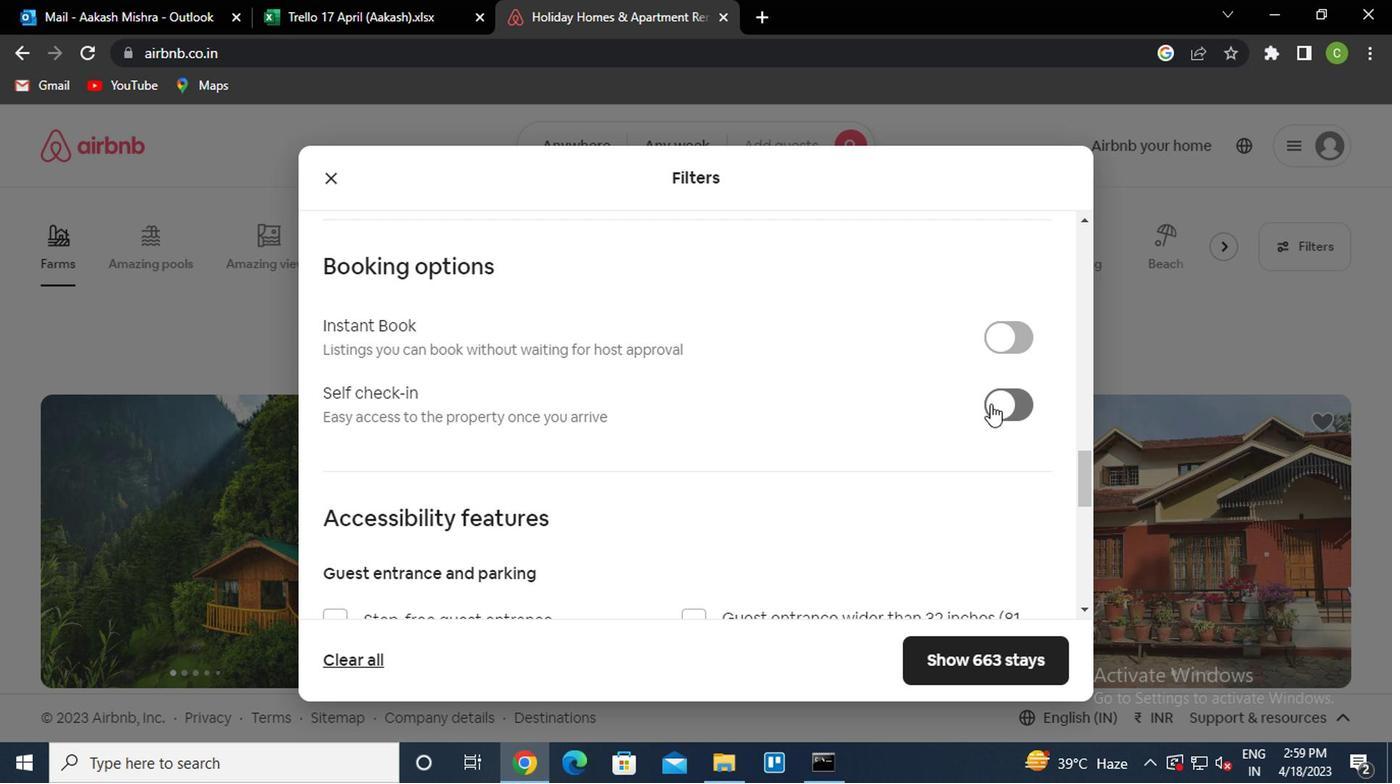 
Action: Mouse moved to (861, 475)
Screenshot: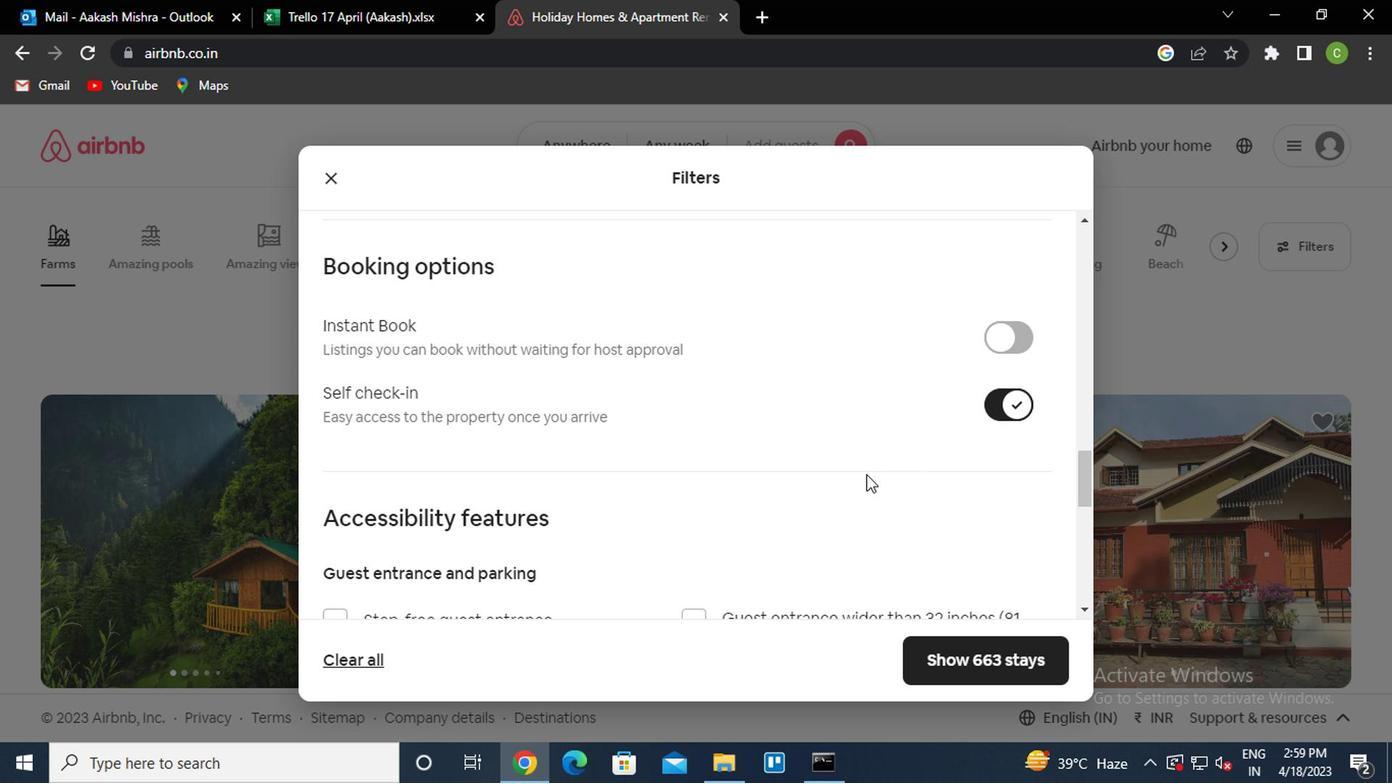 
Action: Mouse scrolled (861, 474) with delta (0, 0)
Screenshot: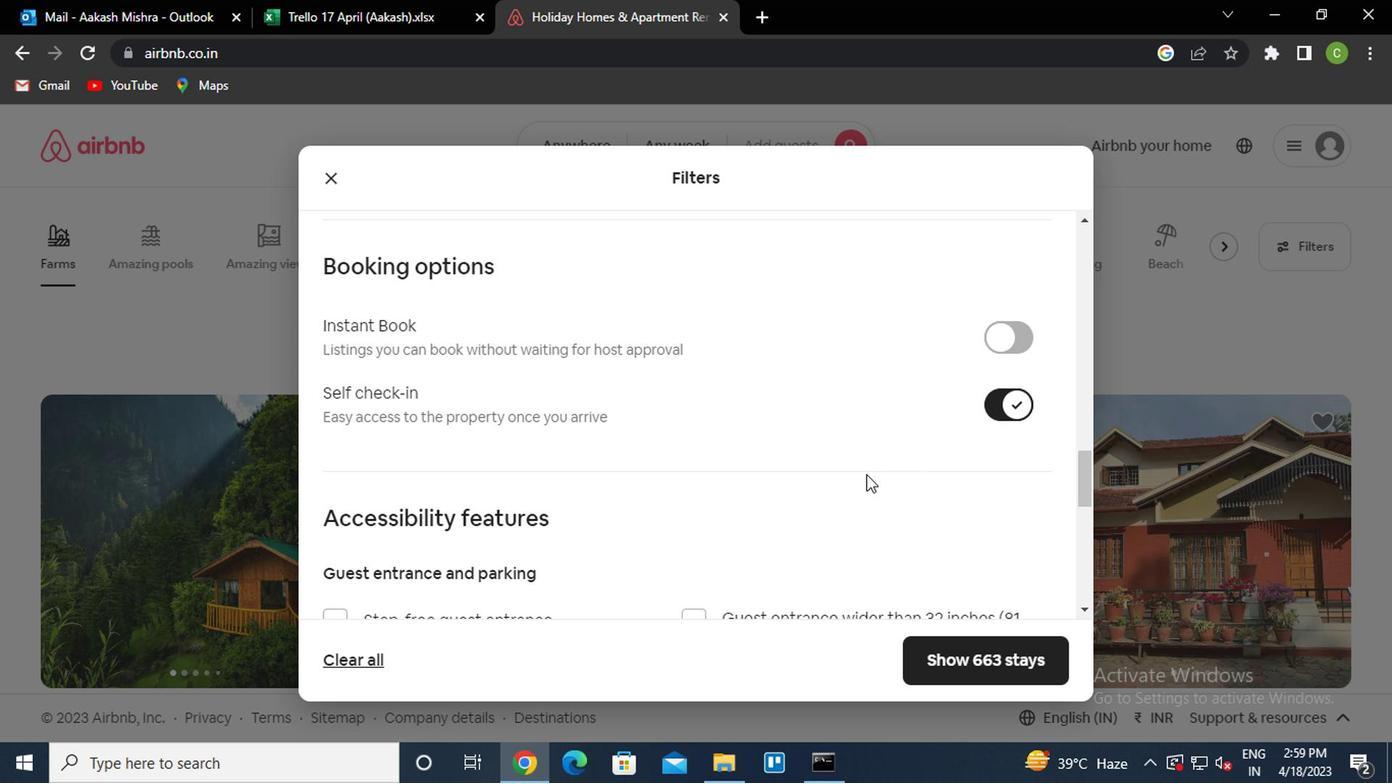 
Action: Mouse moved to (859, 475)
Screenshot: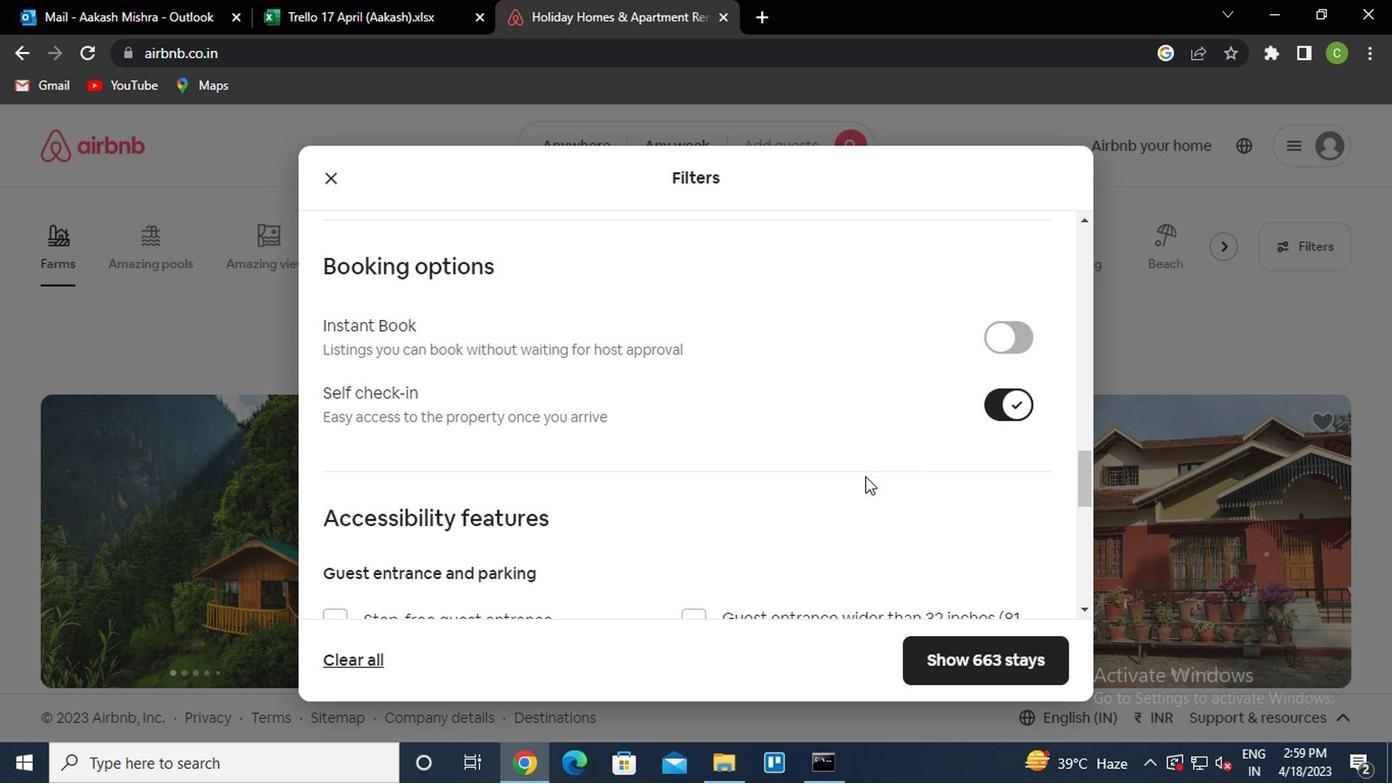 
Action: Mouse scrolled (859, 474) with delta (0, 0)
Screenshot: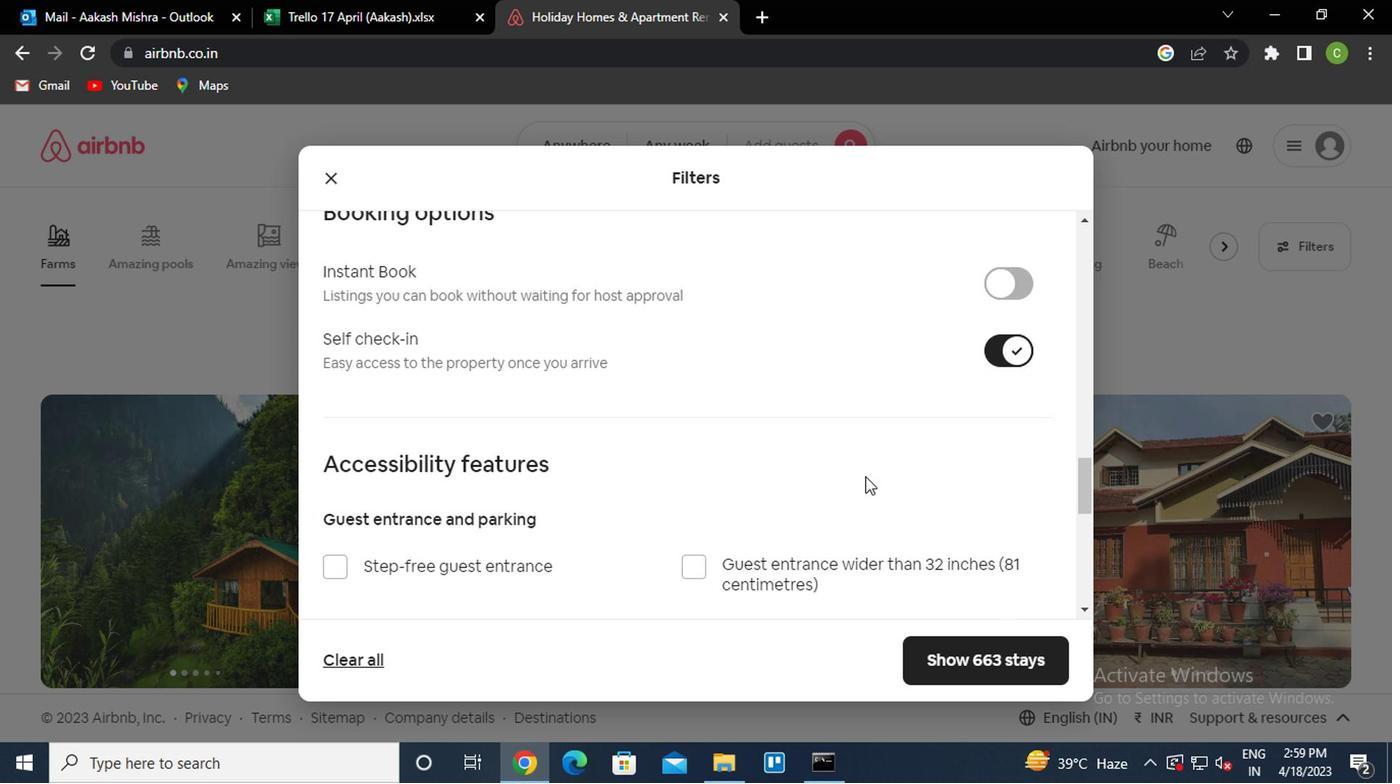 
Action: Mouse scrolled (859, 474) with delta (0, 0)
Screenshot: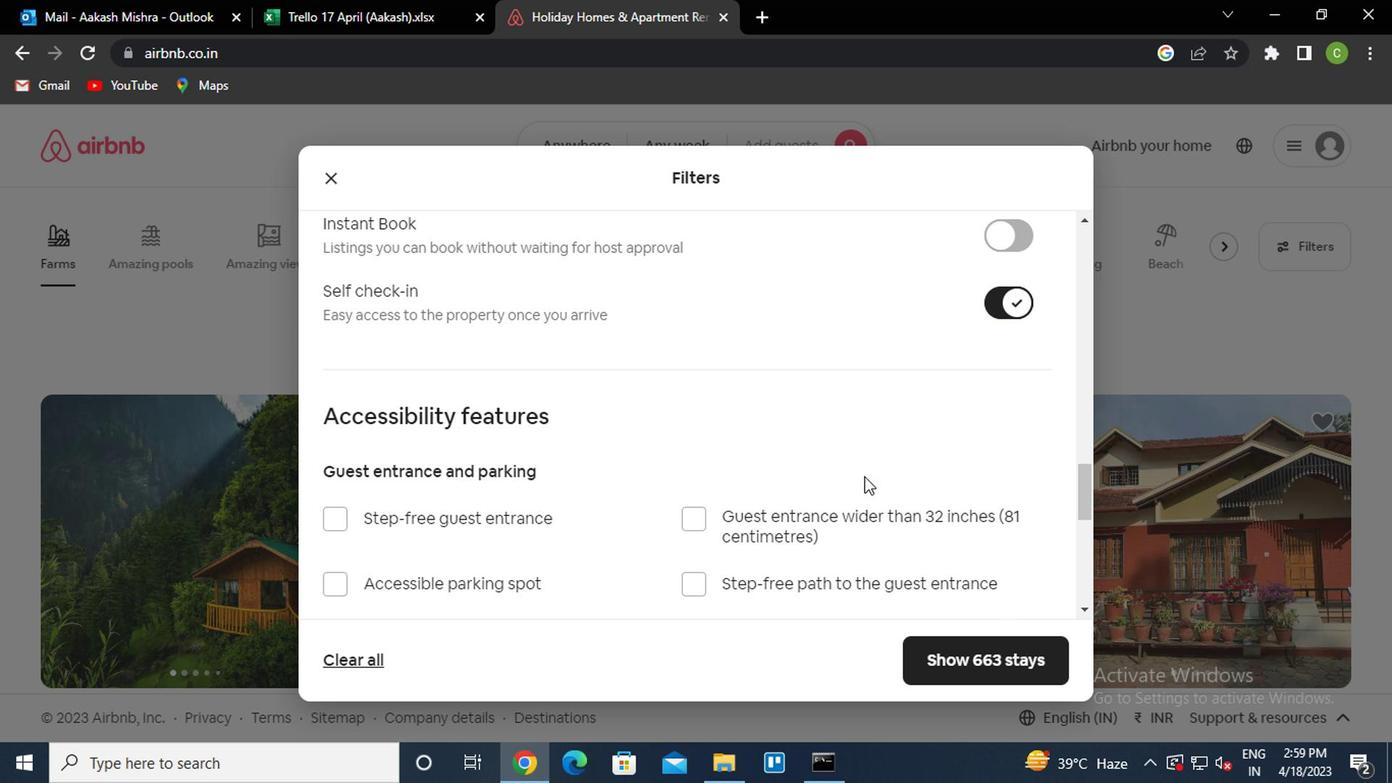 
Action: Mouse scrolled (859, 474) with delta (0, 0)
Screenshot: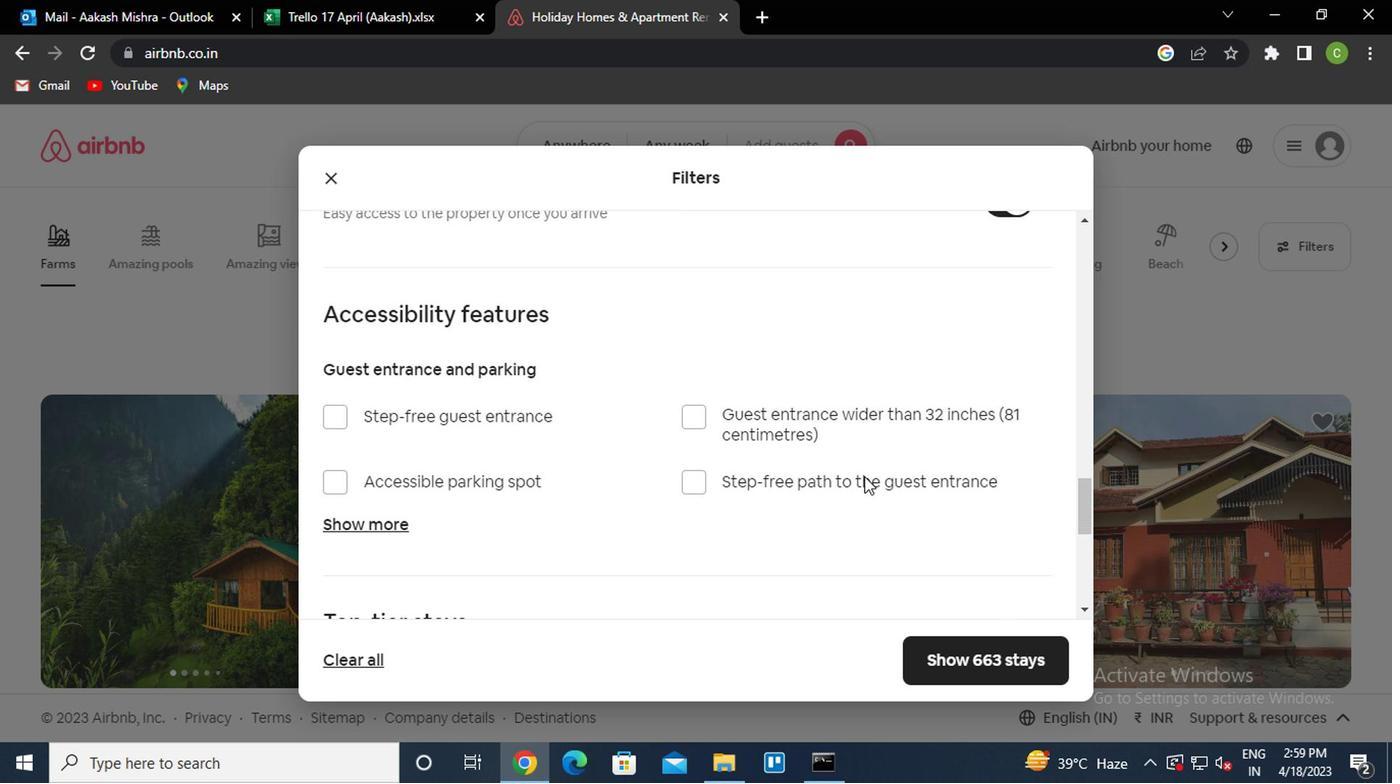 
Action: Mouse moved to (815, 498)
Screenshot: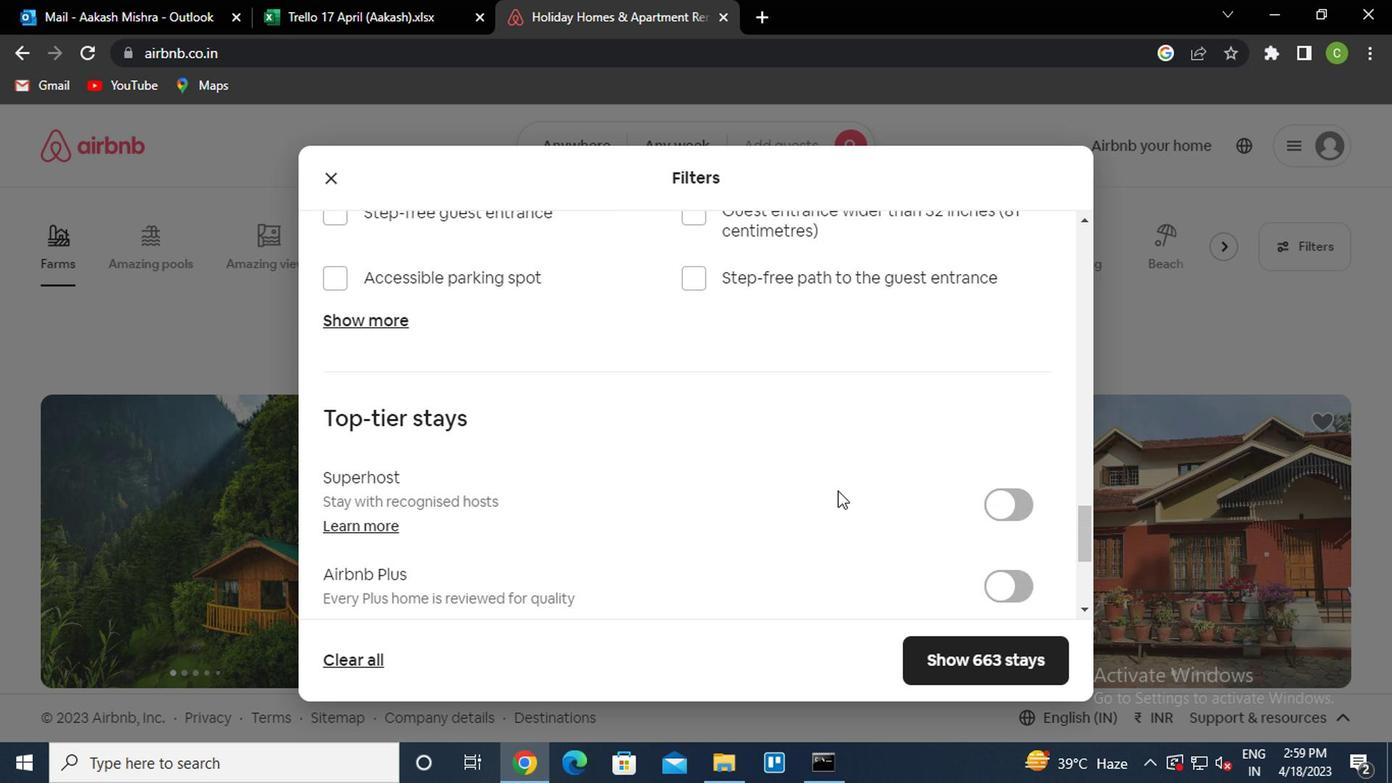 
Action: Mouse scrolled (815, 497) with delta (0, 0)
Screenshot: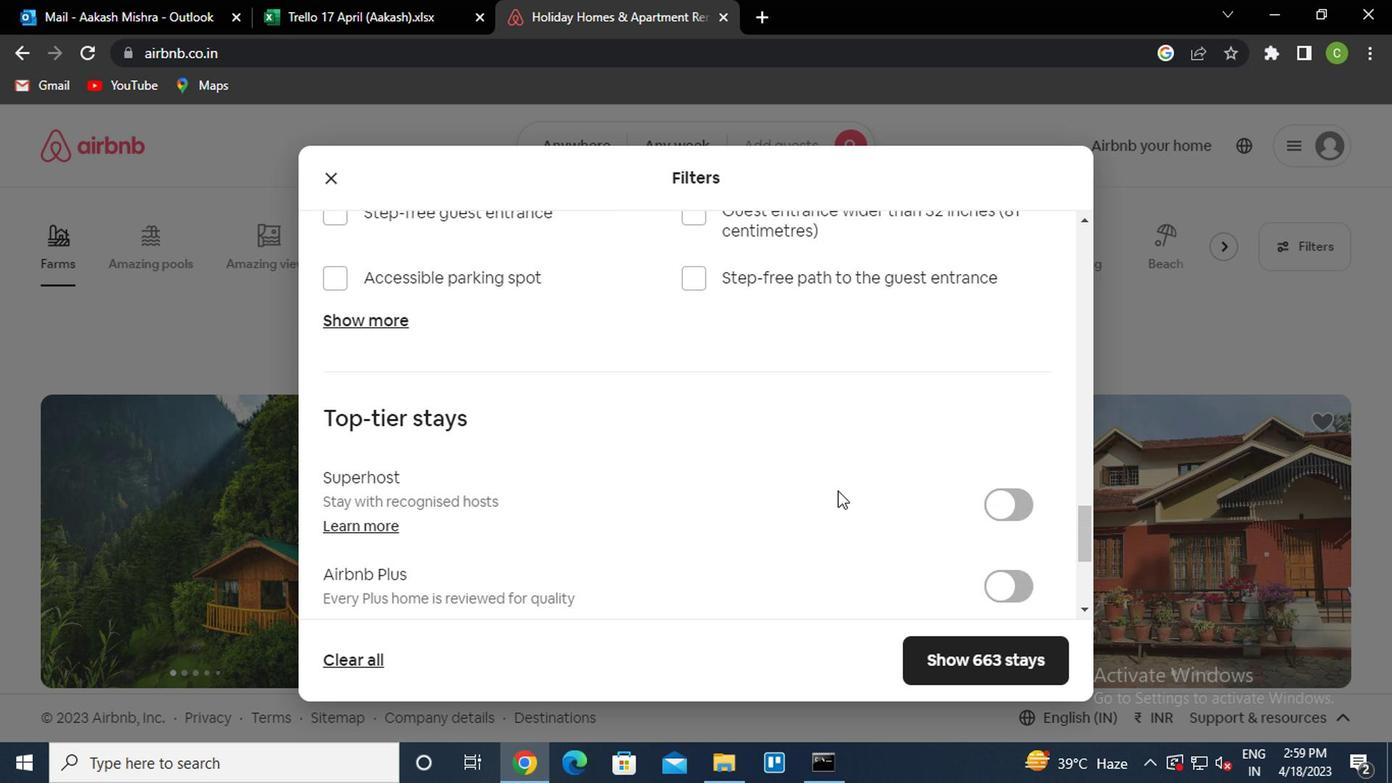 
Action: Mouse moved to (813, 498)
Screenshot: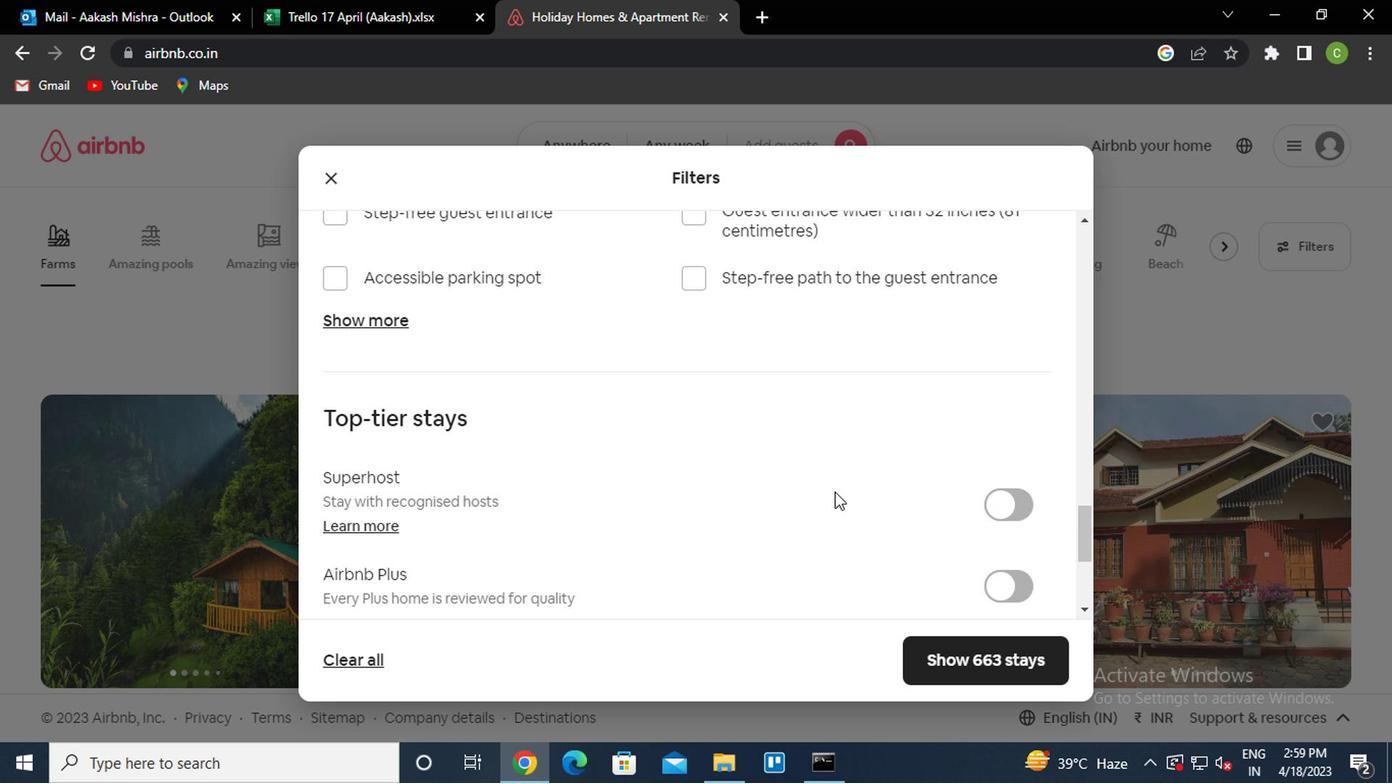
Action: Mouse scrolled (813, 497) with delta (0, 0)
Screenshot: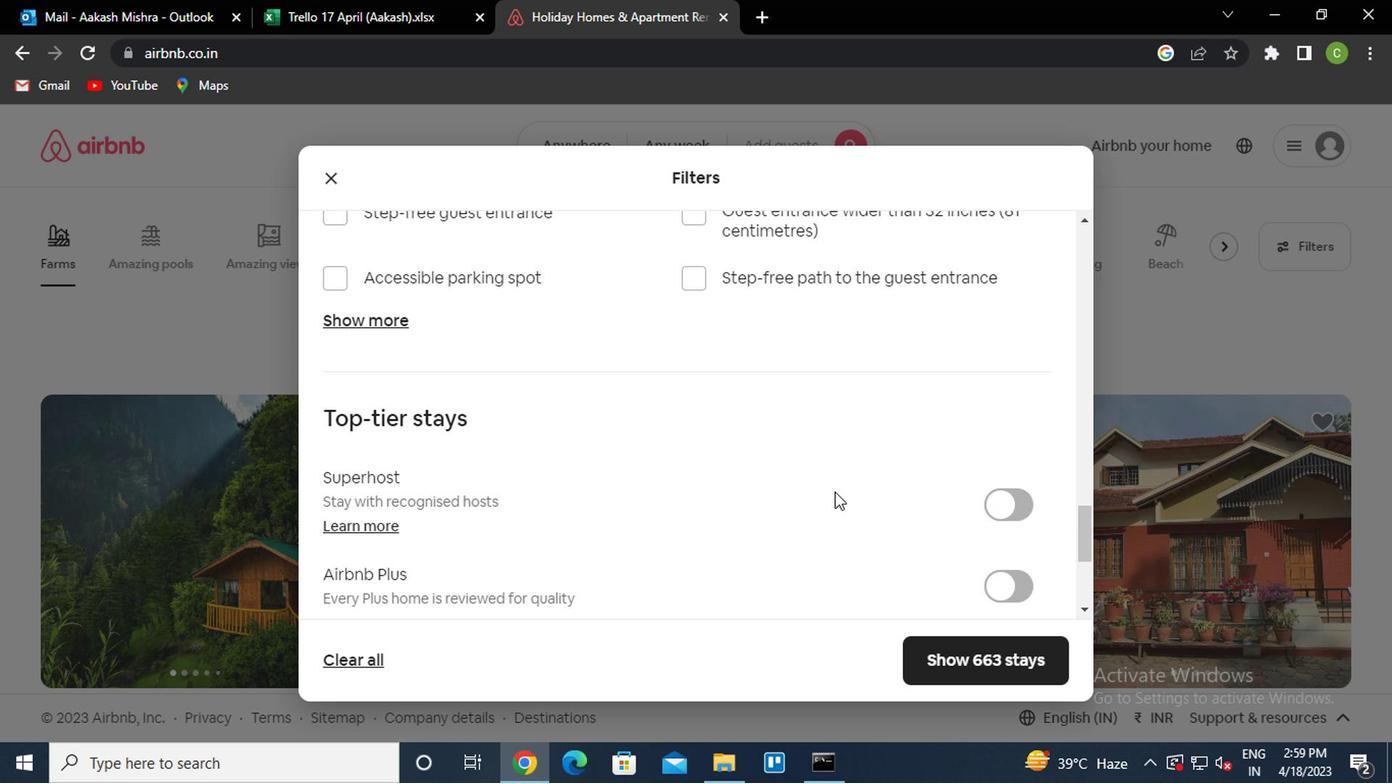 
Action: Mouse moved to (811, 498)
Screenshot: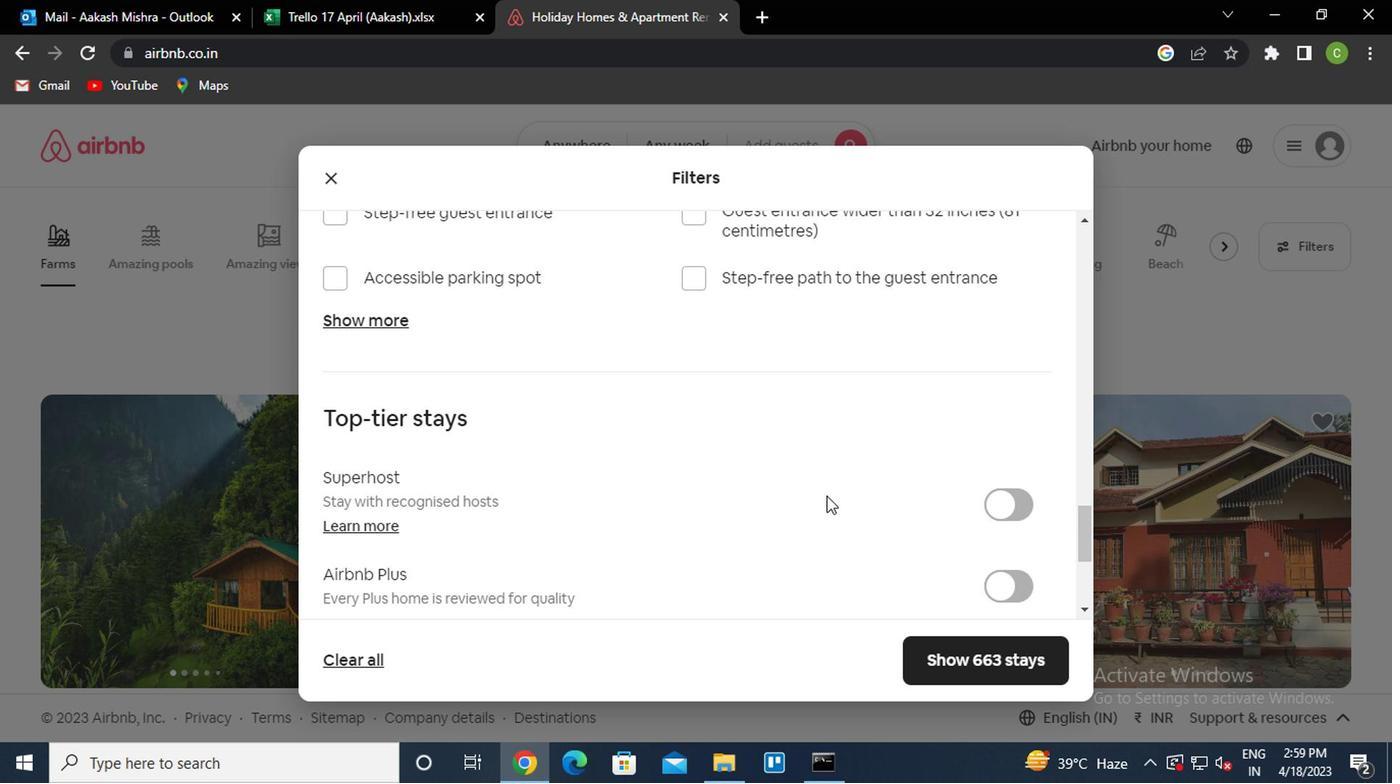 
Action: Mouse scrolled (811, 497) with delta (0, 0)
Screenshot: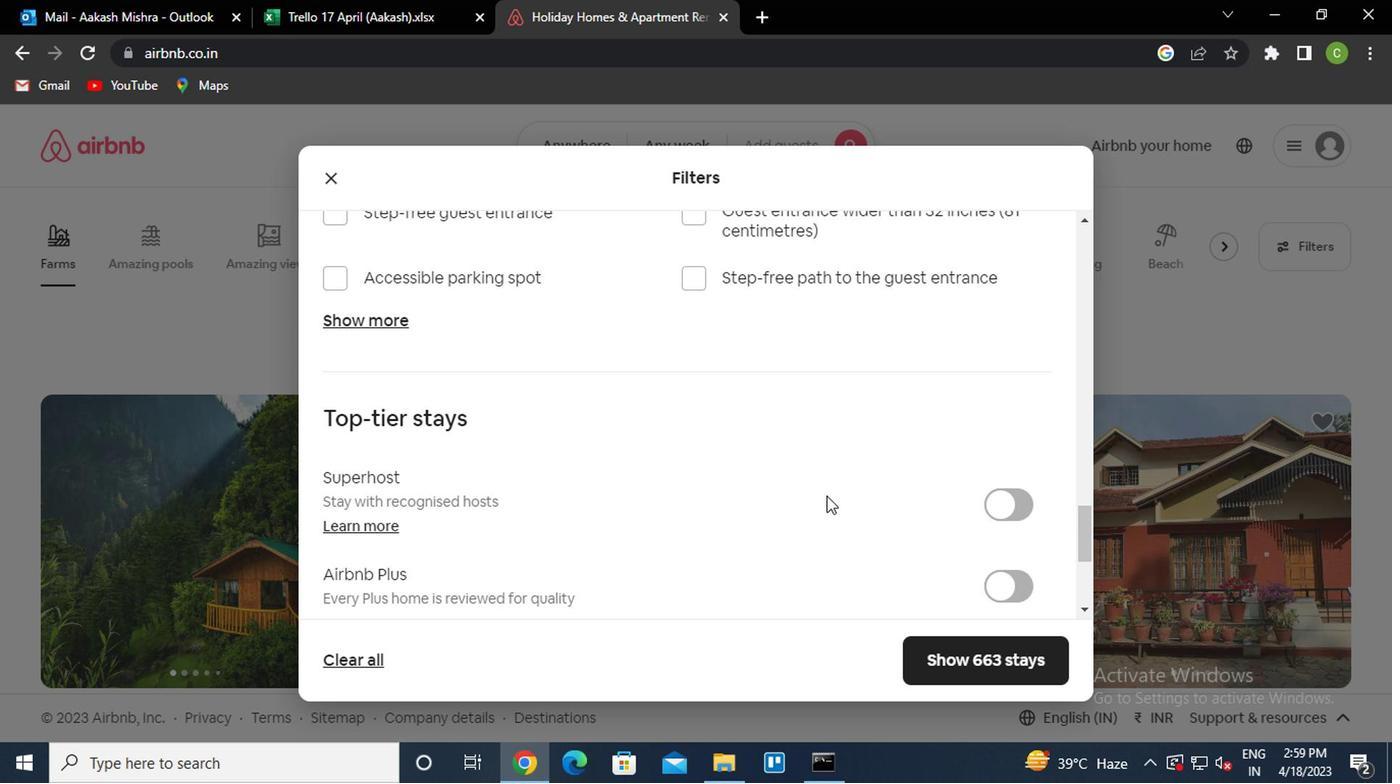 
Action: Mouse moved to (800, 497)
Screenshot: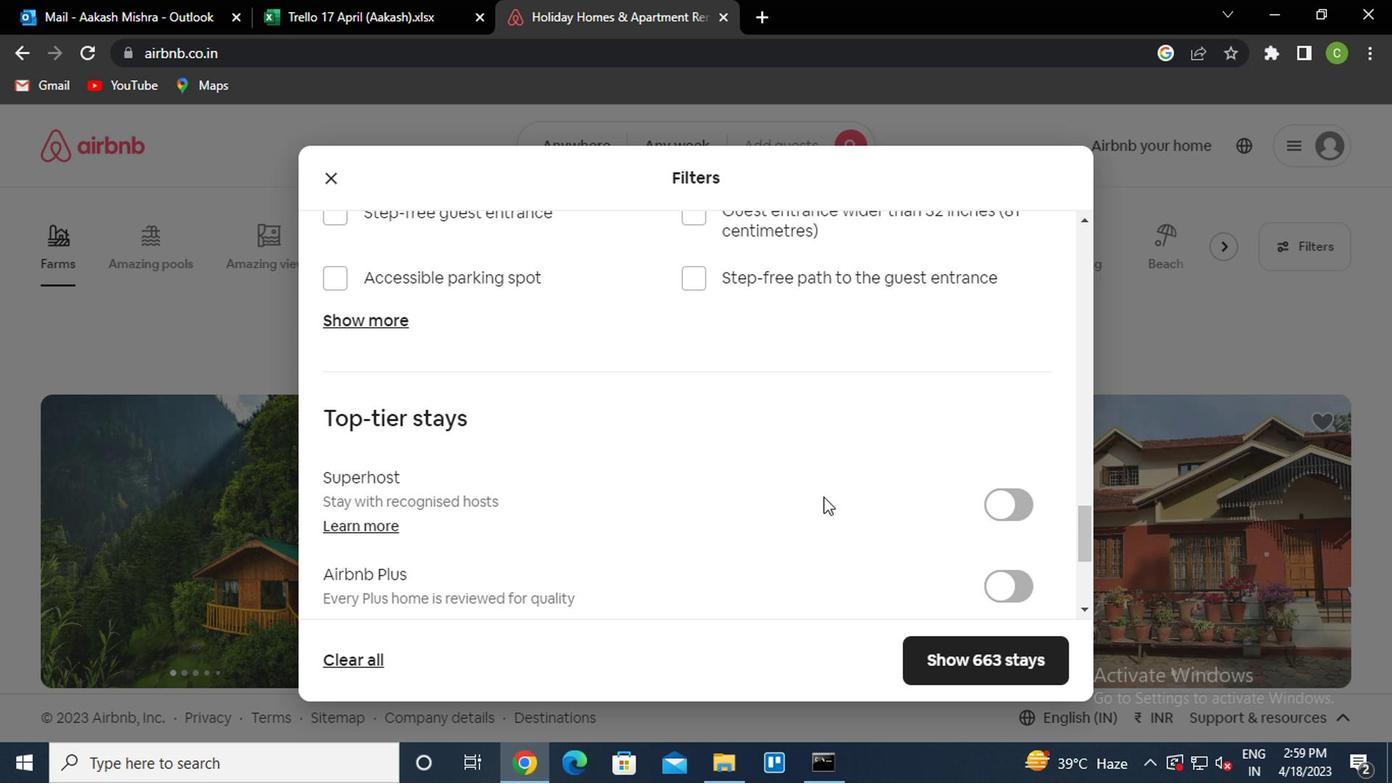 
Action: Mouse scrolled (800, 496) with delta (0, -1)
Screenshot: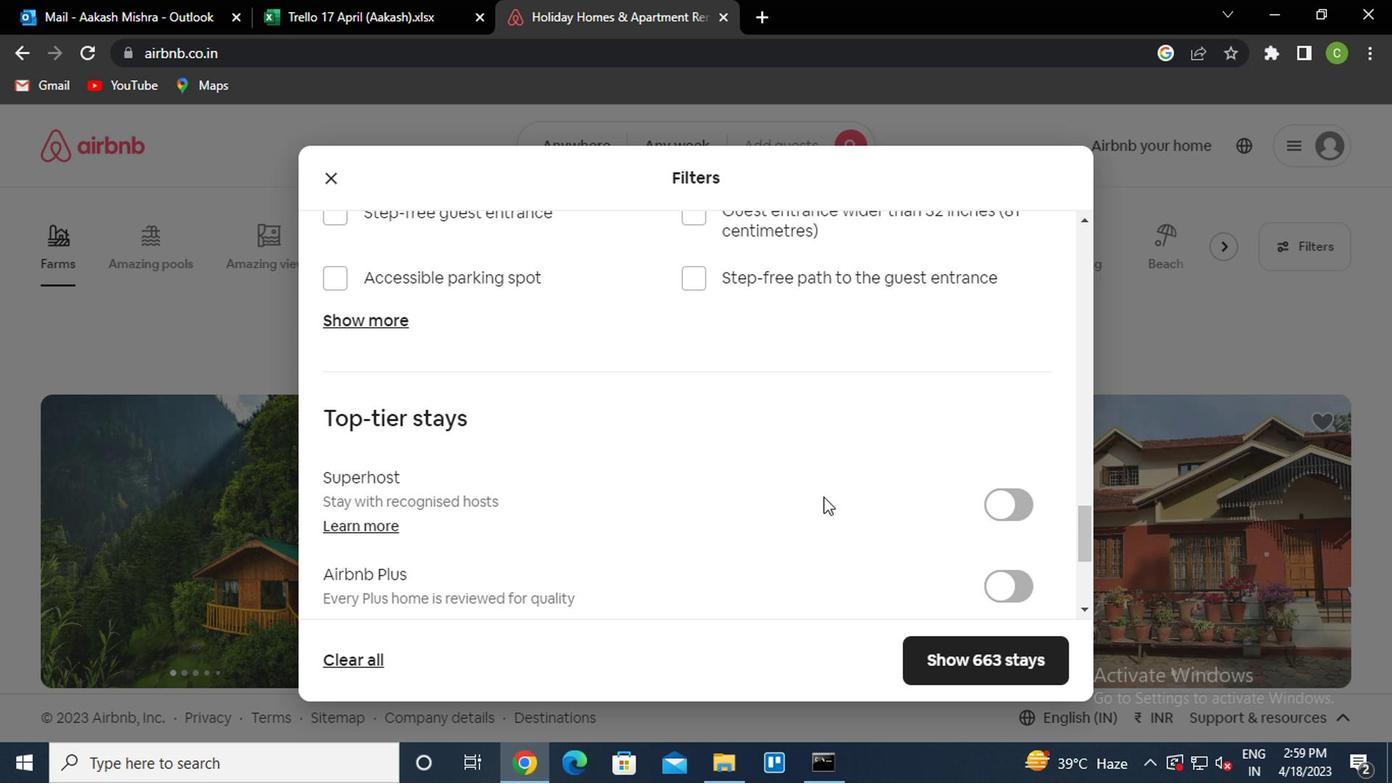
Action: Mouse moved to (342, 568)
Screenshot: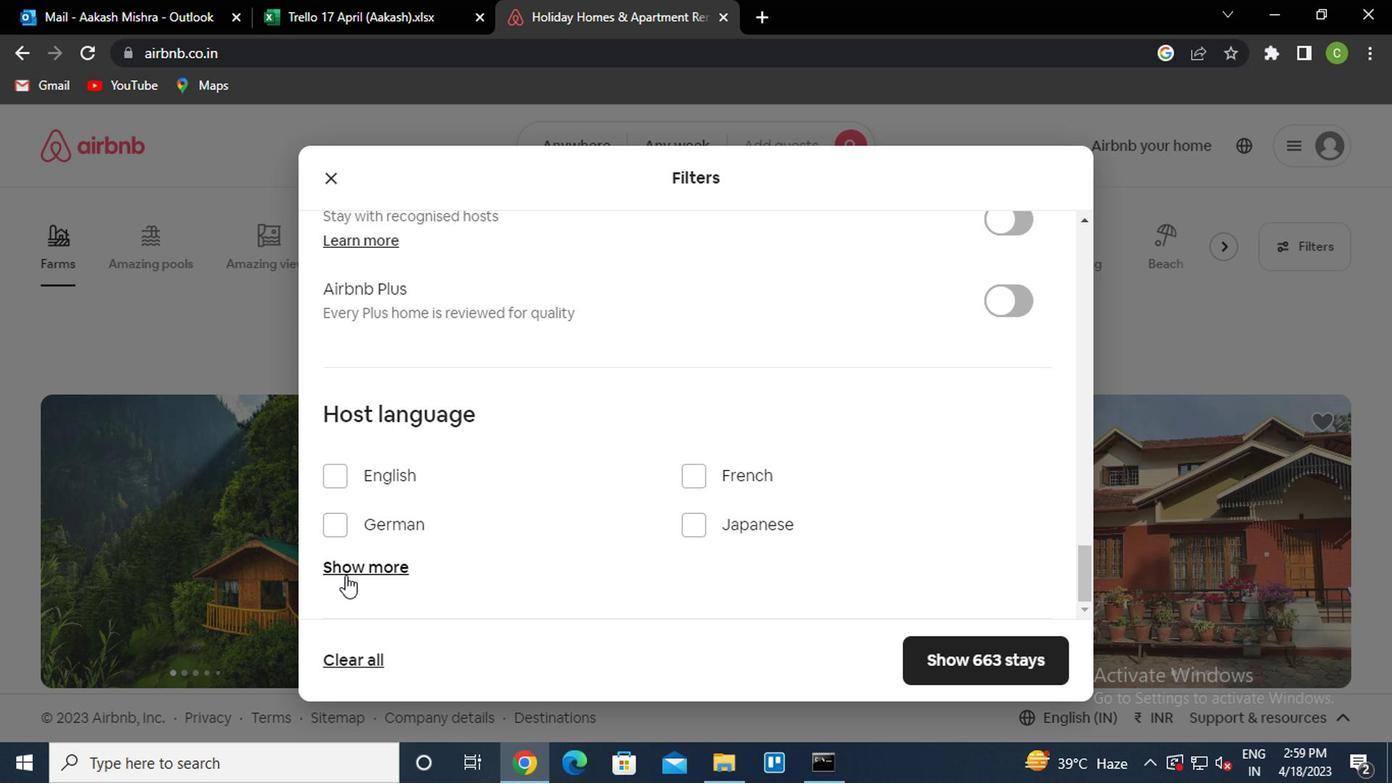 
Action: Mouse pressed left at (342, 568)
Screenshot: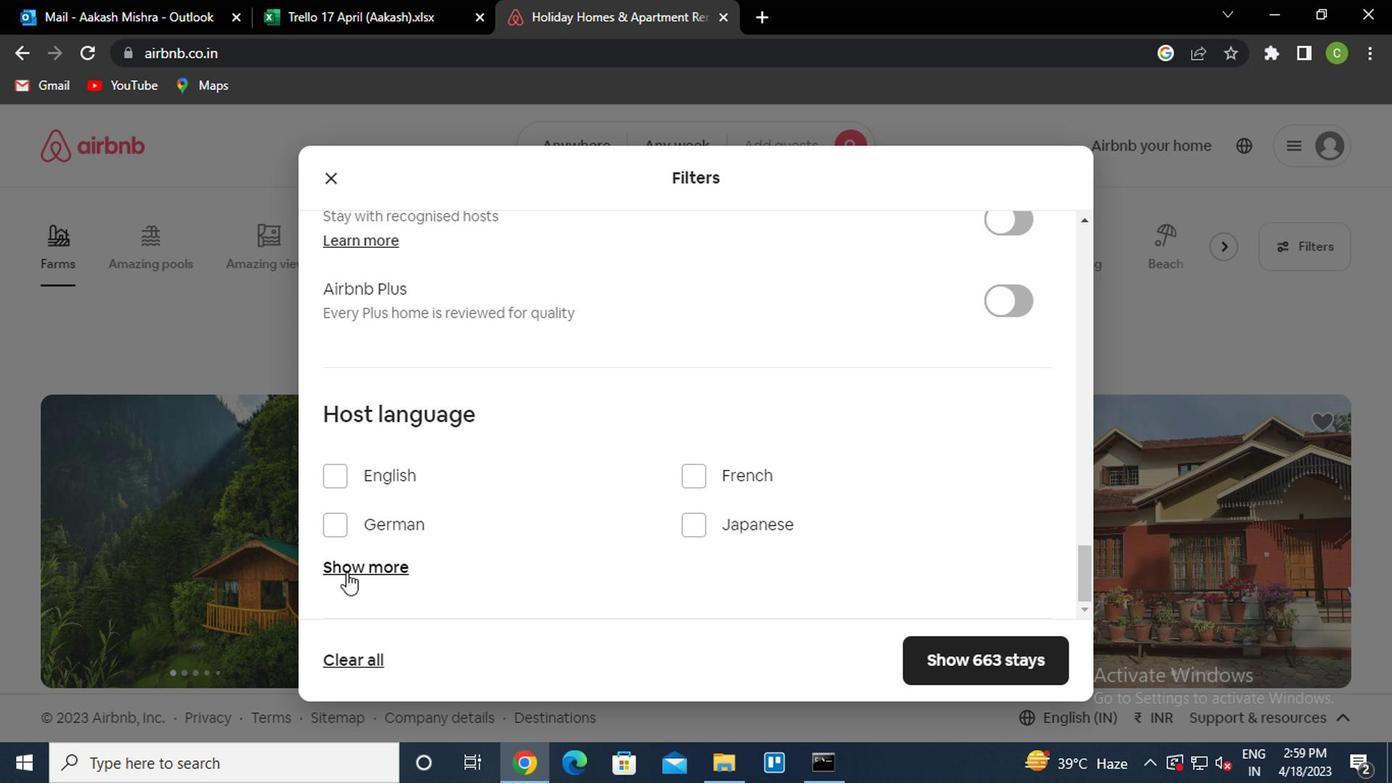 
Action: Mouse moved to (387, 531)
Screenshot: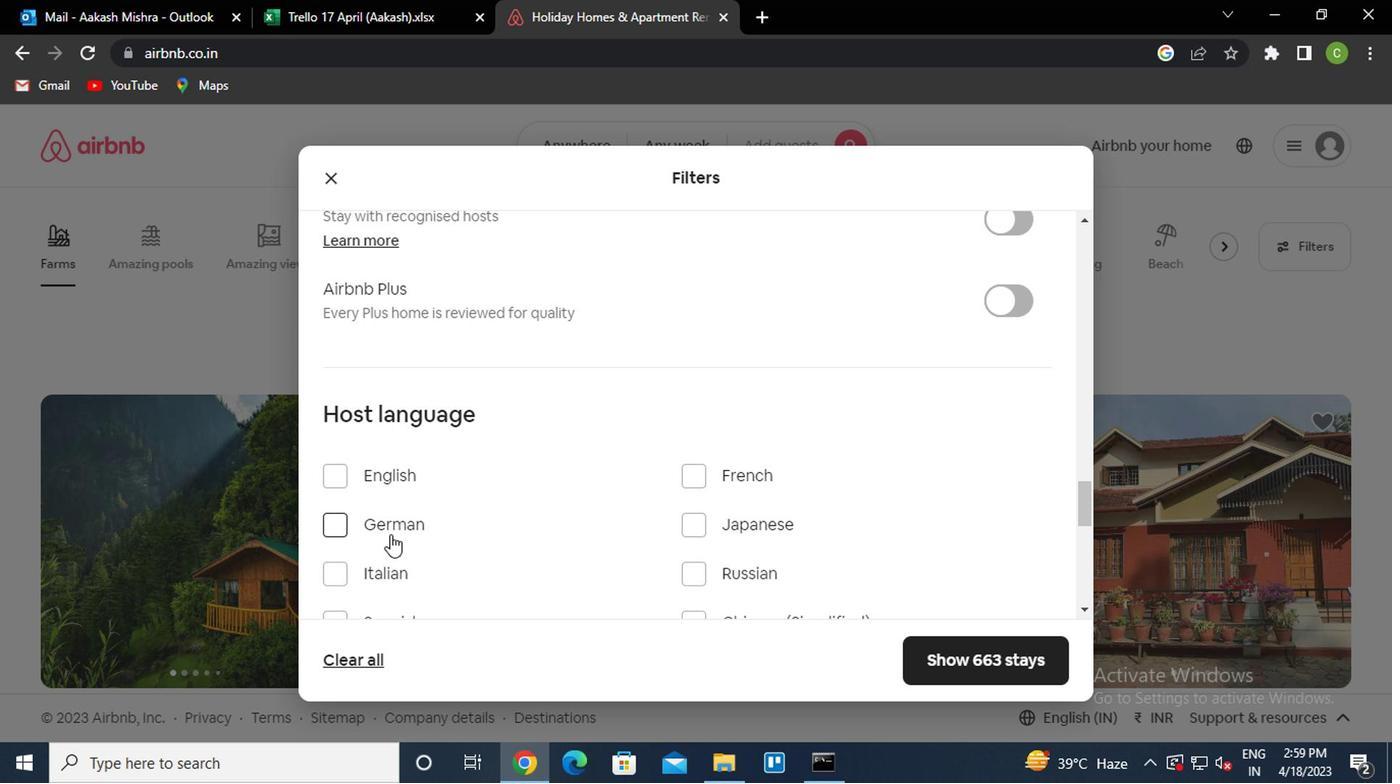 
Action: Mouse scrolled (387, 529) with delta (0, -1)
Screenshot: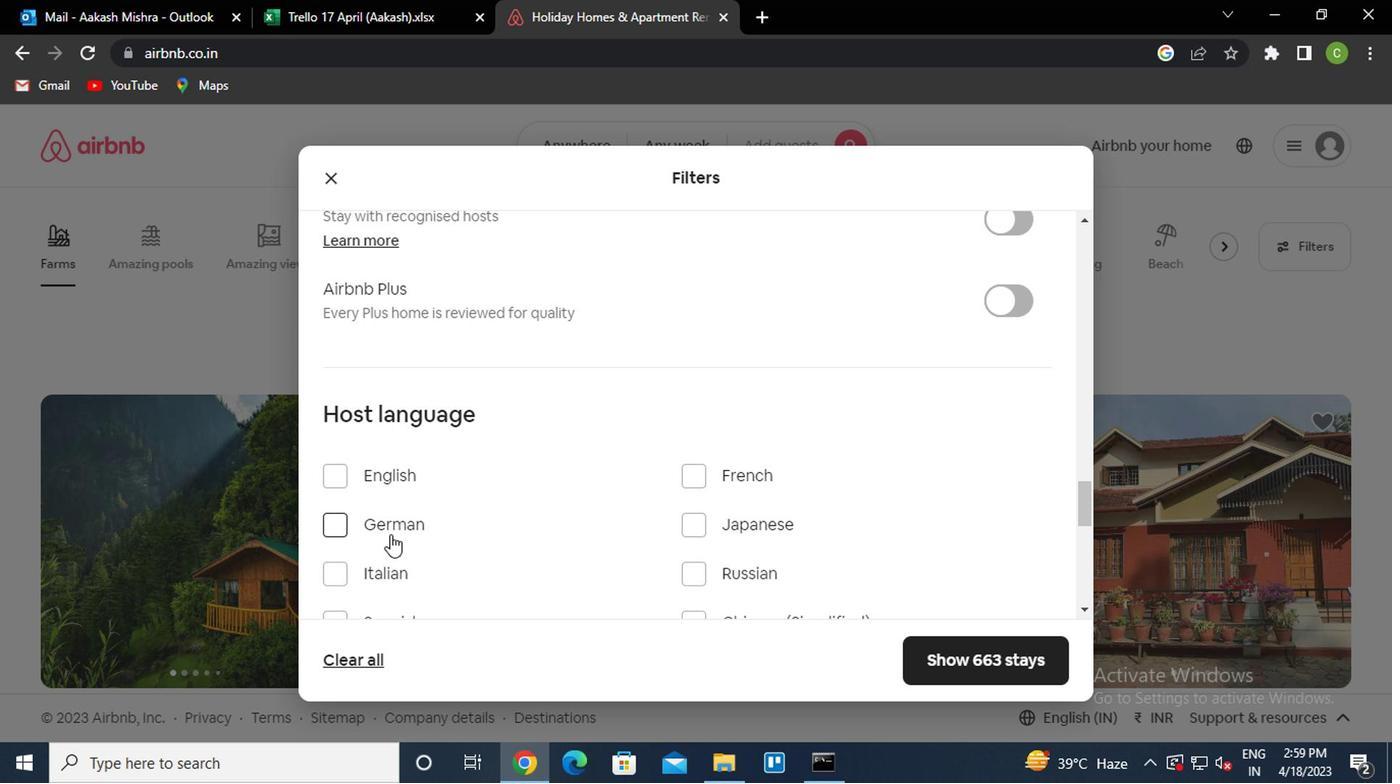 
Action: Mouse moved to (385, 524)
Screenshot: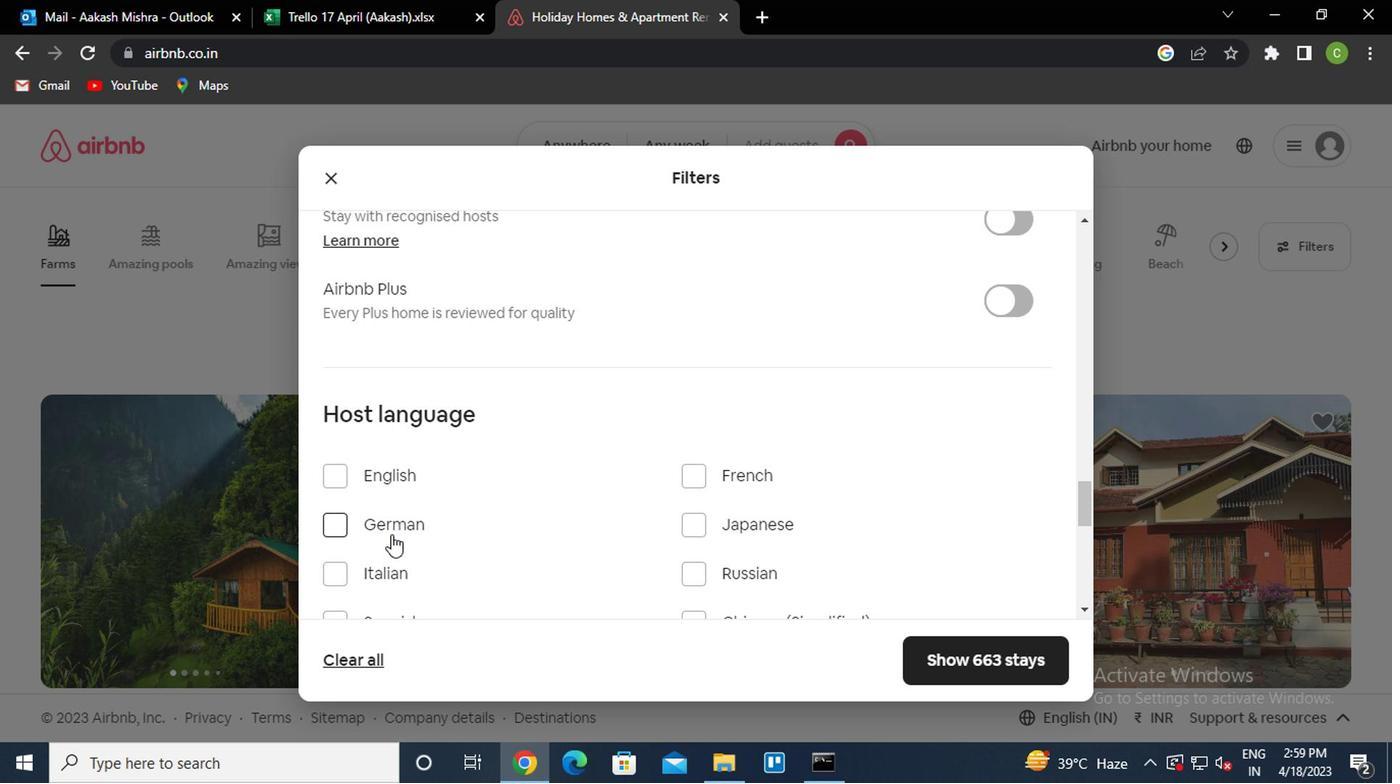 
Action: Mouse scrolled (385, 523) with delta (0, 0)
Screenshot: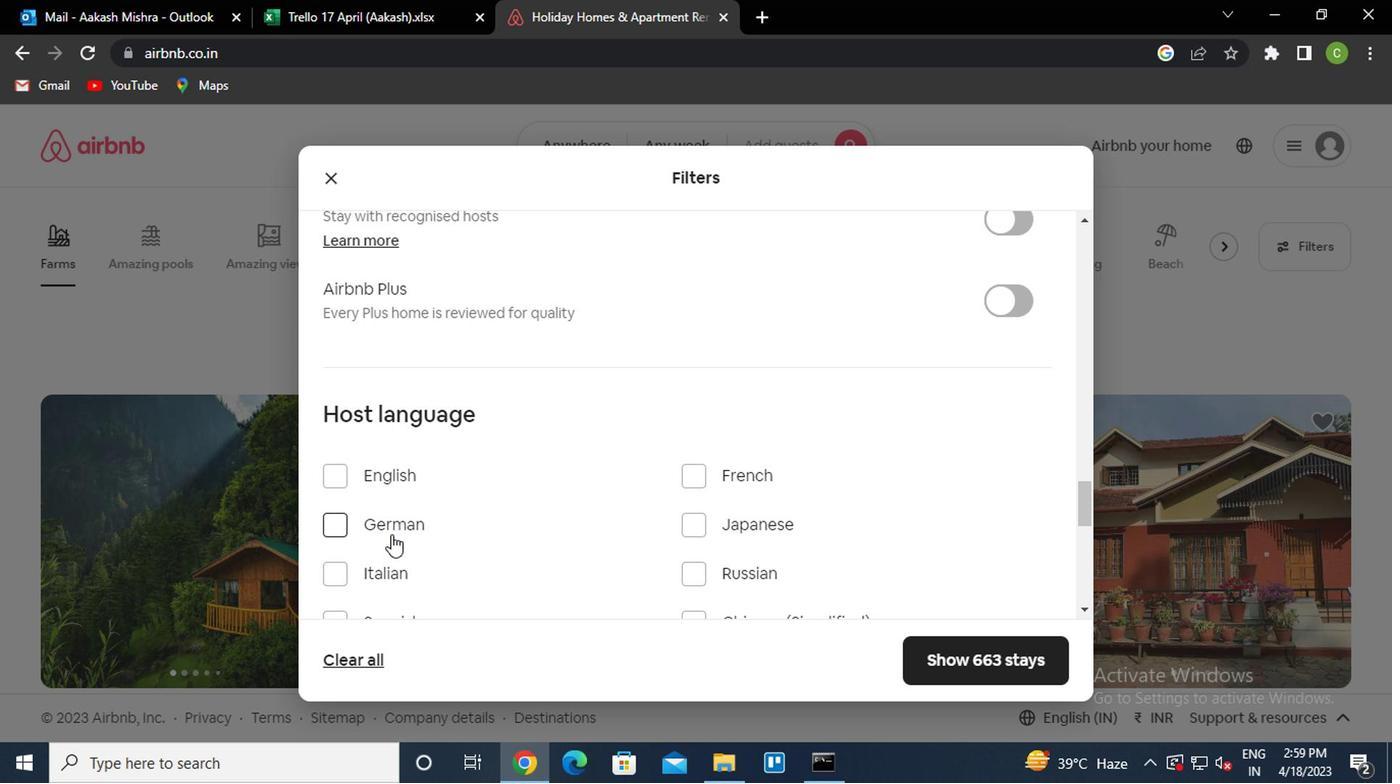 
Action: Mouse moved to (385, 523)
Screenshot: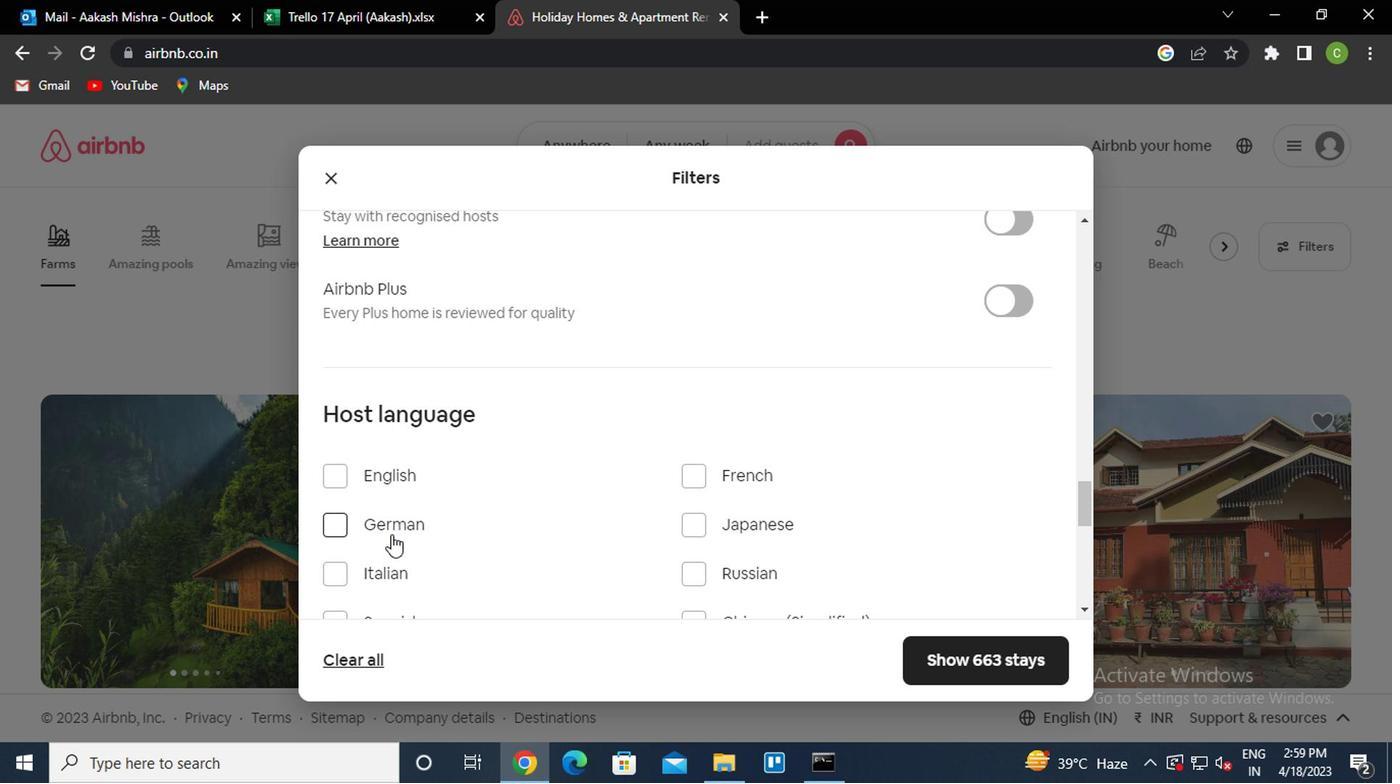 
Action: Mouse scrolled (385, 522) with delta (0, -1)
Screenshot: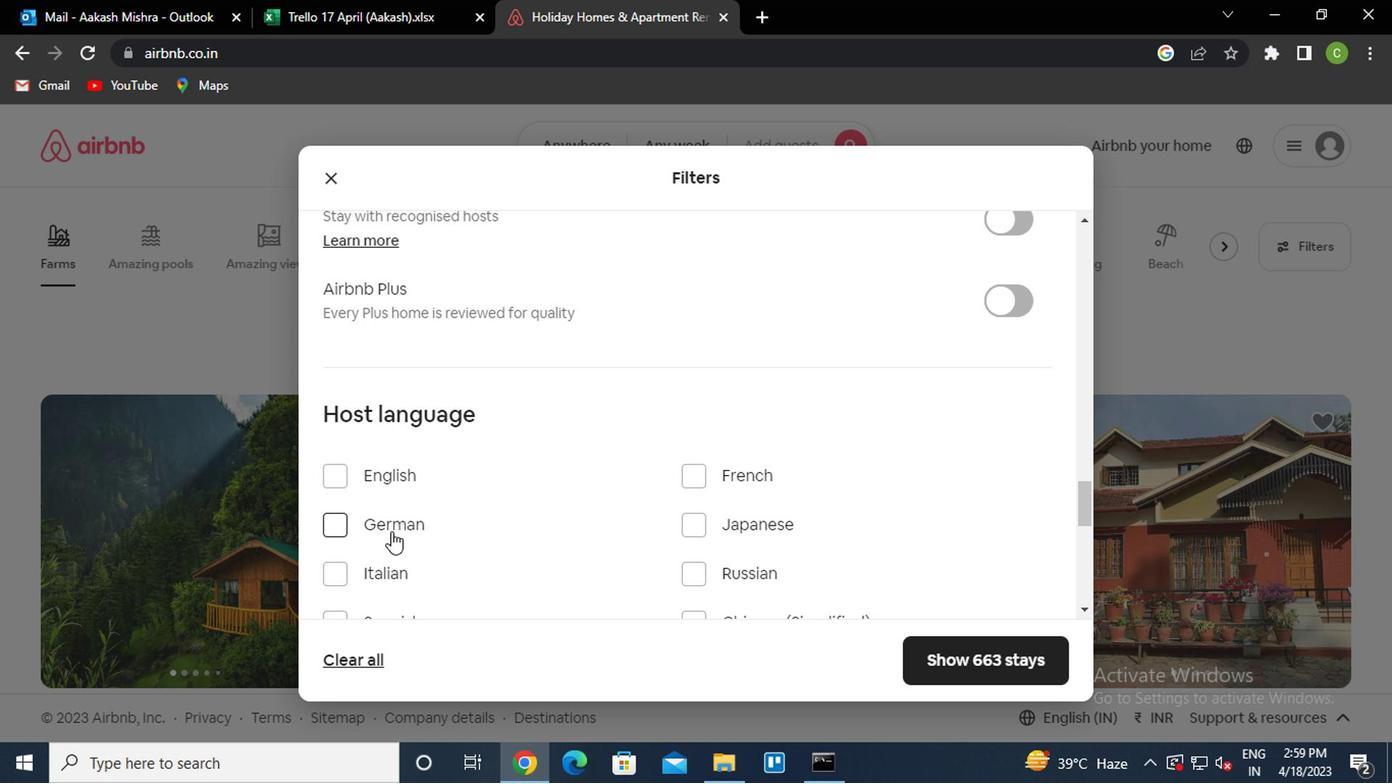 
Action: Mouse moved to (385, 521)
Screenshot: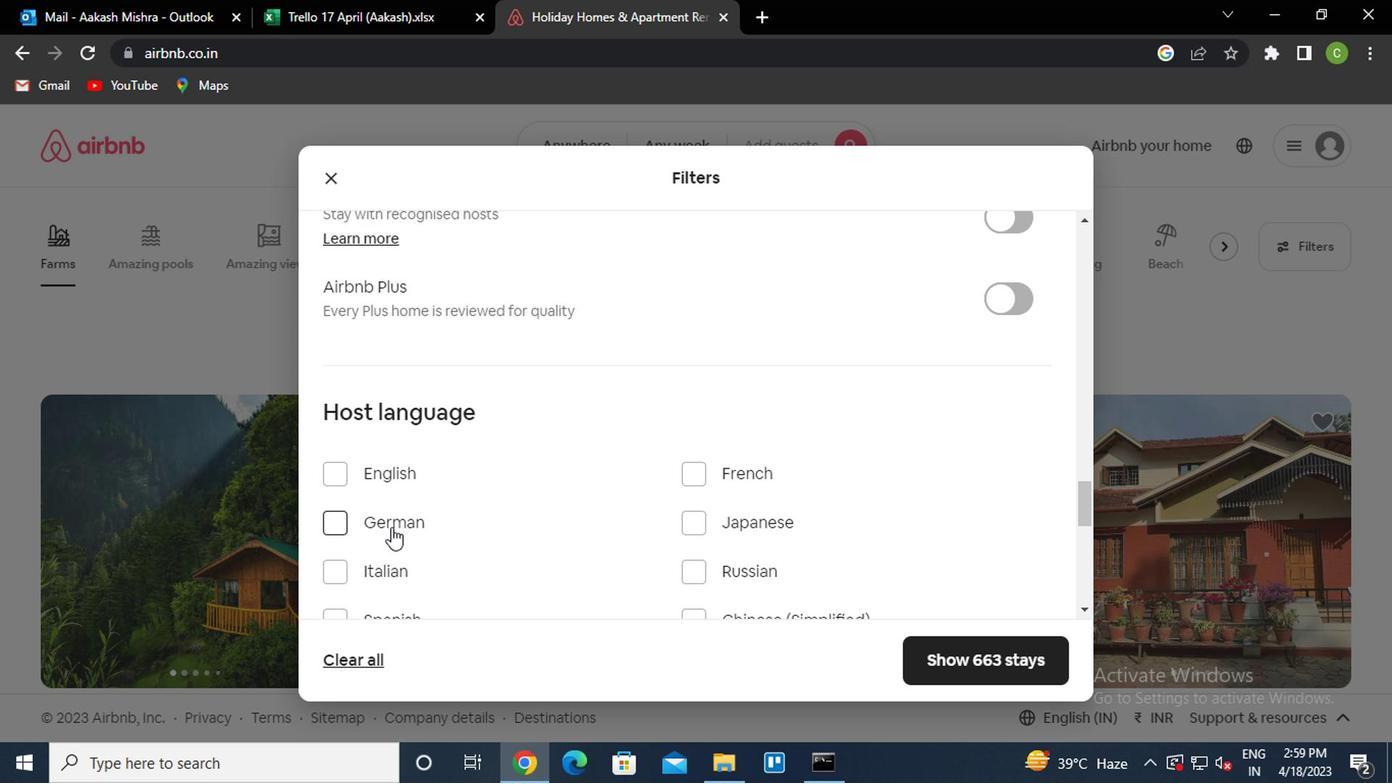 
Action: Mouse scrolled (385, 520) with delta (0, 0)
Screenshot: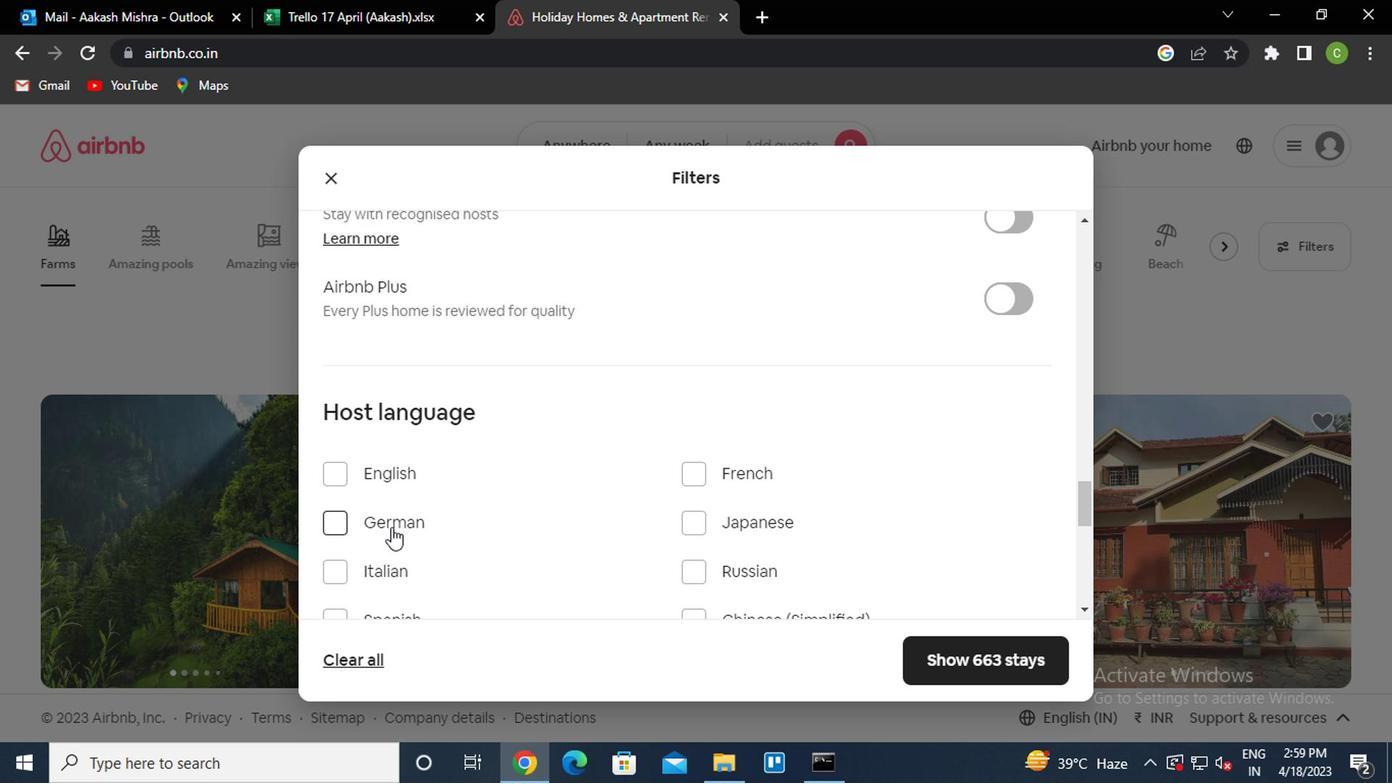 
Action: Mouse moved to (383, 220)
Screenshot: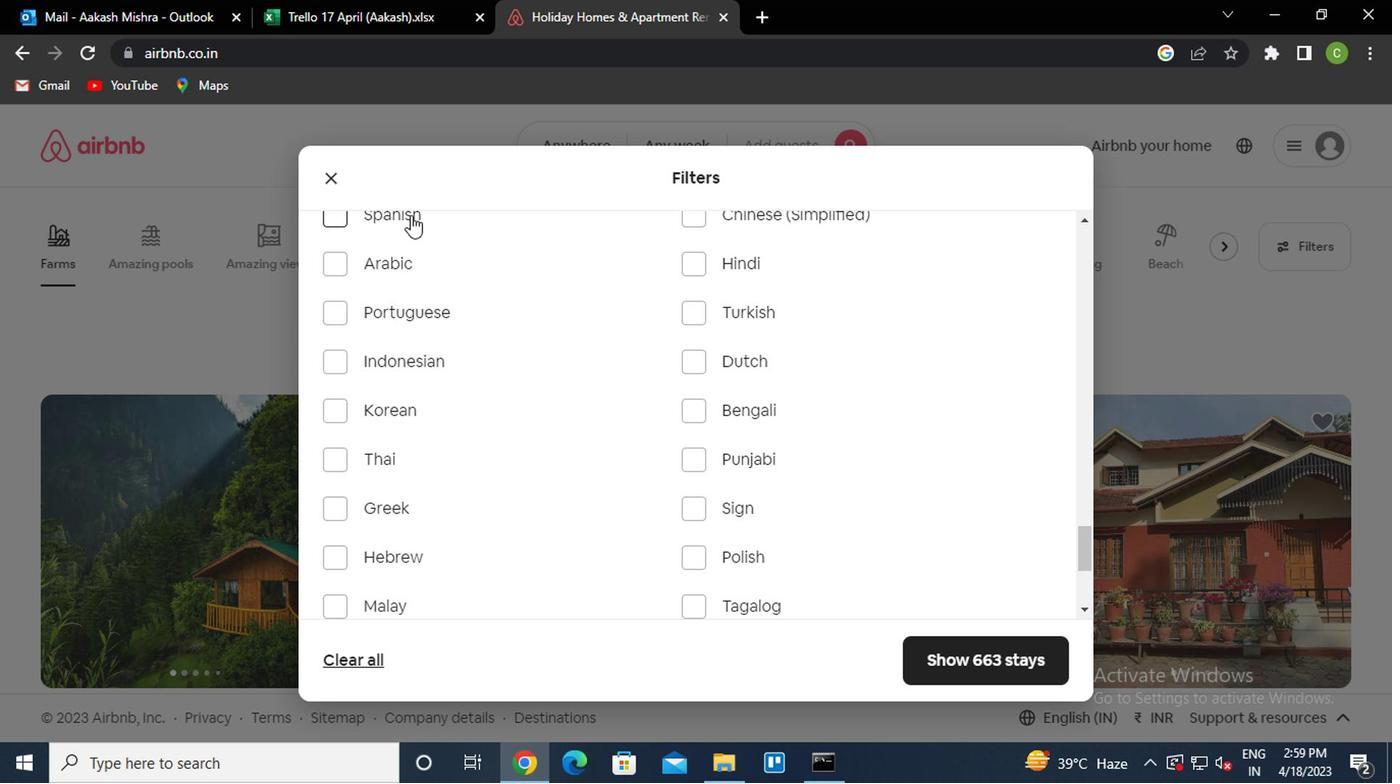 
Action: Mouse pressed left at (383, 220)
Screenshot: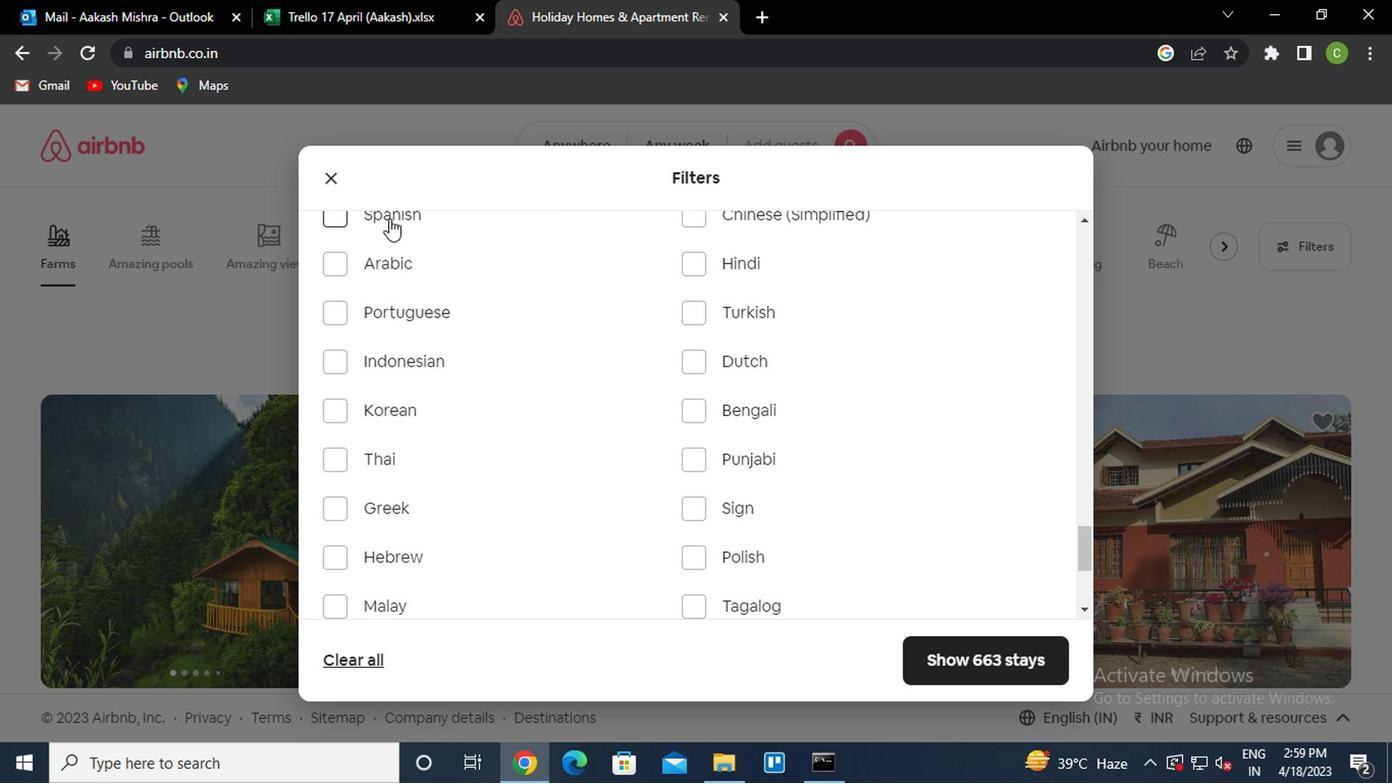 
Action: Mouse moved to (961, 651)
Screenshot: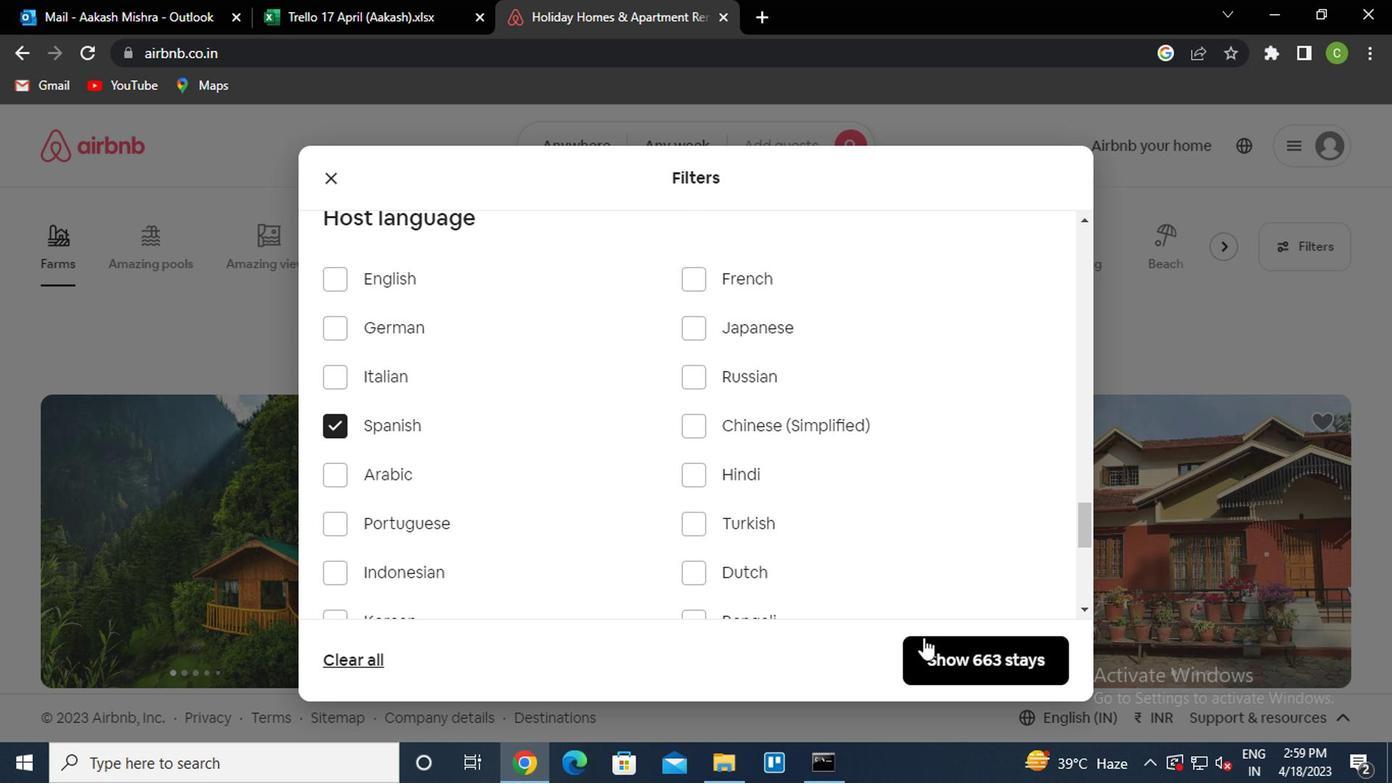 
Action: Mouse pressed left at (961, 651)
Screenshot: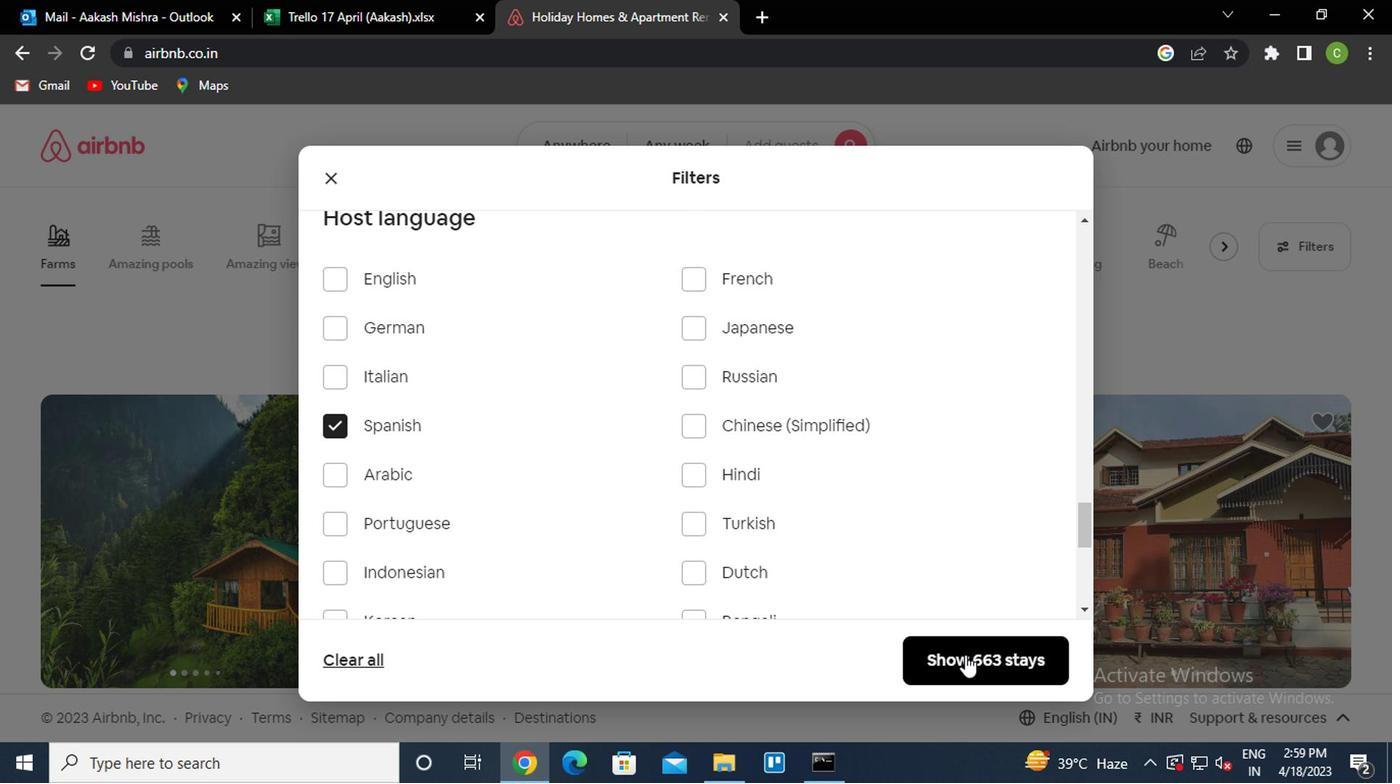 
Action: Mouse moved to (630, 643)
Screenshot: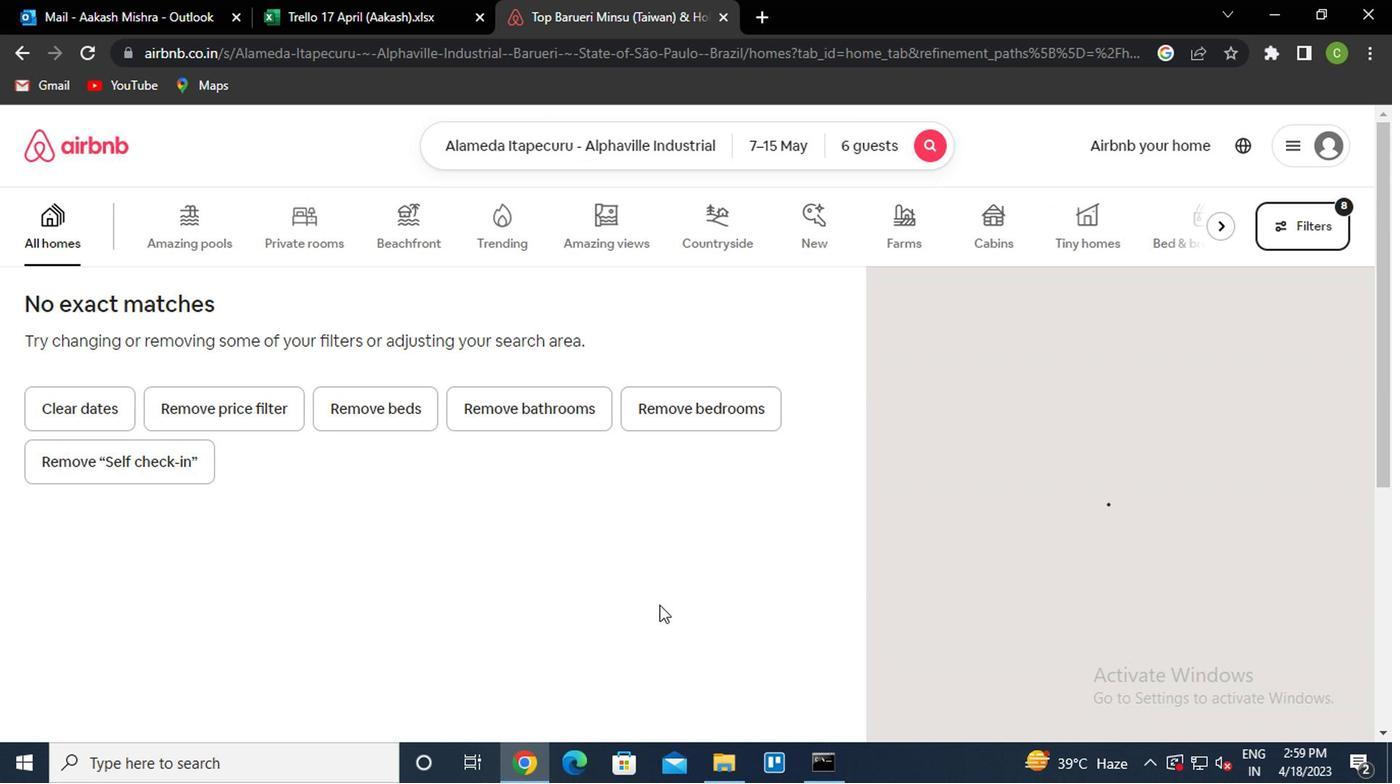 
